 Task: Look for space in Simmerath, Germany from 3rd June, 2023 to 9th June, 2023 for 2 adults in price range Rs.6000 to Rs.12000. Place can be entire place with 1  bedroom having 1 bed and 1 bathroom. Property type can be house, flat, guest house, hotel. Booking option can be shelf check-in. Required host language is English.
Action: Mouse moved to (311, 171)
Screenshot: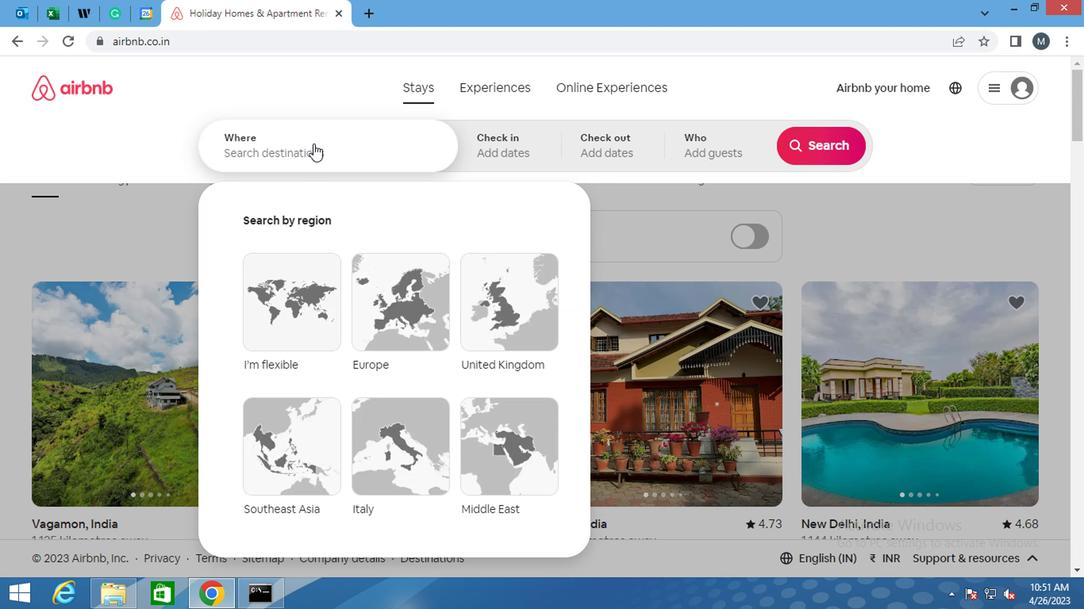
Action: Mouse pressed left at (311, 171)
Screenshot: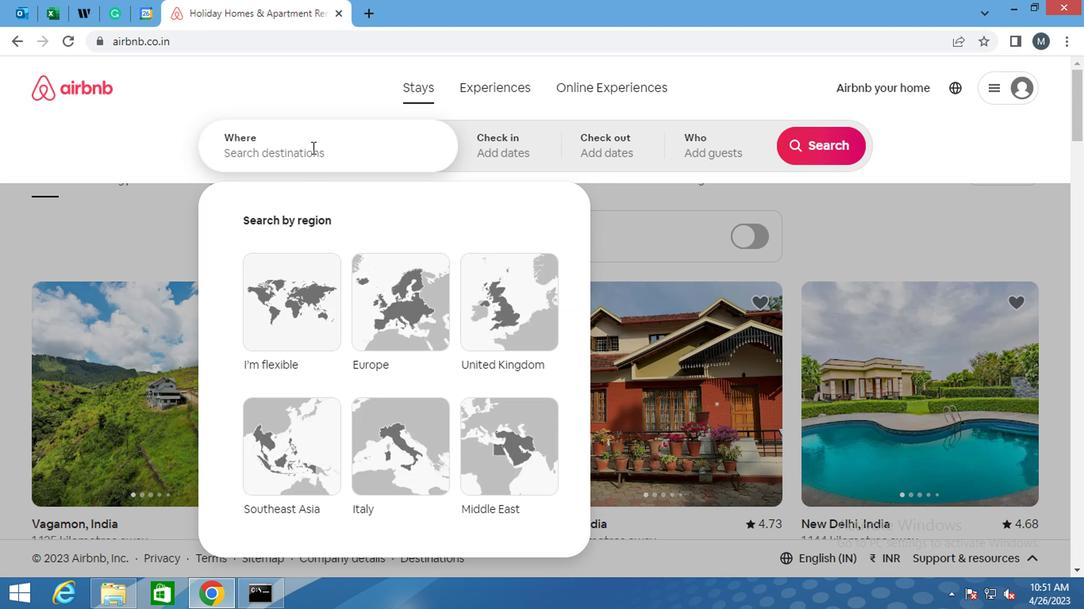 
Action: Mouse moved to (311, 171)
Screenshot: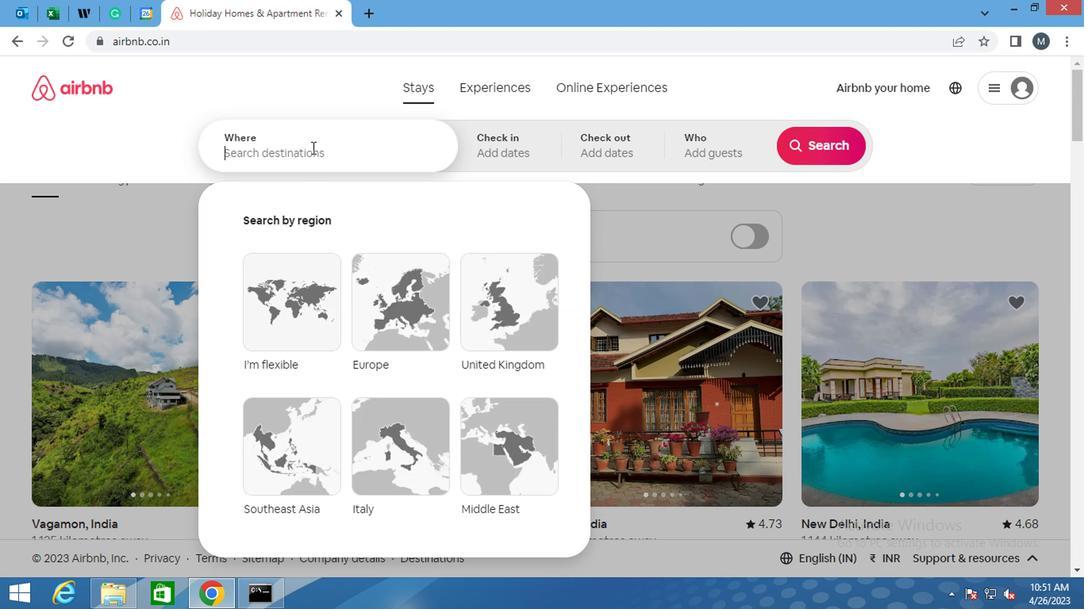 
Action: Key pressed <Key.shift>SIMMERATH,<Key.shift><Key.shift><Key.shift><Key.shift><Key.shift><Key.shift><Key.shift><Key.shift><Key.shift><Key.shift><Key.shift><Key.shift><Key.shift><Key.shift><Key.shift><Key.shift><Key.shift><Key.shift>GERE<Key.backspace>MANY
Screenshot: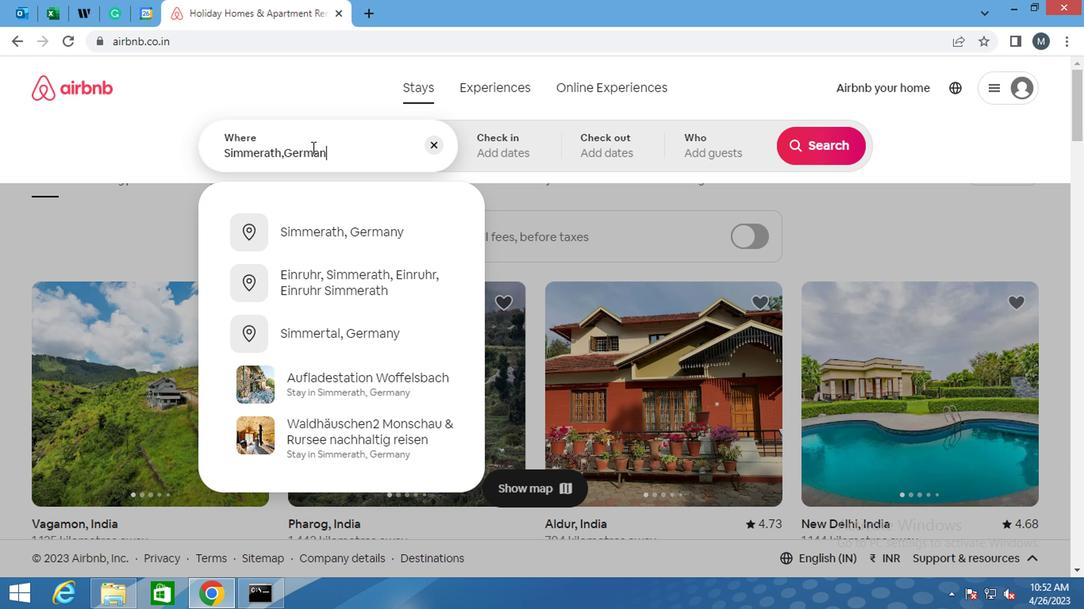 
Action: Mouse moved to (297, 253)
Screenshot: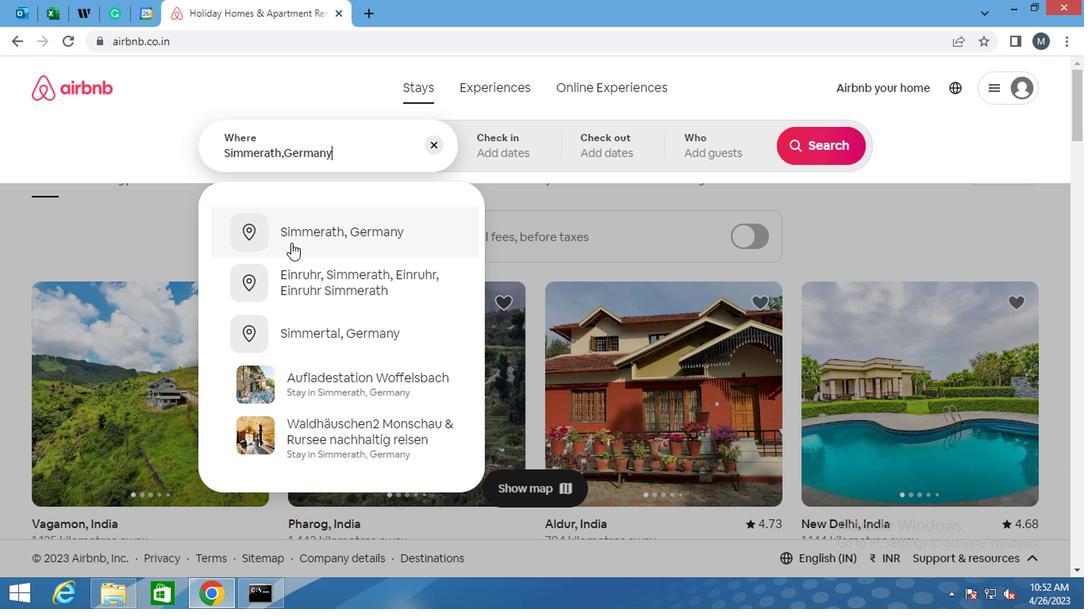 
Action: Mouse pressed left at (297, 253)
Screenshot: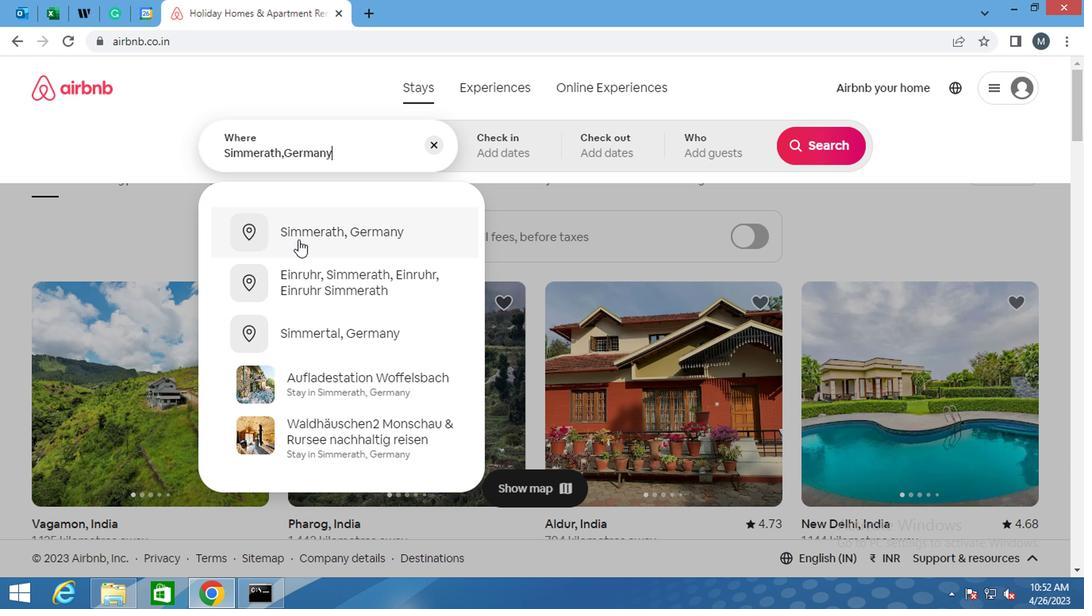 
Action: Mouse moved to (801, 282)
Screenshot: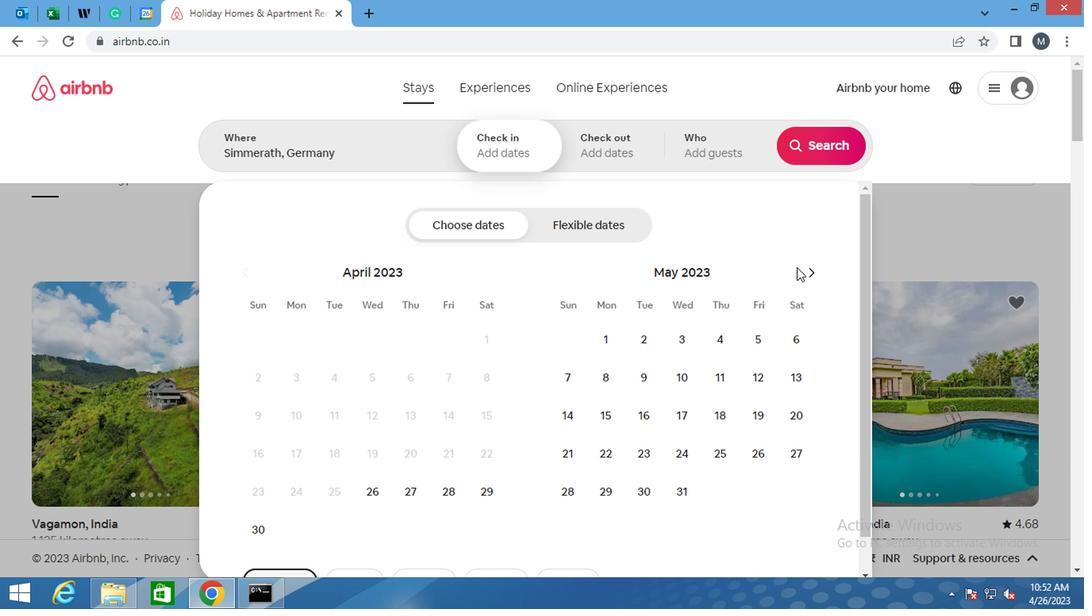 
Action: Mouse pressed left at (801, 282)
Screenshot: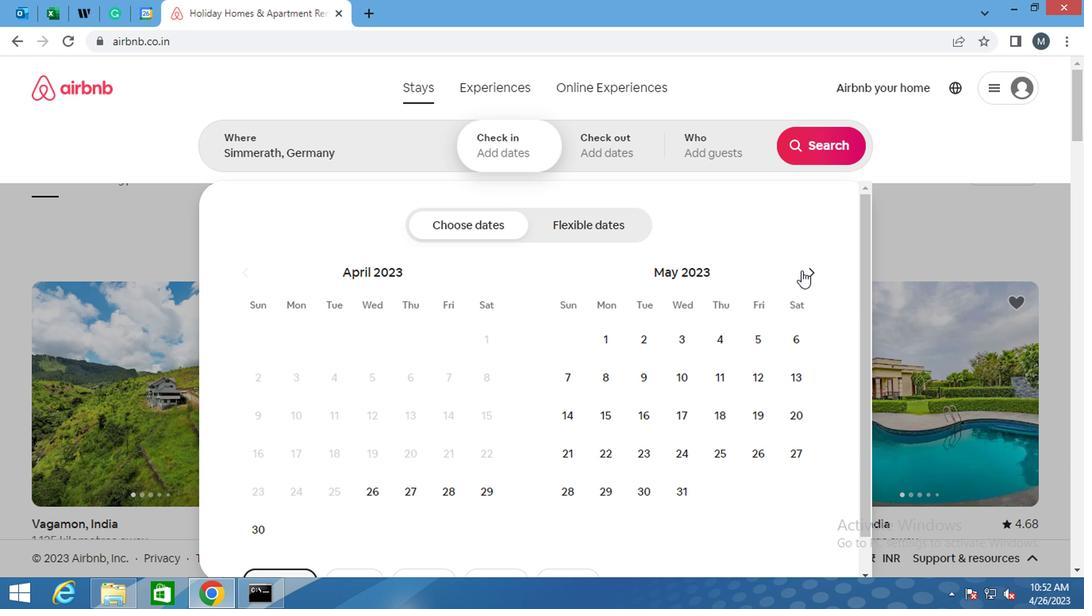 
Action: Mouse moved to (801, 281)
Screenshot: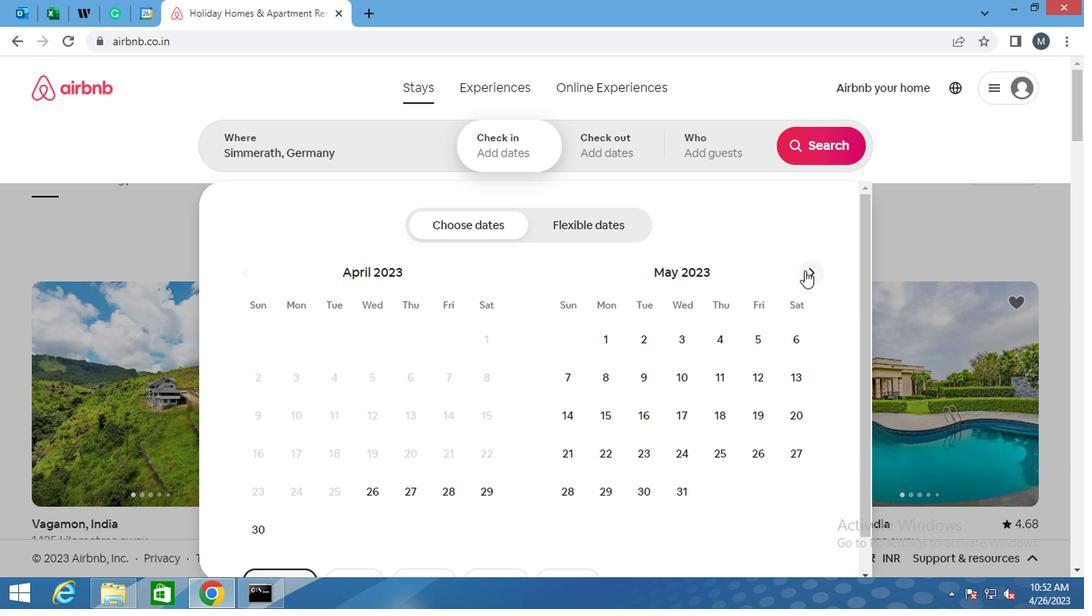 
Action: Mouse pressed left at (801, 281)
Screenshot: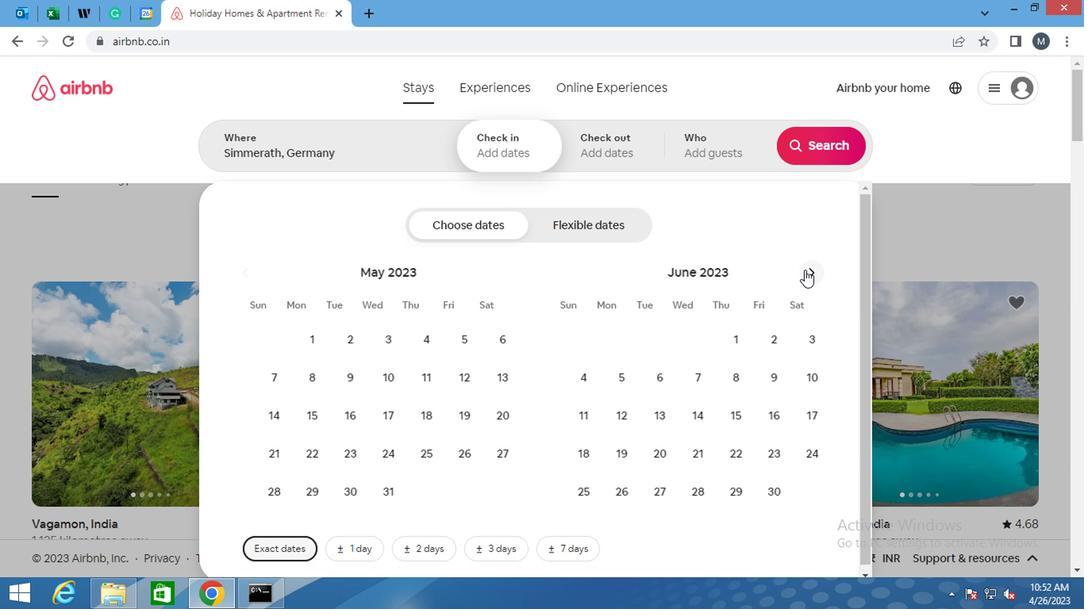 
Action: Mouse moved to (488, 339)
Screenshot: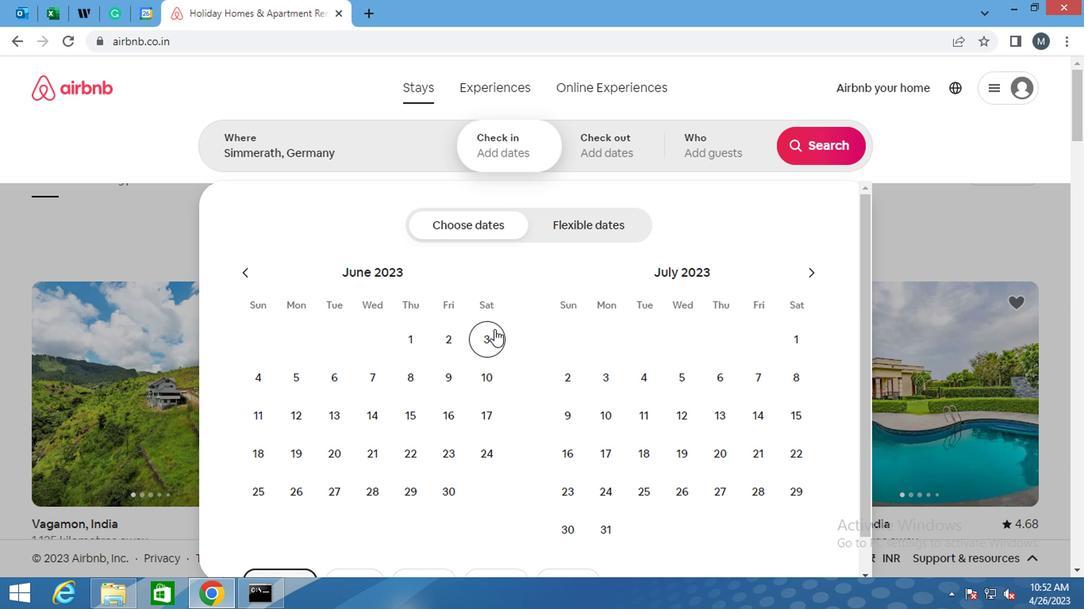 
Action: Mouse pressed left at (488, 339)
Screenshot: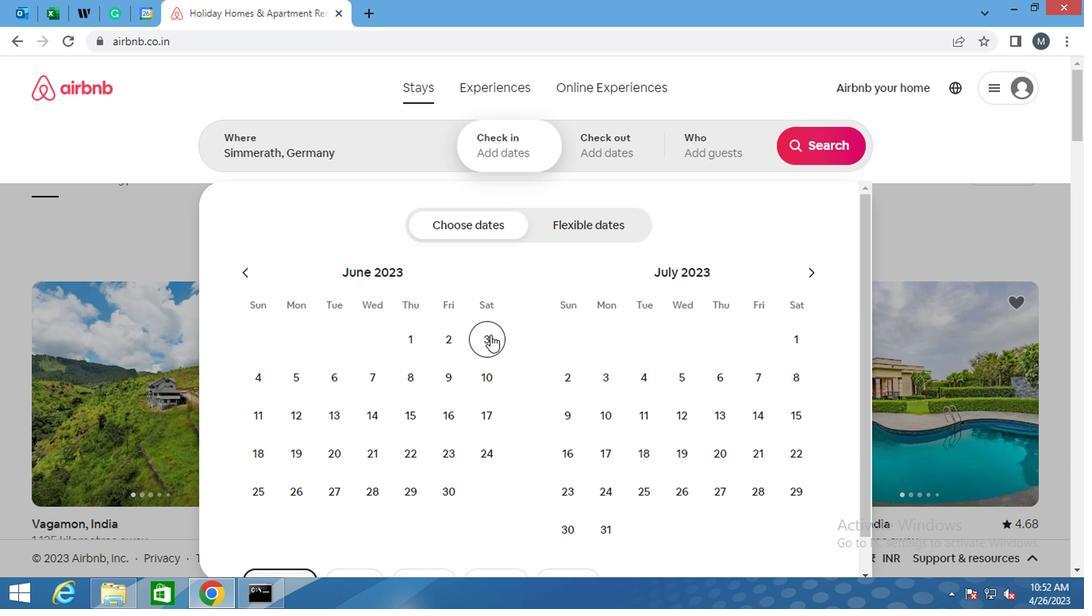 
Action: Mouse moved to (442, 374)
Screenshot: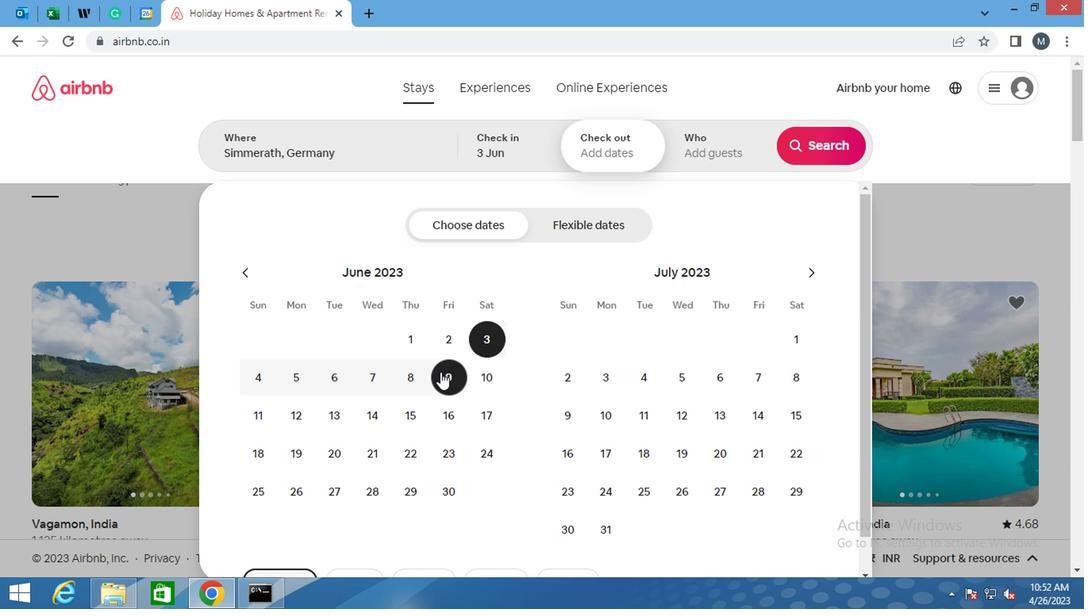 
Action: Mouse pressed left at (442, 374)
Screenshot: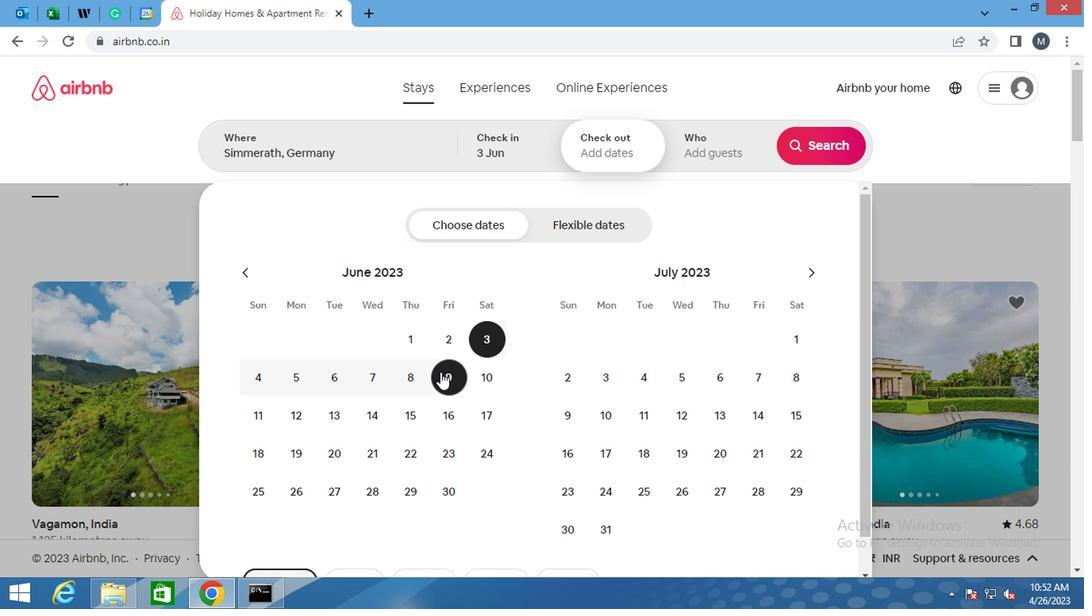 
Action: Mouse moved to (681, 164)
Screenshot: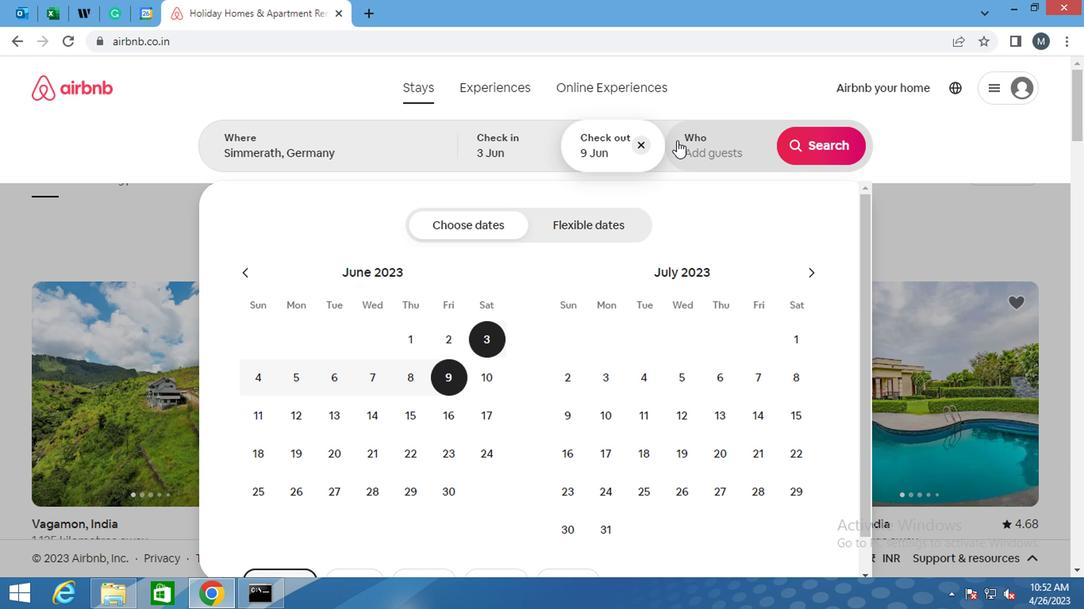 
Action: Mouse pressed left at (681, 164)
Screenshot: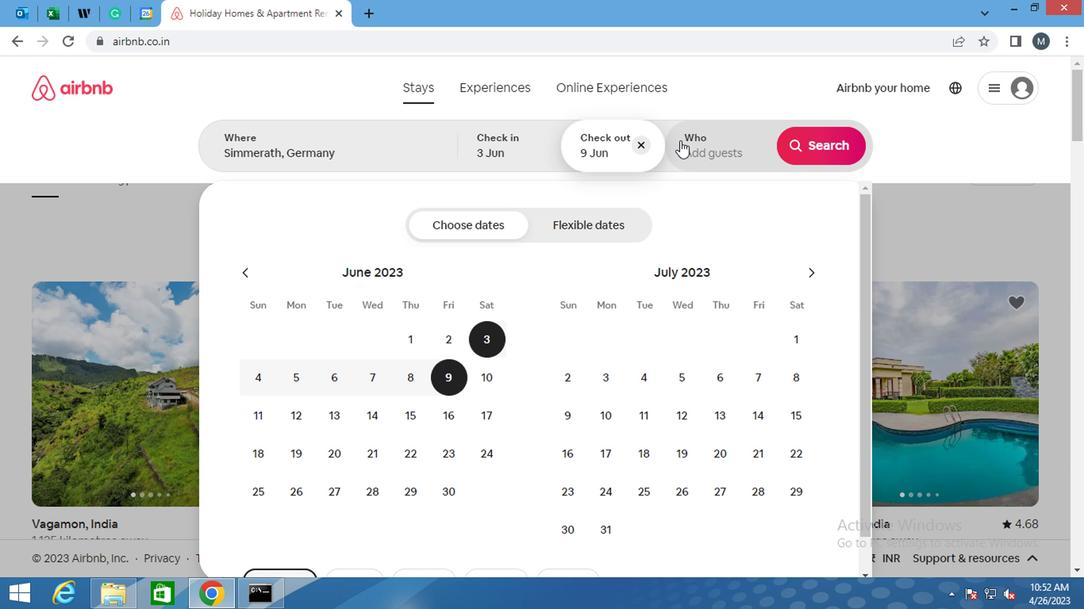 
Action: Mouse moved to (821, 250)
Screenshot: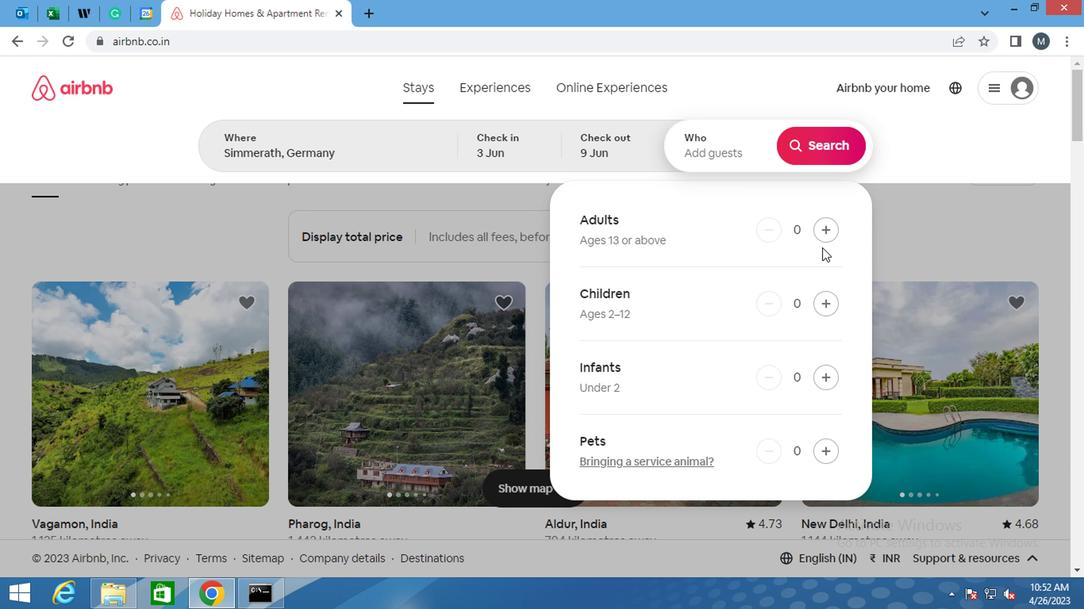 
Action: Mouse pressed left at (821, 250)
Screenshot: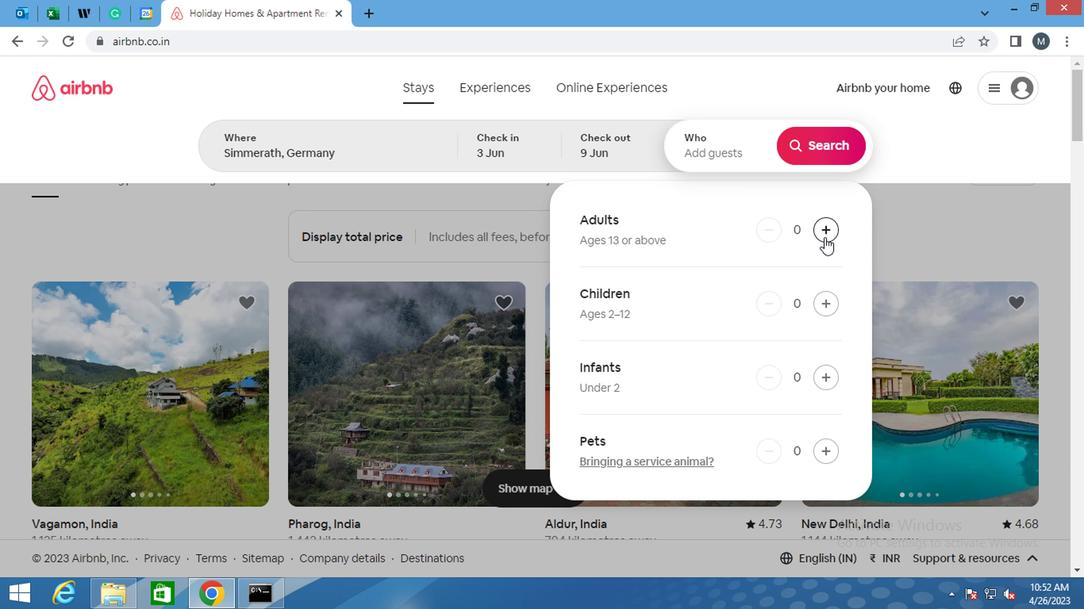 
Action: Mouse pressed left at (821, 250)
Screenshot: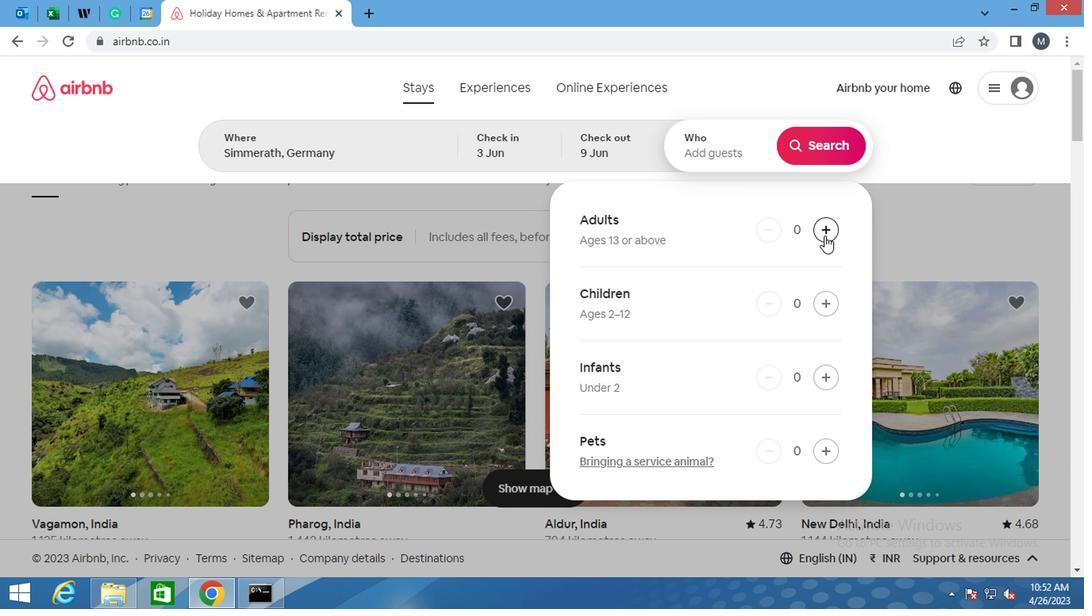 
Action: Mouse moved to (834, 170)
Screenshot: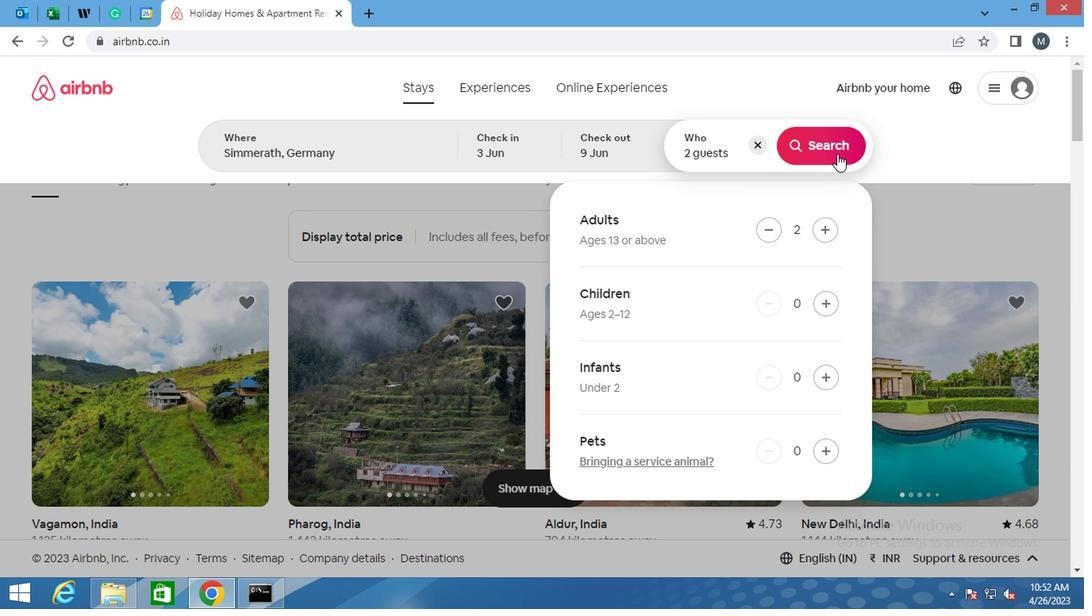 
Action: Mouse pressed left at (834, 170)
Screenshot: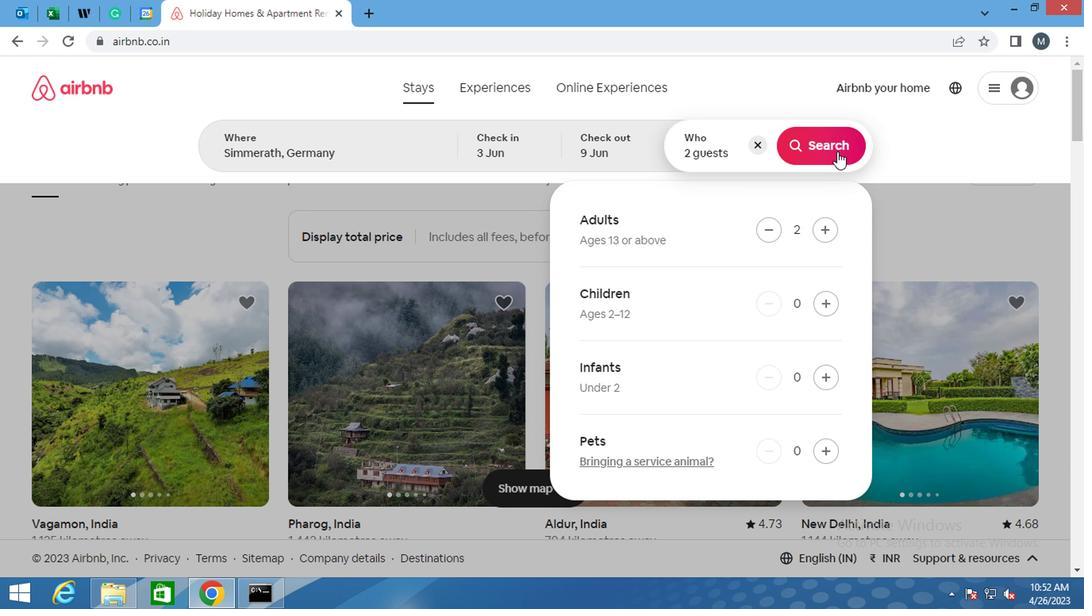 
Action: Mouse moved to (1034, 175)
Screenshot: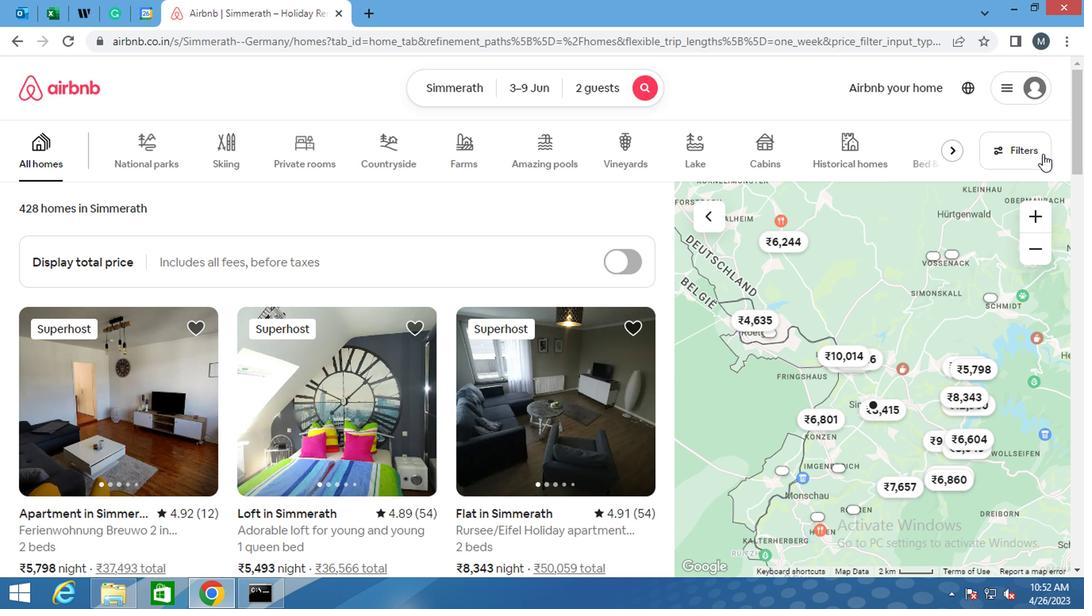 
Action: Mouse pressed left at (1034, 175)
Screenshot: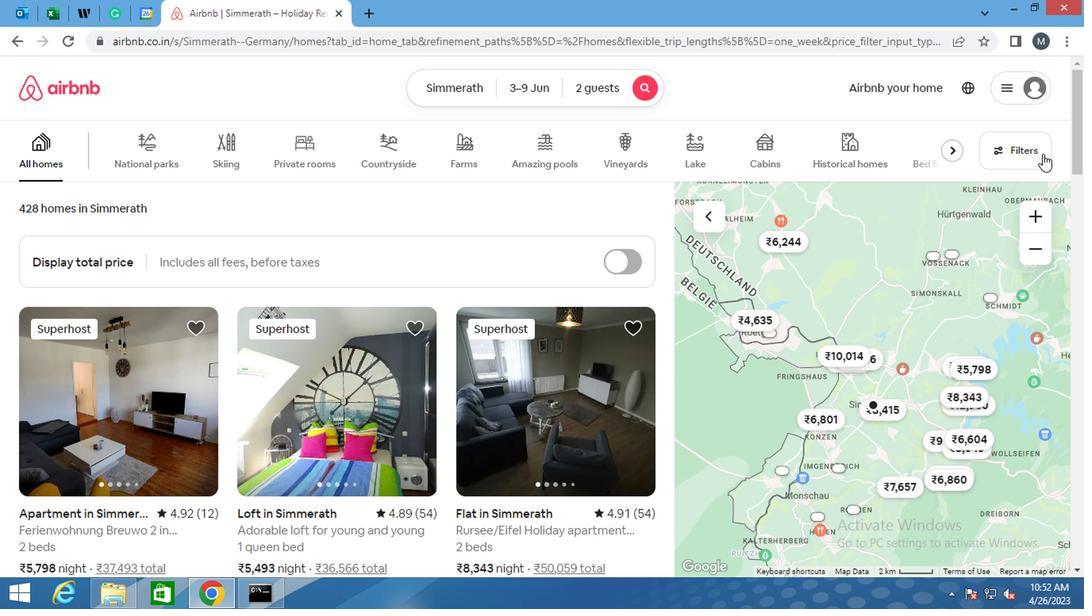 
Action: Mouse moved to (425, 365)
Screenshot: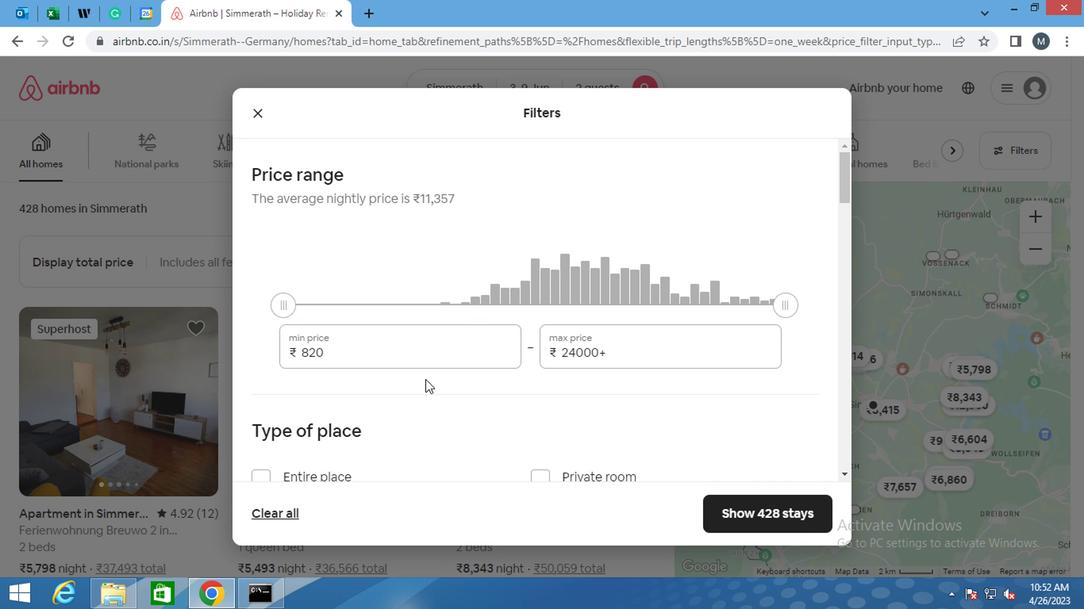 
Action: Mouse pressed left at (425, 365)
Screenshot: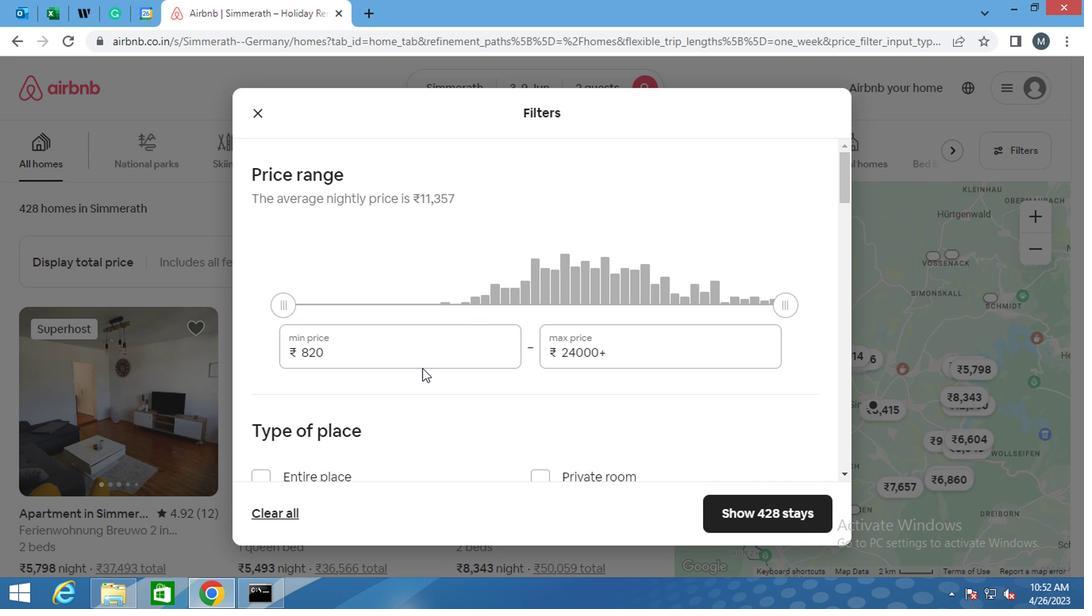 
Action: Mouse moved to (425, 365)
Screenshot: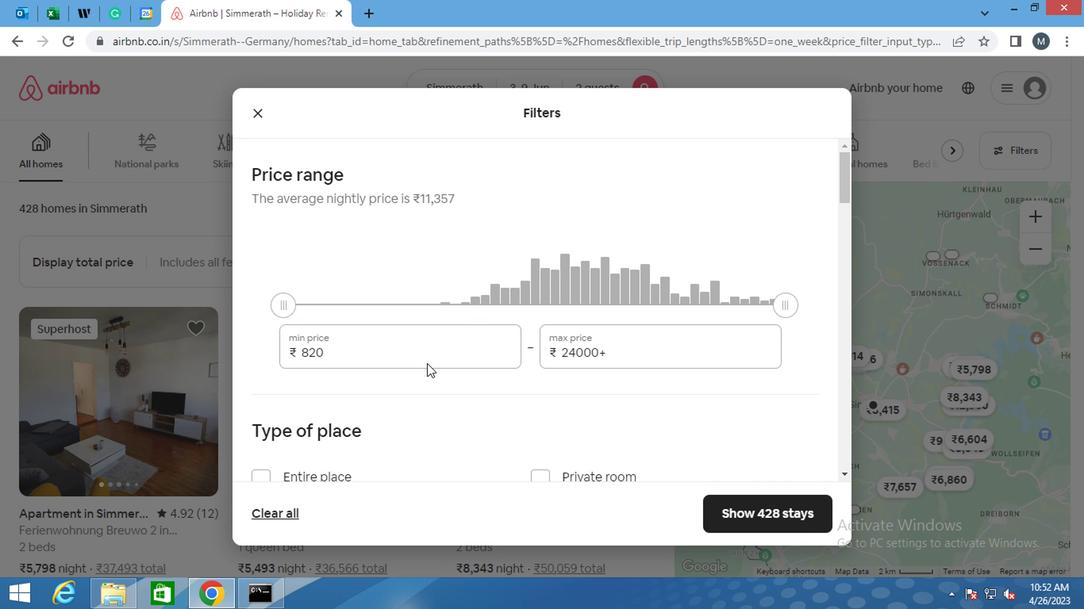 
Action: Mouse pressed left at (425, 365)
Screenshot: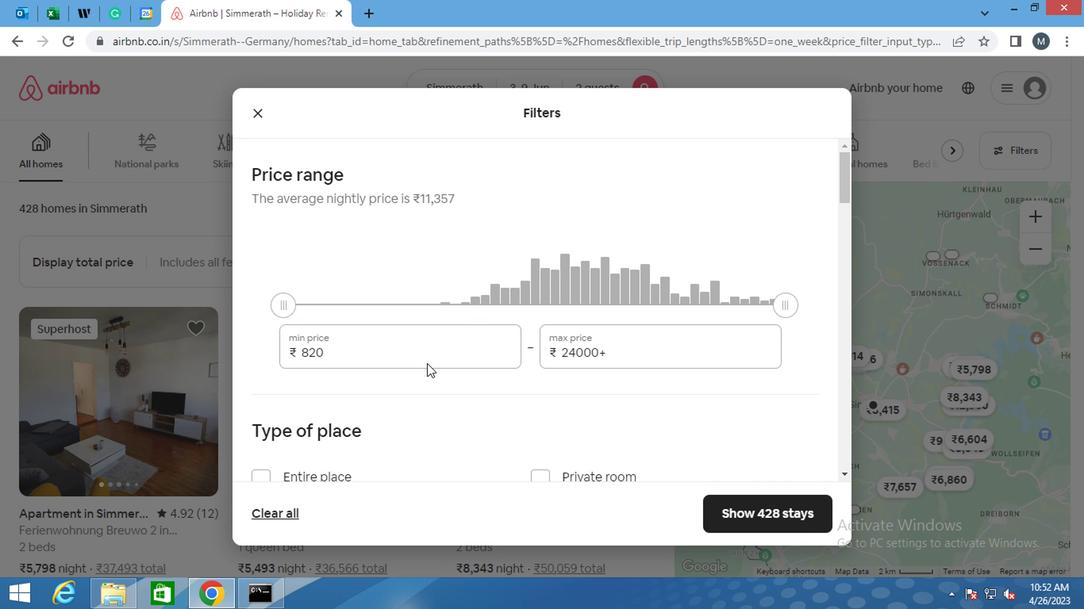 
Action: Mouse moved to (425, 358)
Screenshot: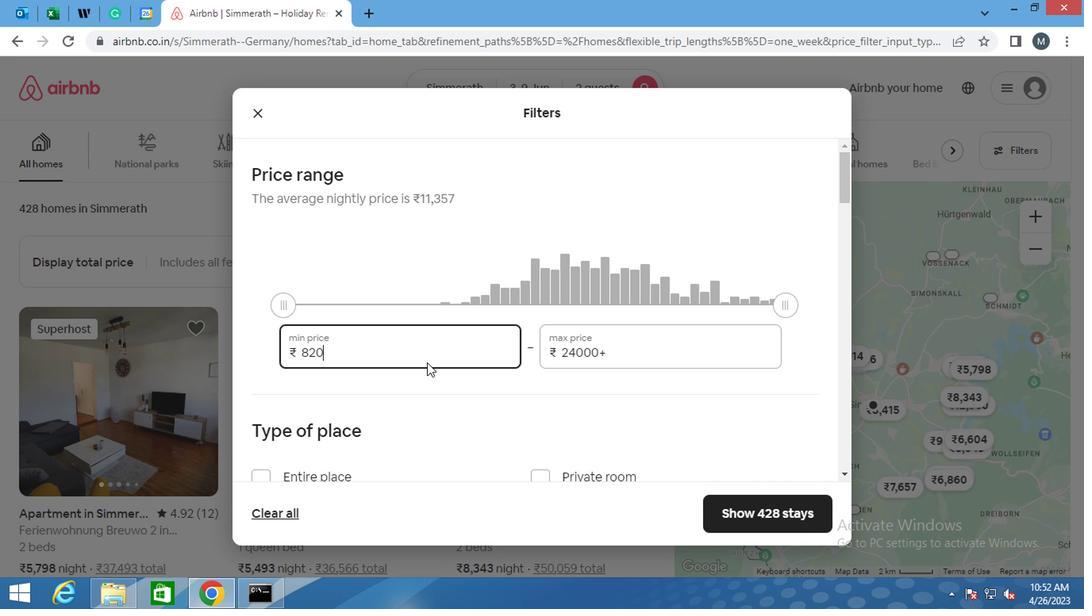 
Action: Mouse pressed left at (425, 358)
Screenshot: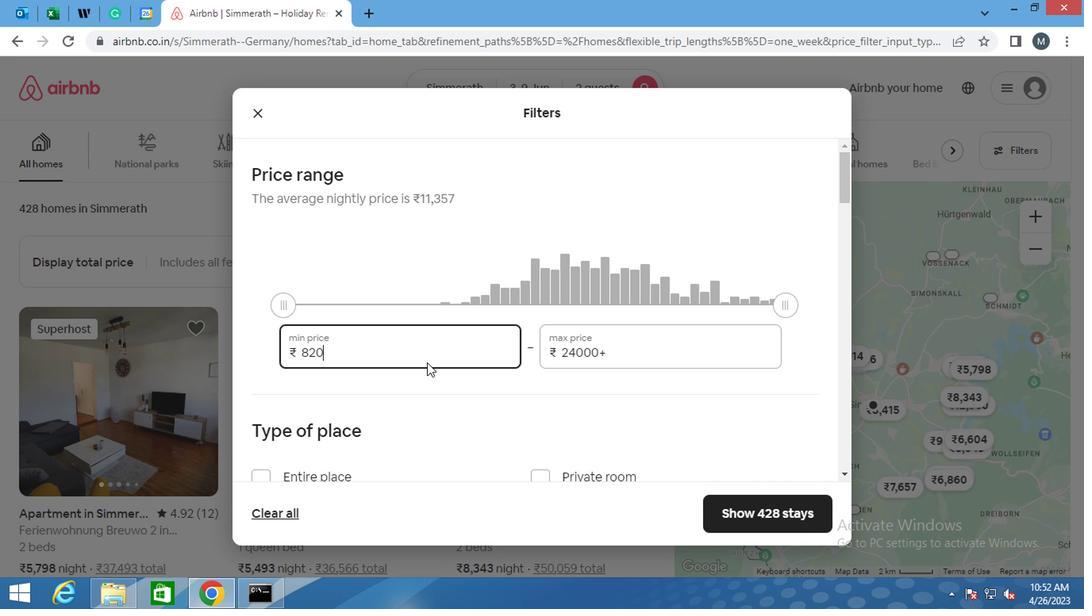 
Action: Mouse pressed left at (425, 358)
Screenshot: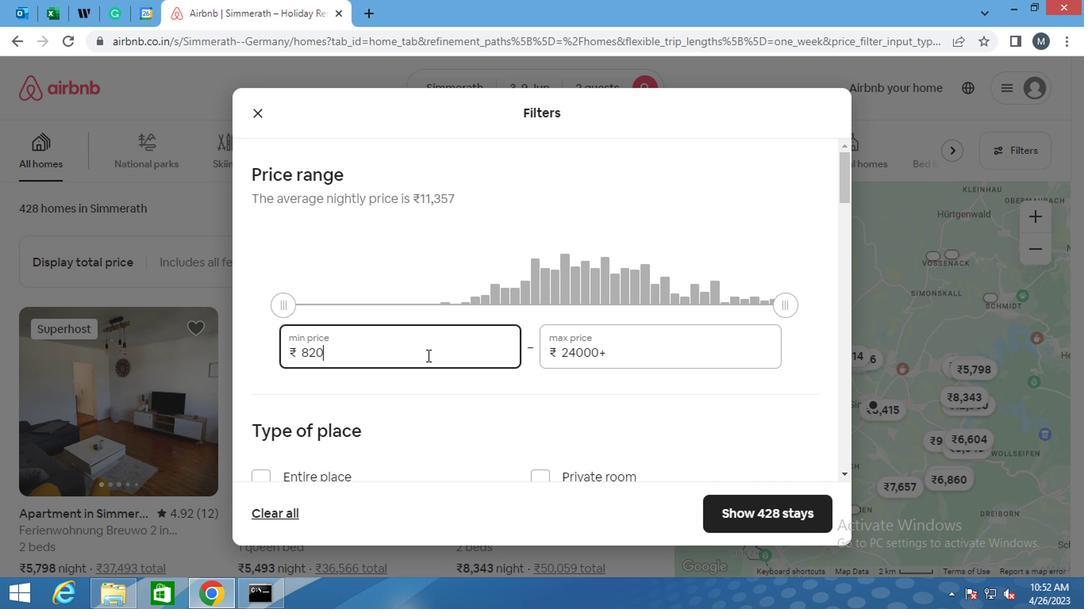 
Action: Key pressed <Key.backspace>6000
Screenshot: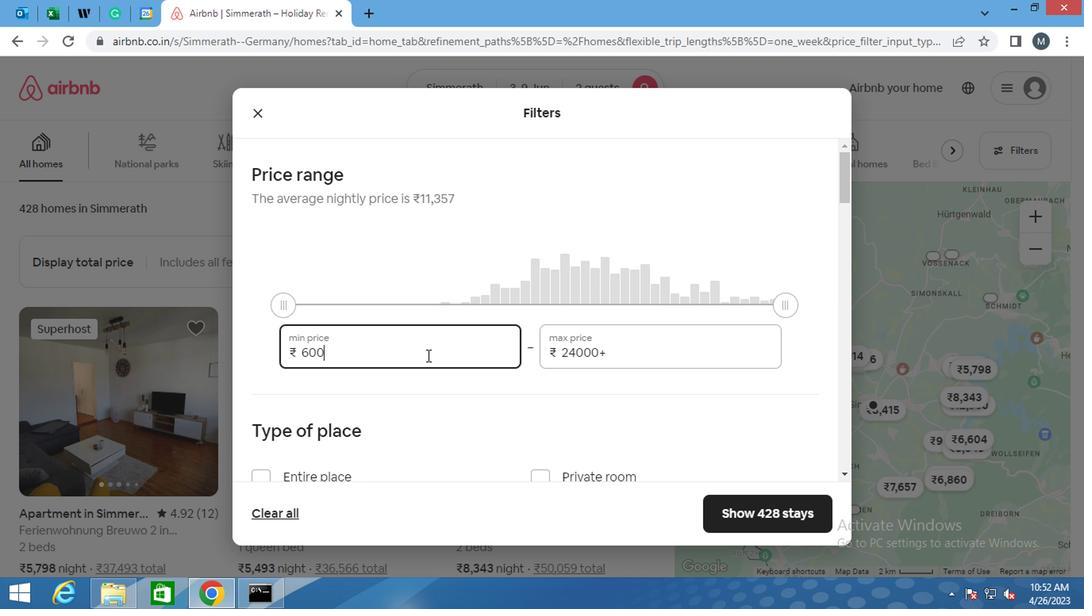 
Action: Mouse moved to (627, 361)
Screenshot: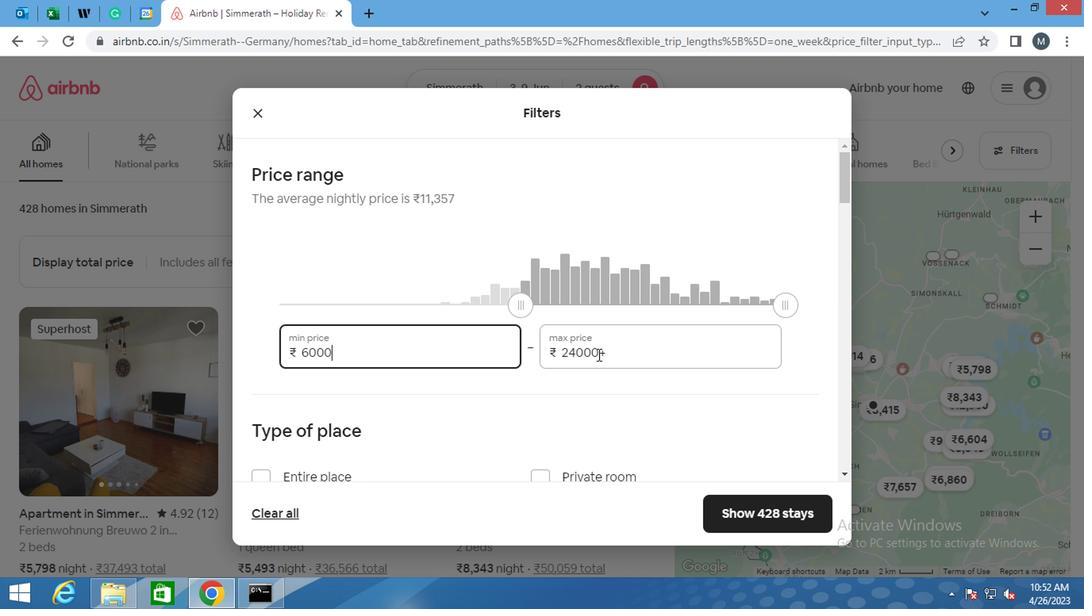 
Action: Mouse pressed left at (627, 361)
Screenshot: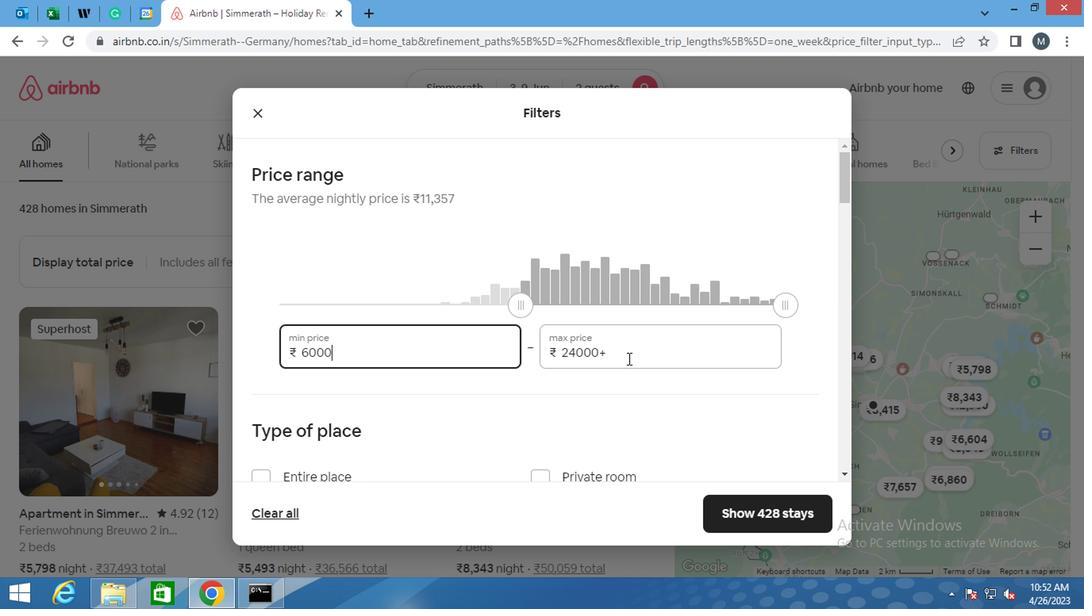 
Action: Mouse moved to (611, 362)
Screenshot: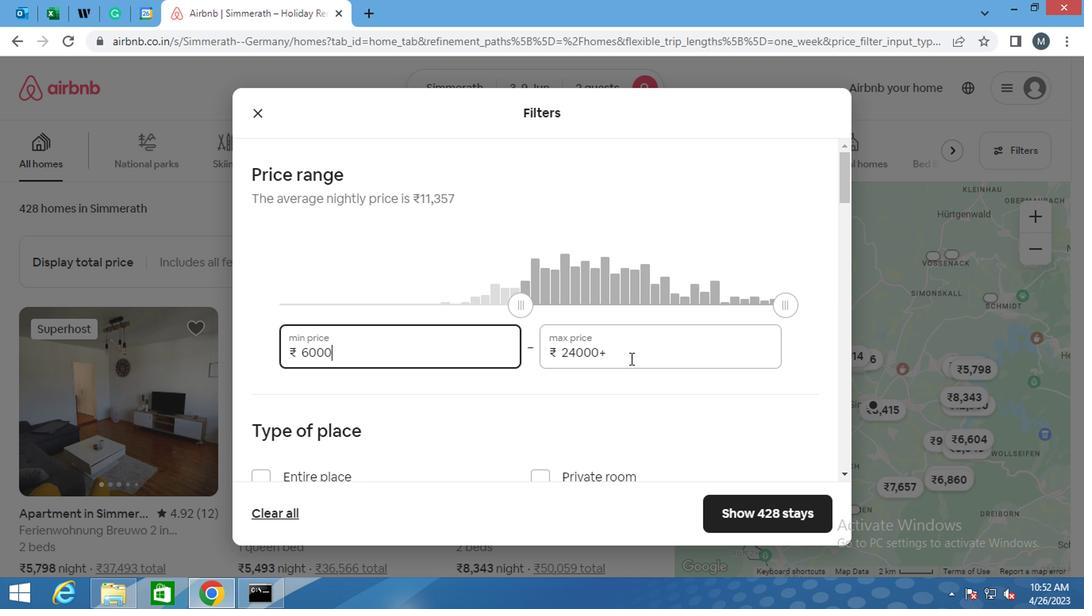 
Action: Key pressed <Key.backspace><Key.backspace><Key.backspace><Key.backspace><Key.backspace><Key.backspace><Key.backspace><Key.backspace><Key.backspace><Key.backspace><Key.backspace><Key.backspace><Key.backspace><Key.backspace><Key.backspace><Key.backspace><Key.backspace><Key.backspace><Key.backspace><Key.backspace><Key.backspace><Key.backspace>12000
Screenshot: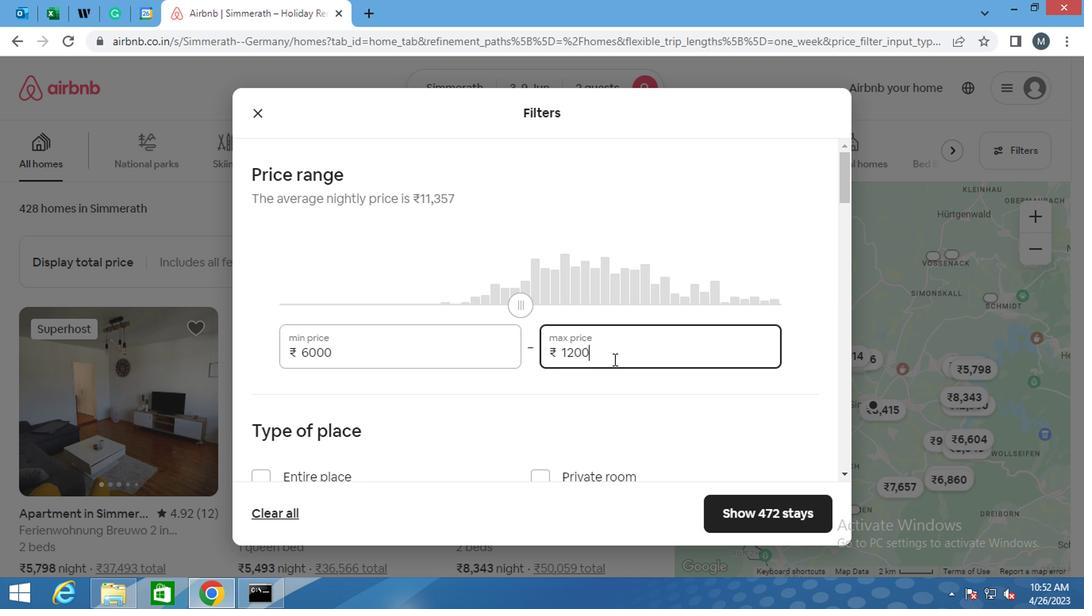 
Action: Mouse moved to (315, 376)
Screenshot: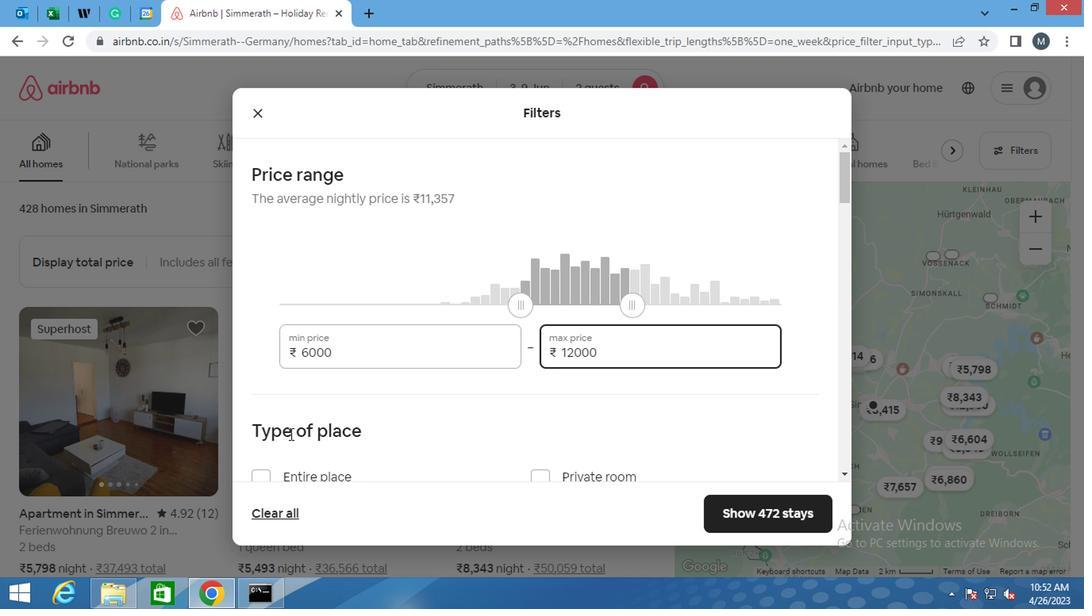 
Action: Mouse scrolled (315, 376) with delta (0, 0)
Screenshot: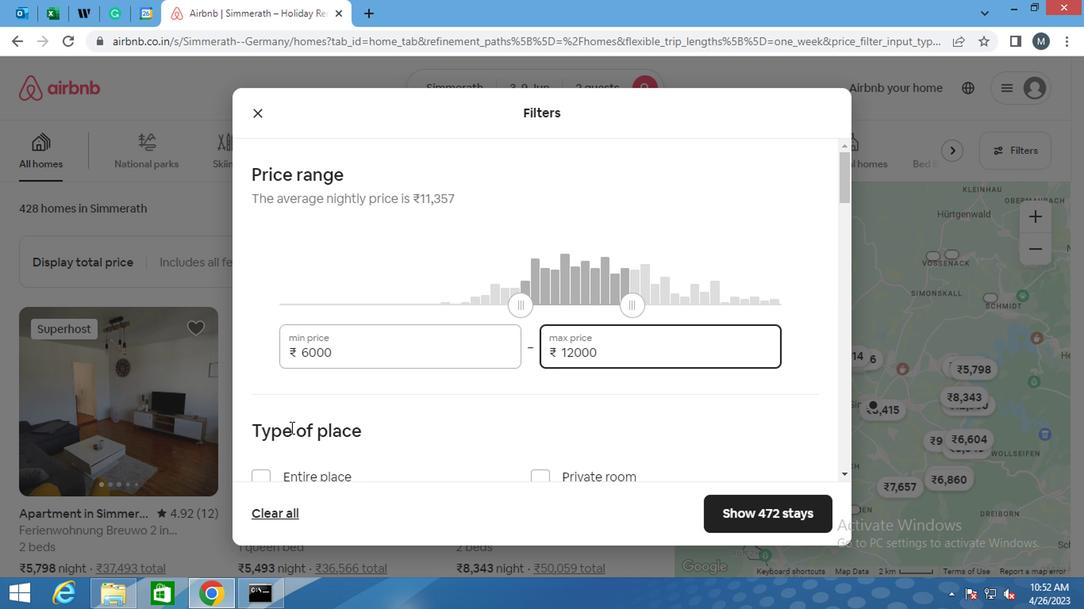 
Action: Mouse moved to (265, 400)
Screenshot: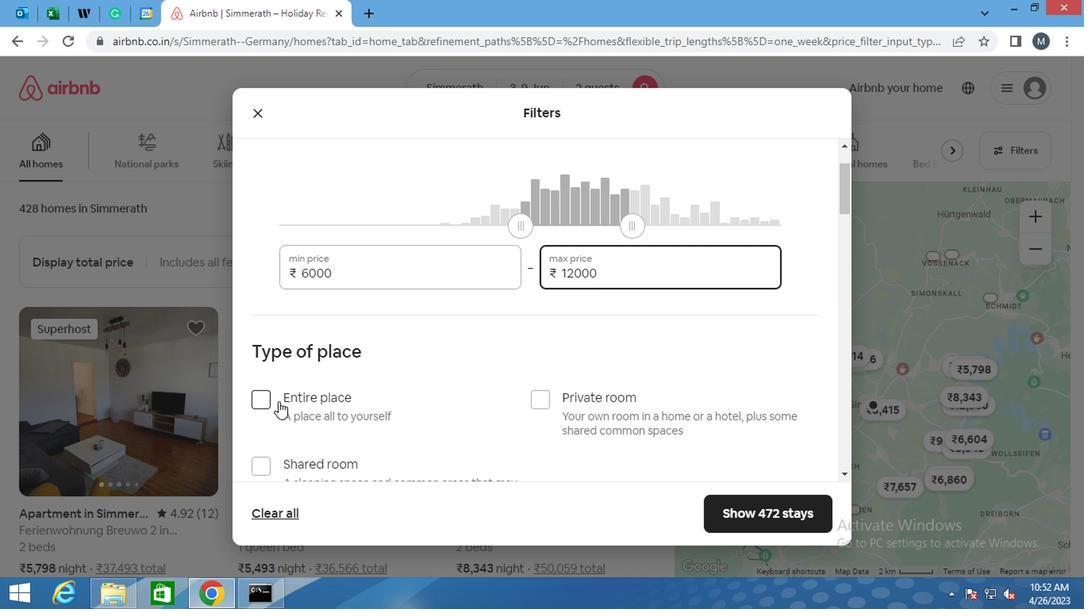 
Action: Mouse pressed left at (265, 400)
Screenshot: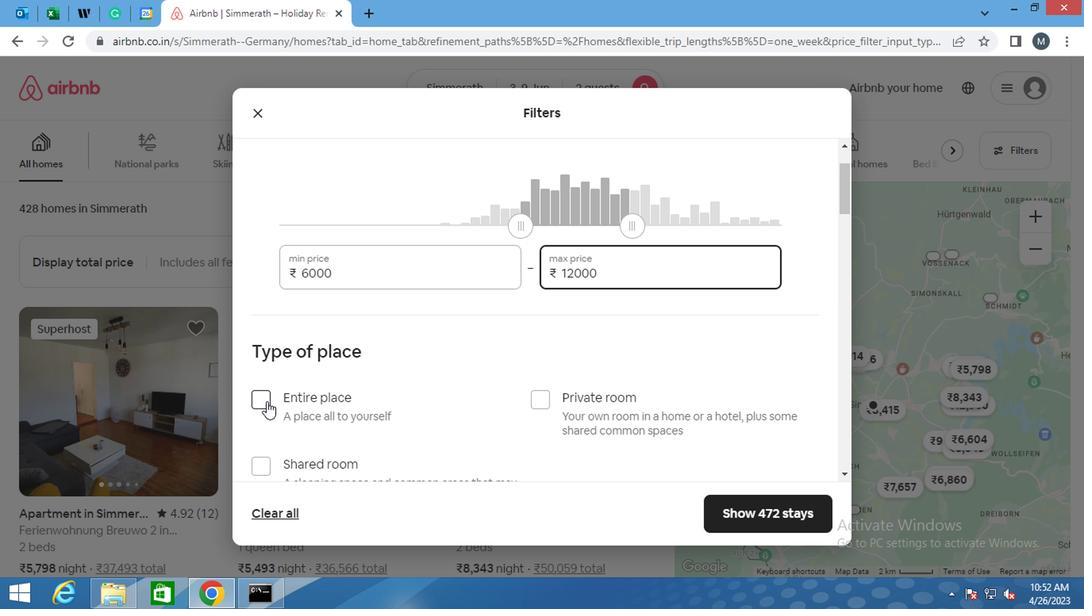 
Action: Mouse moved to (351, 382)
Screenshot: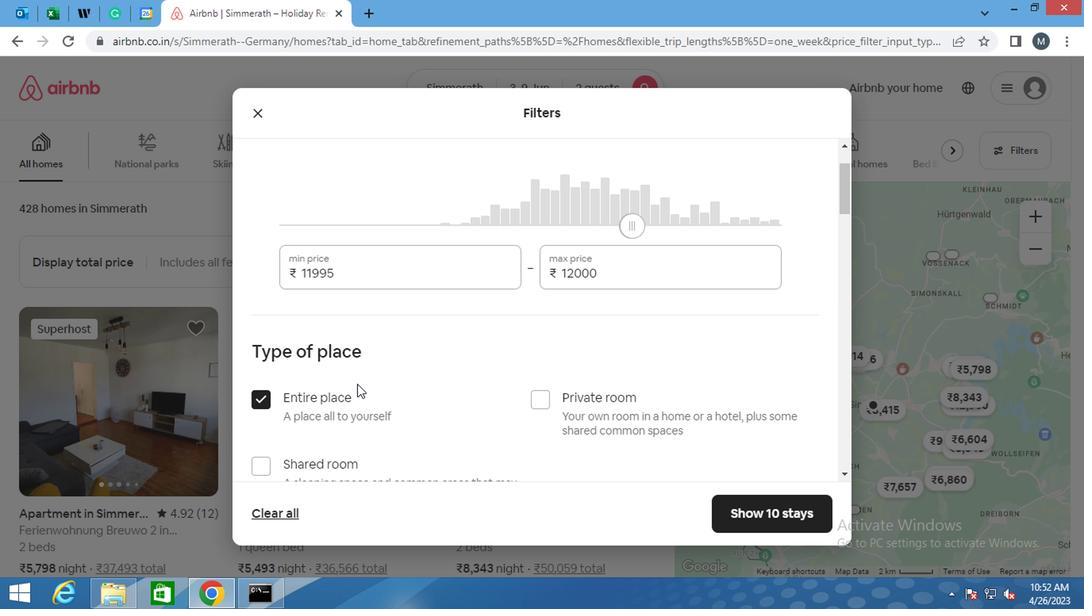 
Action: Mouse scrolled (351, 382) with delta (0, 0)
Screenshot: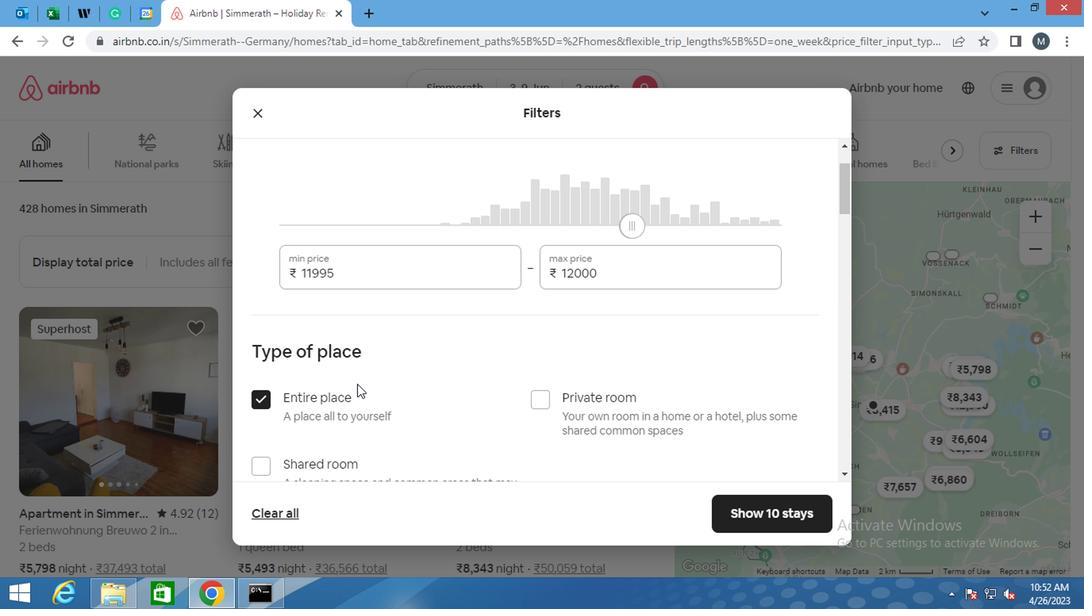 
Action: Mouse moved to (349, 381)
Screenshot: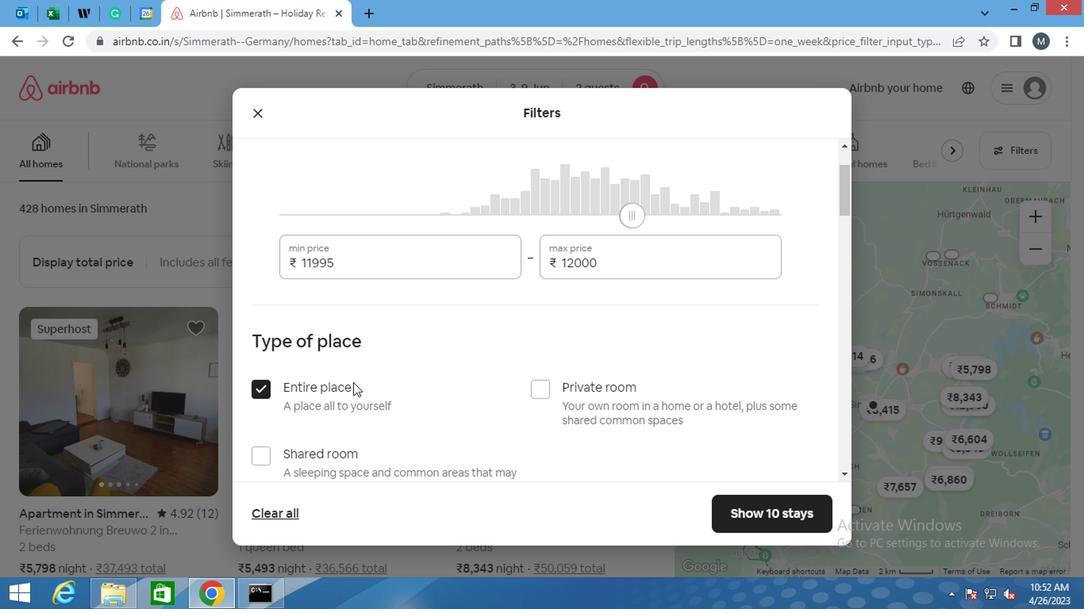 
Action: Mouse scrolled (349, 381) with delta (0, 0)
Screenshot: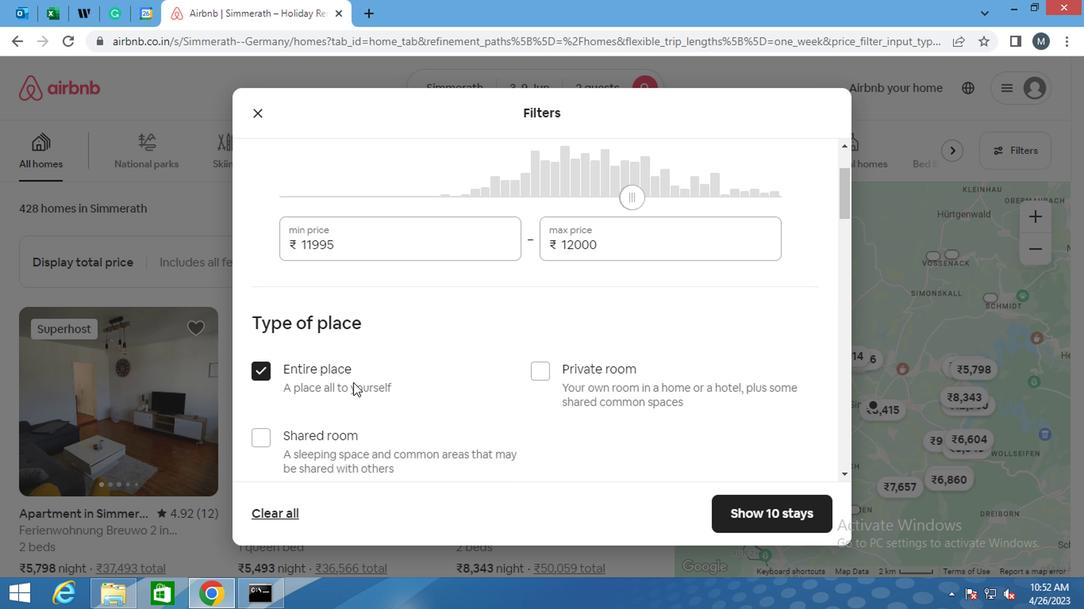 
Action: Mouse moved to (305, 358)
Screenshot: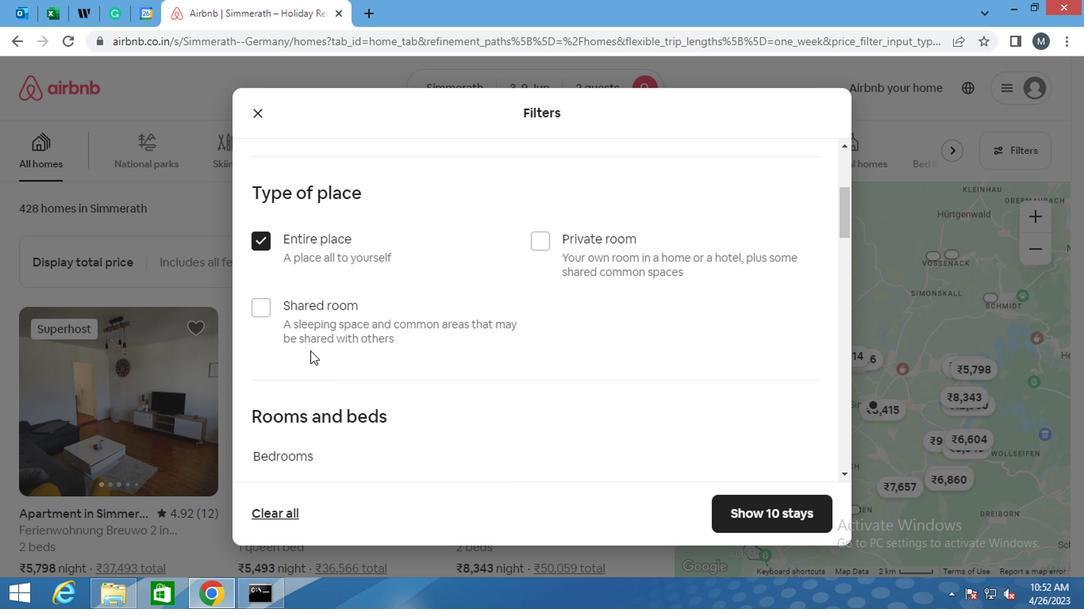 
Action: Mouse scrolled (305, 357) with delta (0, 0)
Screenshot: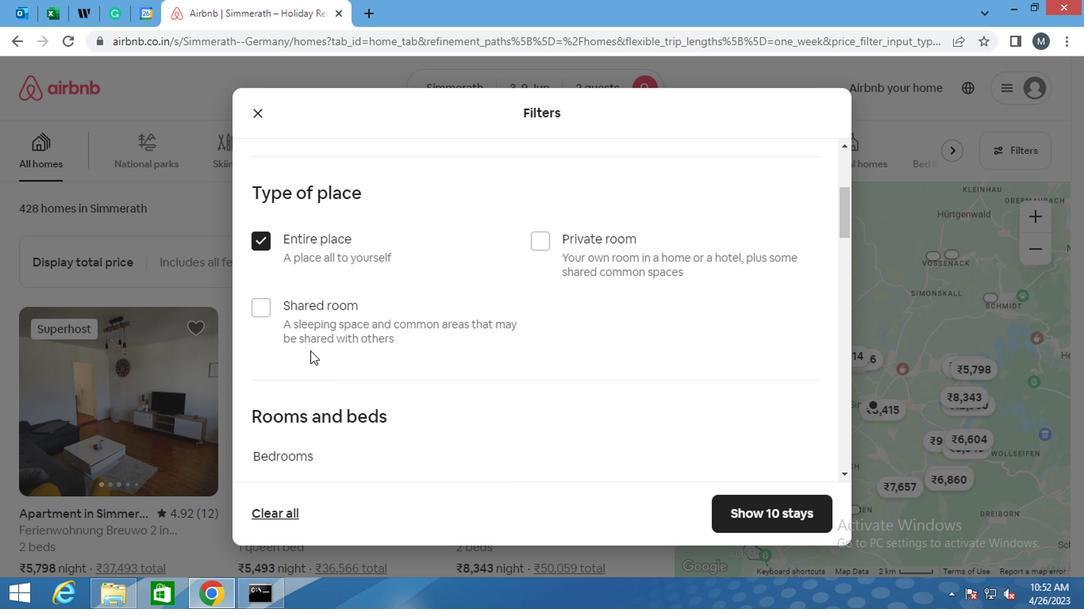 
Action: Mouse moved to (305, 359)
Screenshot: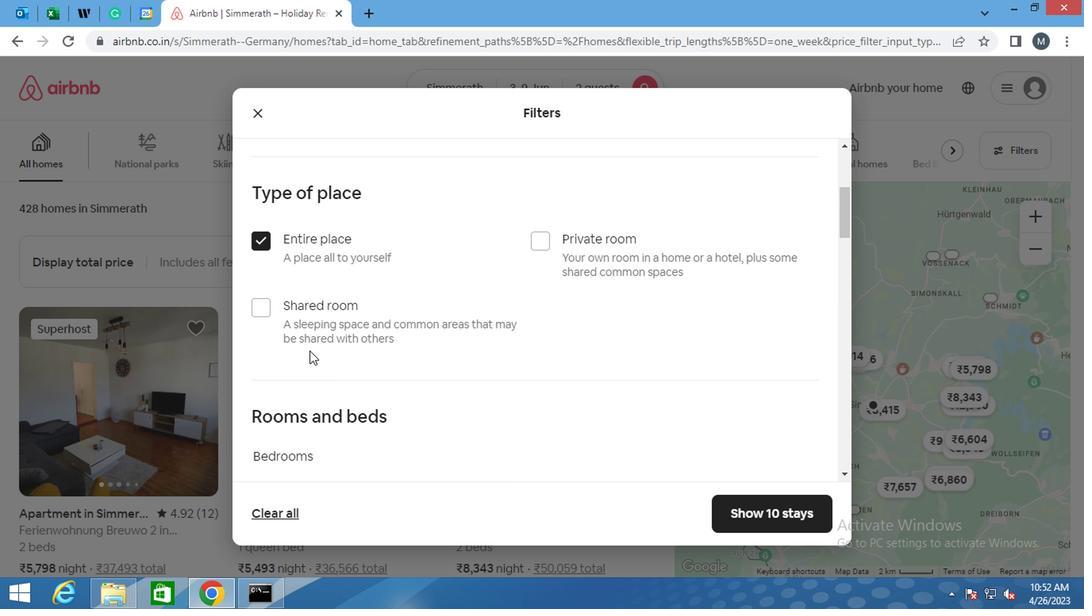 
Action: Mouse scrolled (305, 358) with delta (0, -1)
Screenshot: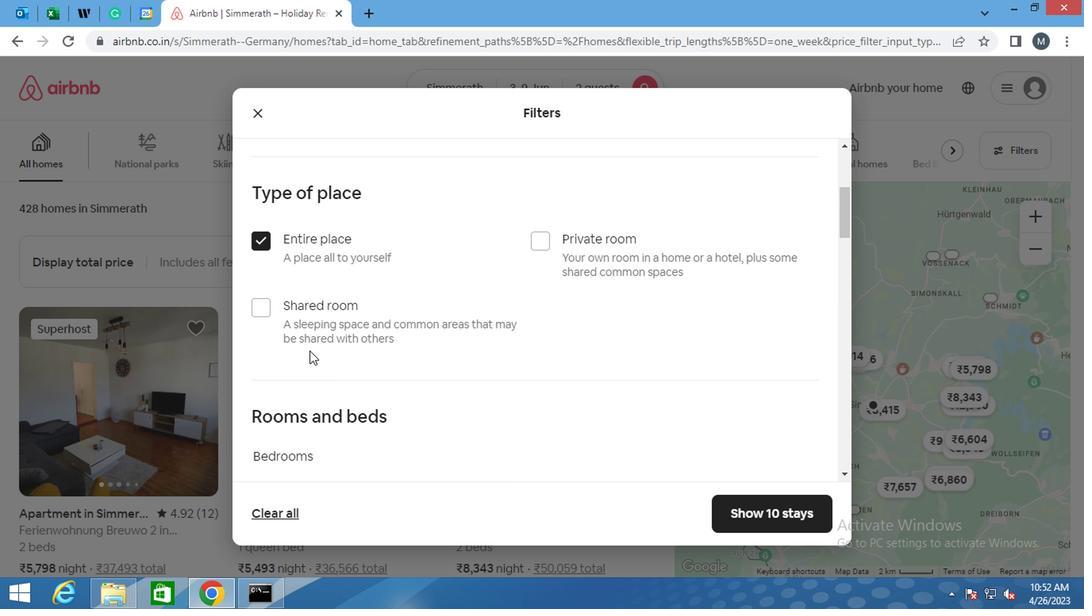 
Action: Mouse scrolled (305, 358) with delta (0, -1)
Screenshot: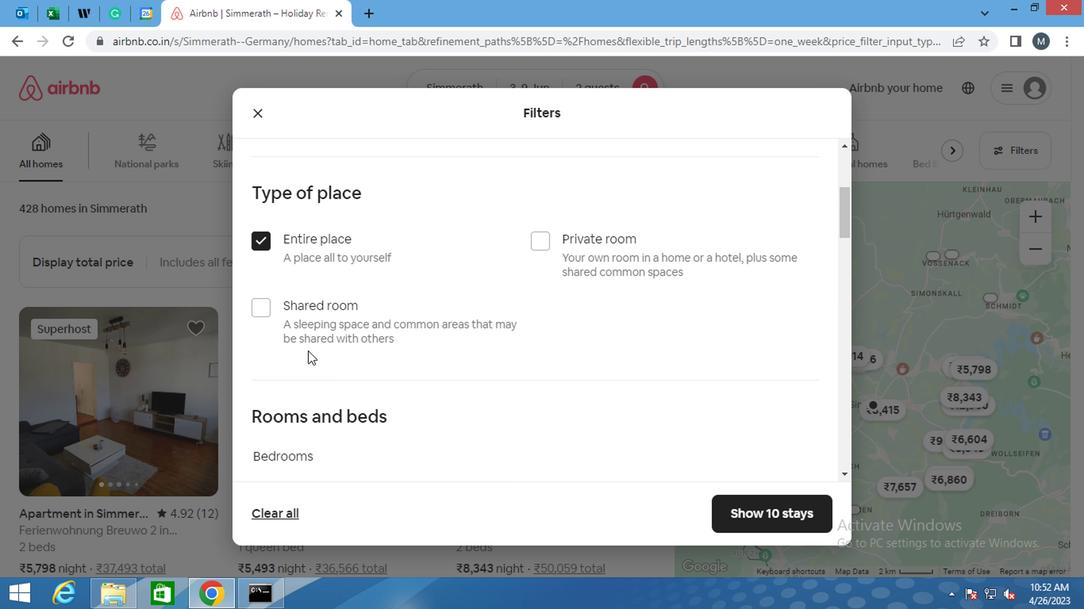 
Action: Mouse moved to (336, 276)
Screenshot: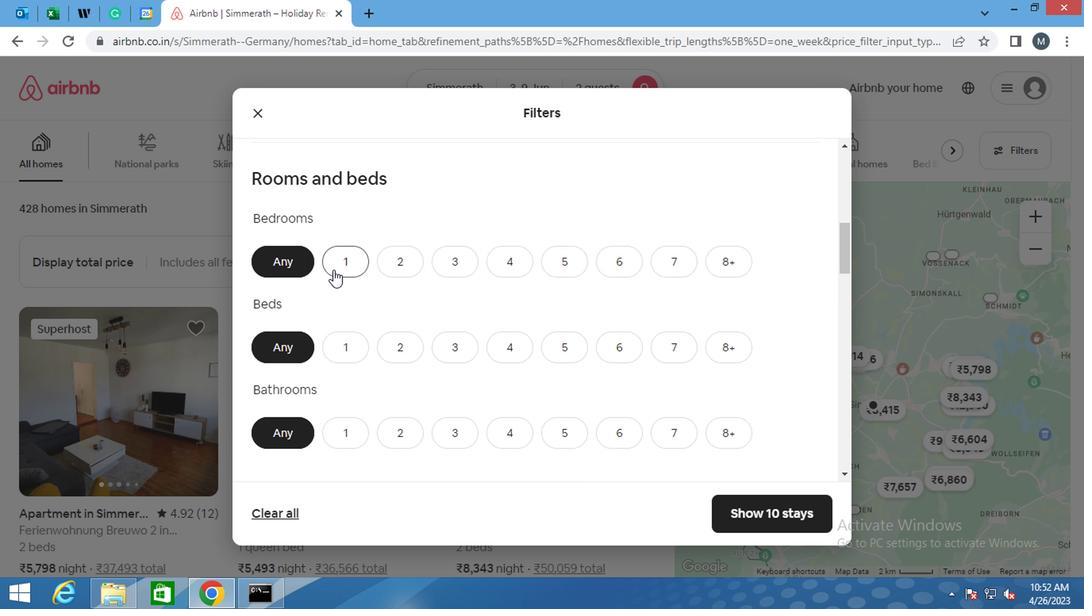 
Action: Mouse pressed left at (336, 276)
Screenshot: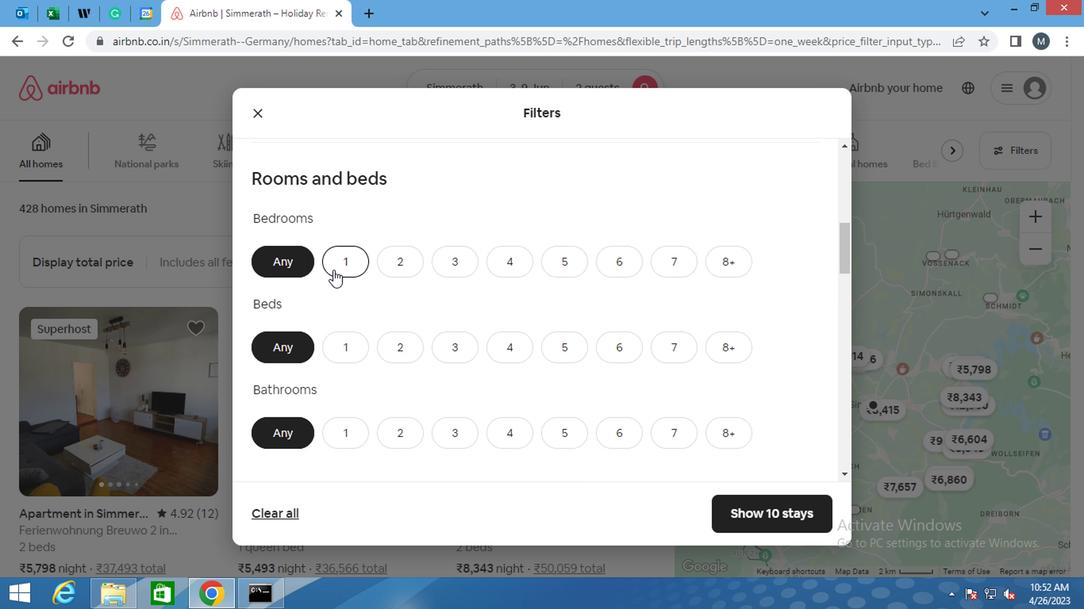 
Action: Mouse moved to (347, 354)
Screenshot: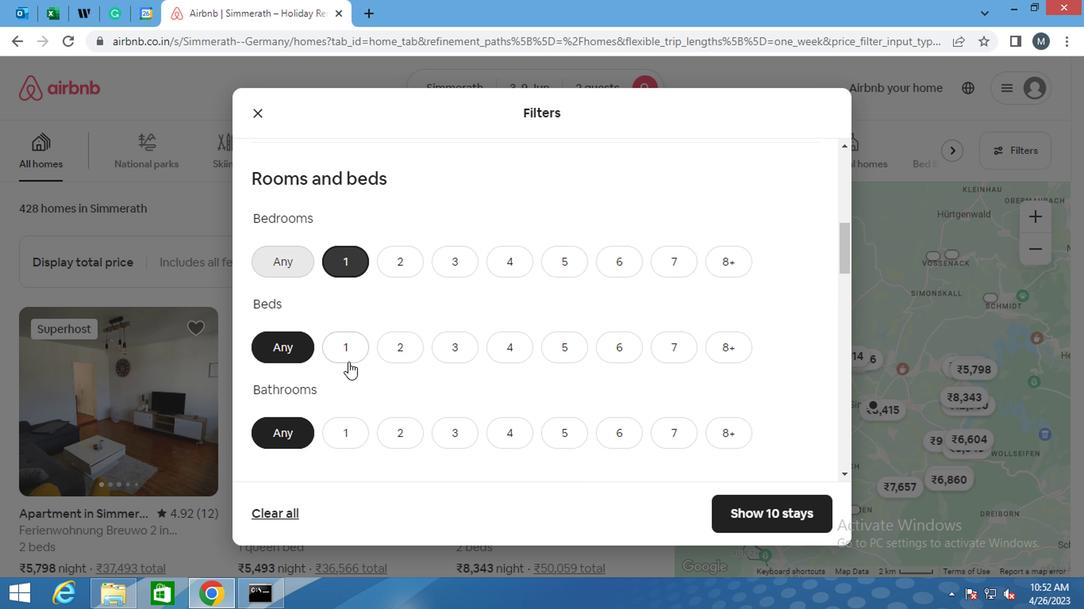 
Action: Mouse pressed left at (347, 354)
Screenshot: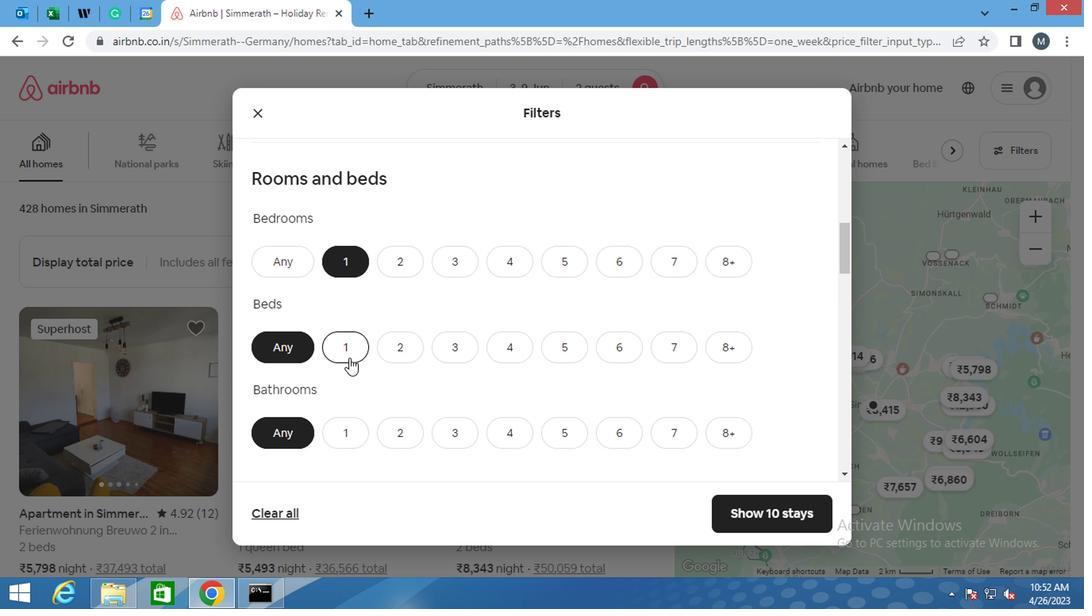 
Action: Mouse moved to (351, 432)
Screenshot: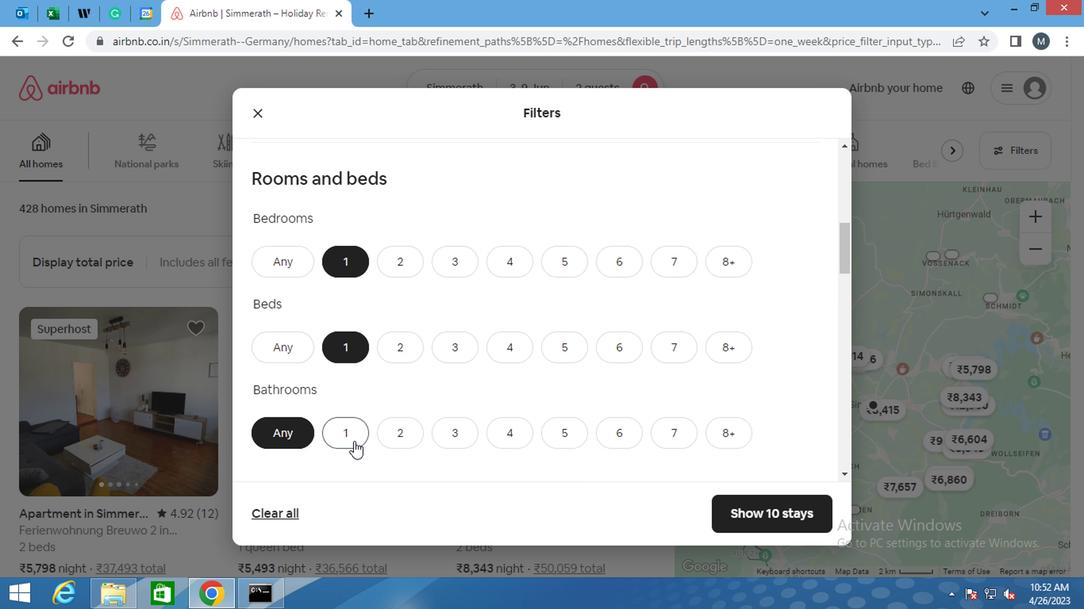 
Action: Mouse pressed left at (351, 432)
Screenshot: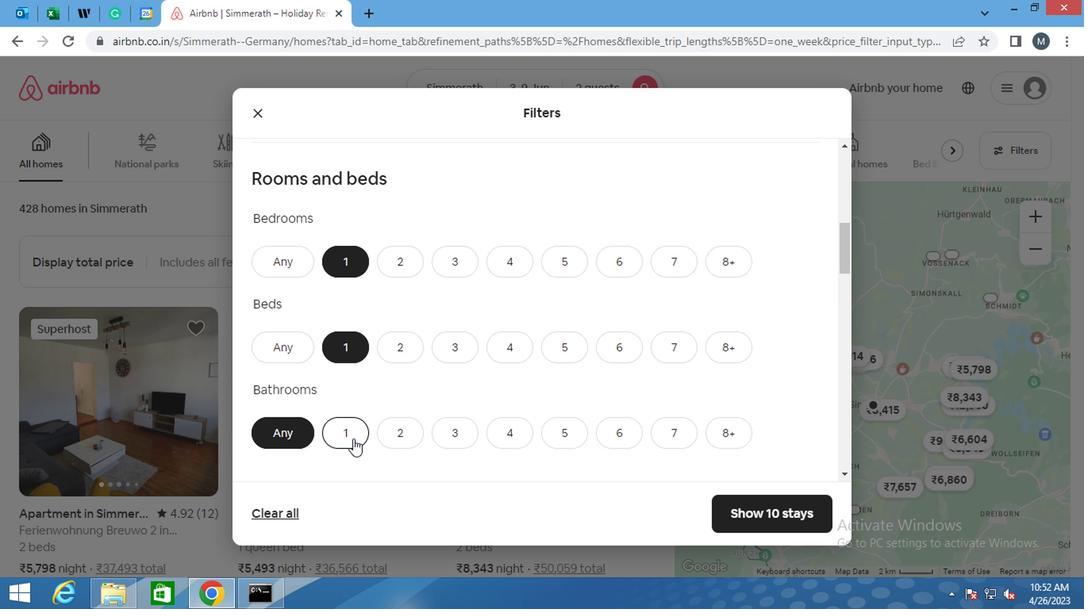 
Action: Mouse moved to (400, 362)
Screenshot: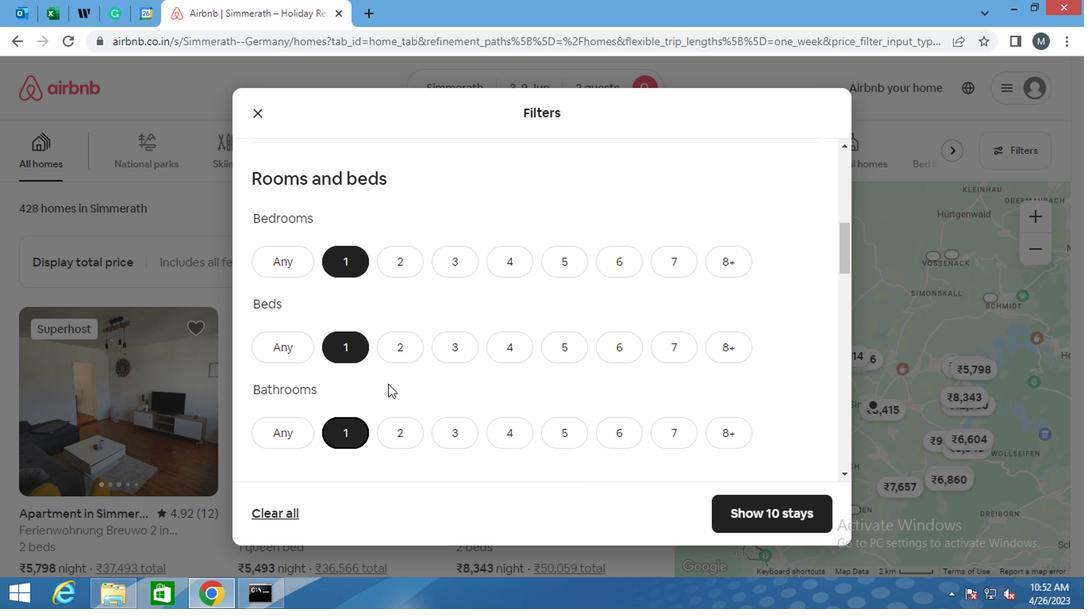 
Action: Mouse scrolled (400, 361) with delta (0, -1)
Screenshot: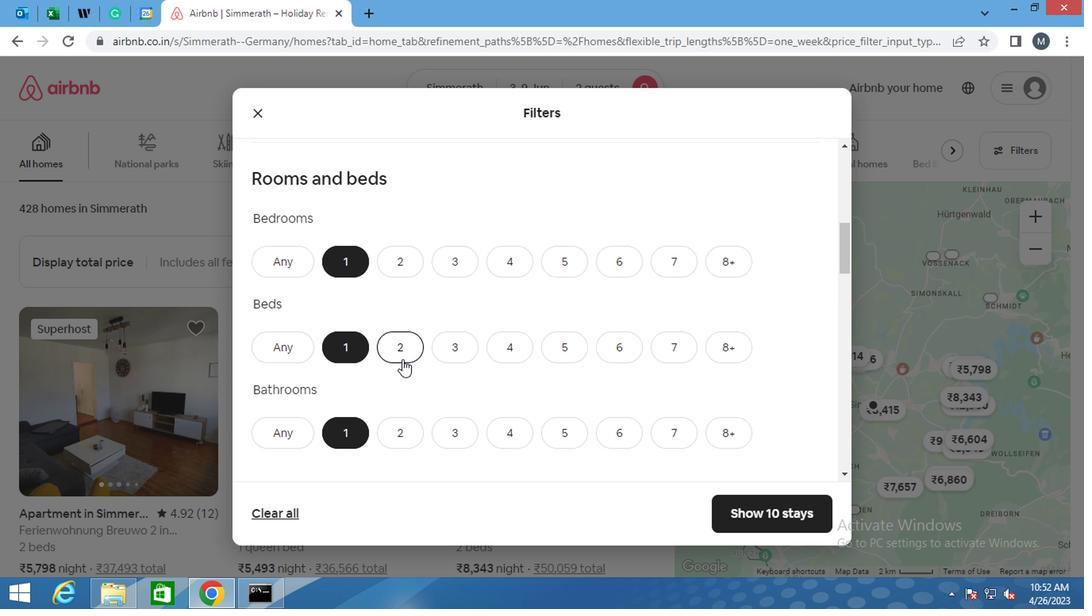 
Action: Mouse scrolled (400, 361) with delta (0, -1)
Screenshot: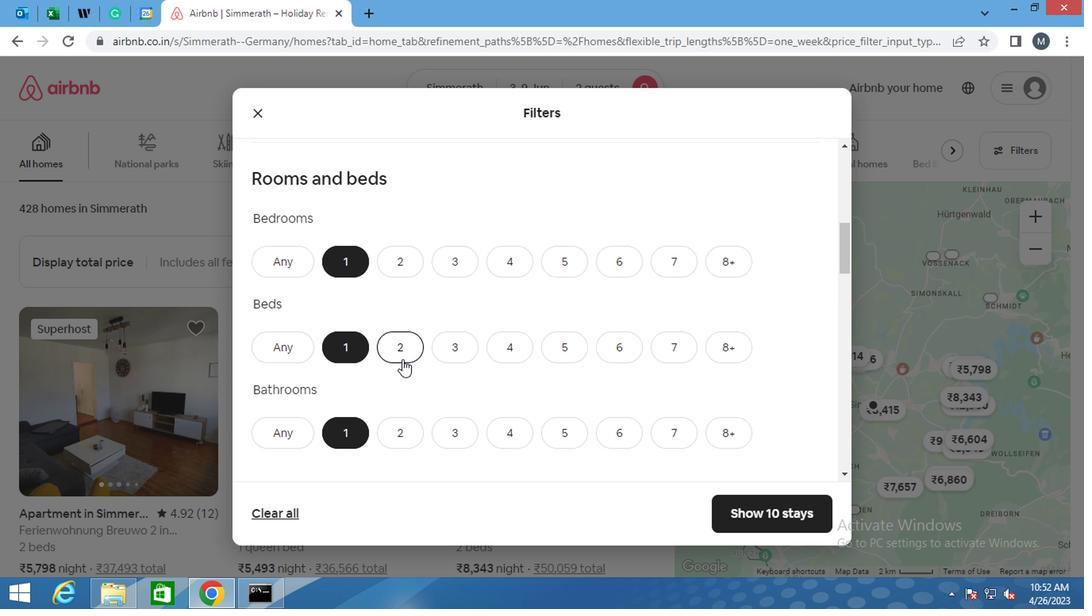 
Action: Mouse moved to (400, 362)
Screenshot: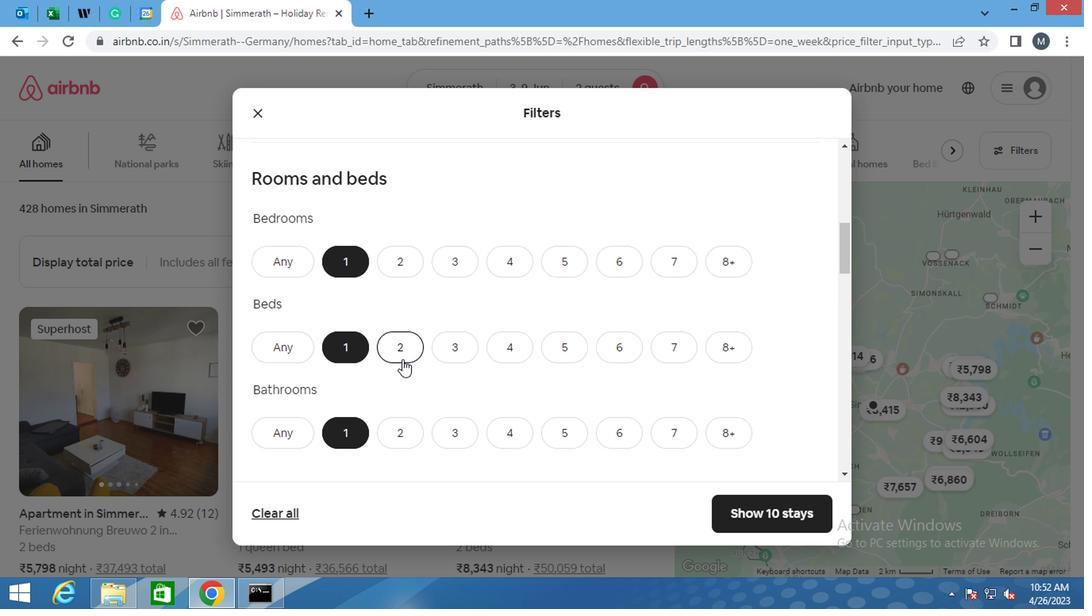 
Action: Mouse scrolled (400, 361) with delta (0, -1)
Screenshot: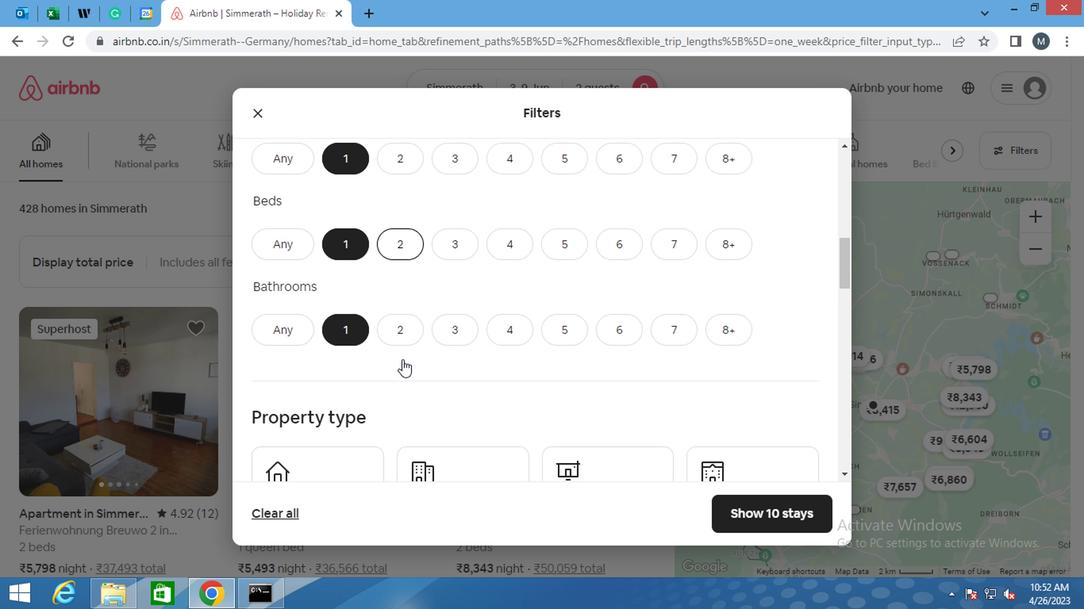 
Action: Mouse moved to (339, 376)
Screenshot: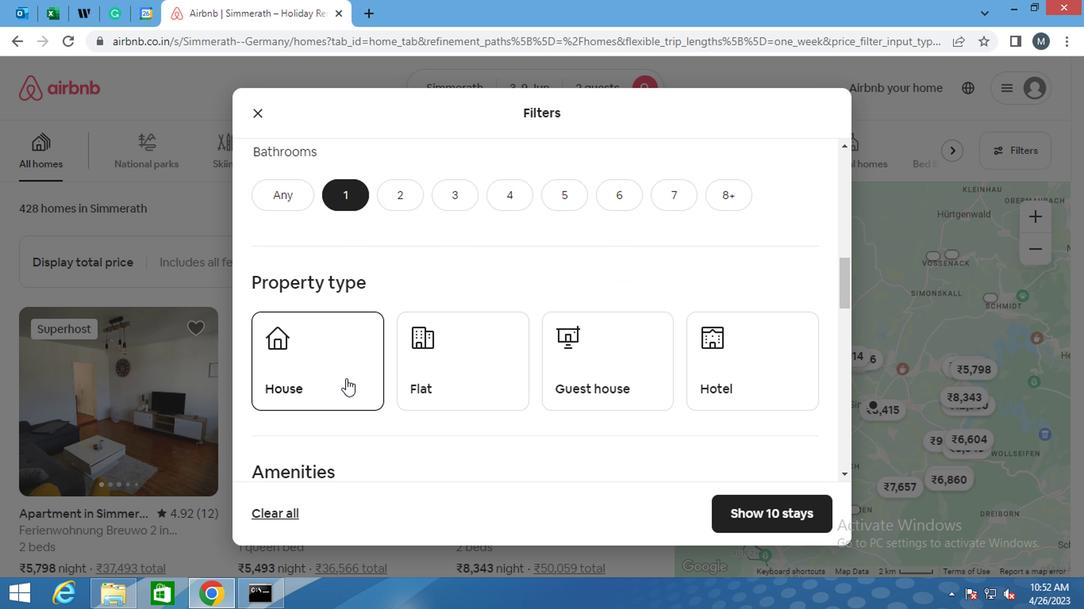 
Action: Mouse pressed left at (339, 376)
Screenshot: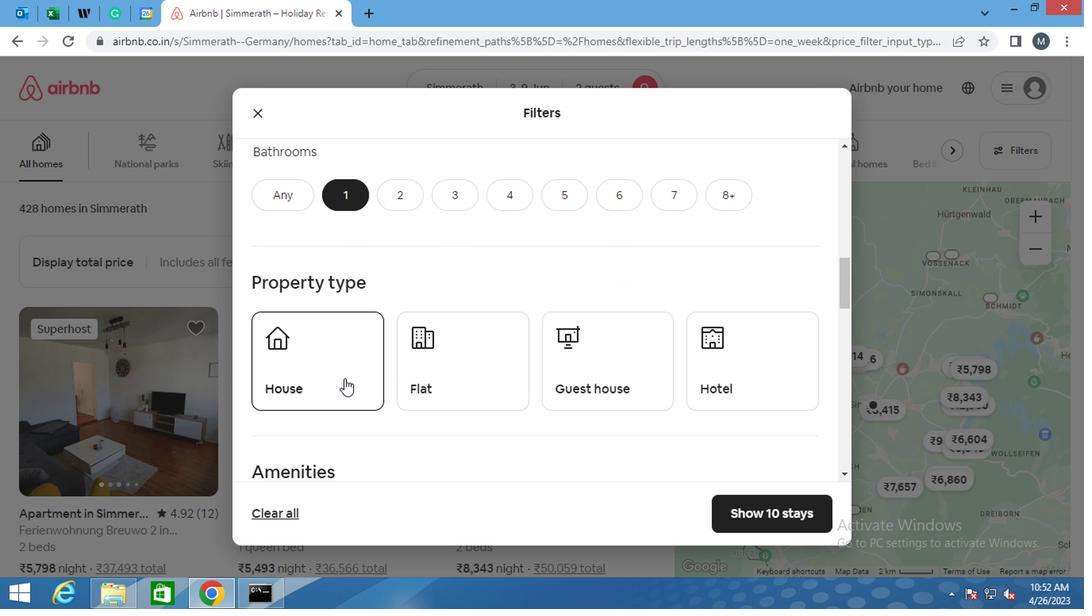 
Action: Mouse moved to (456, 373)
Screenshot: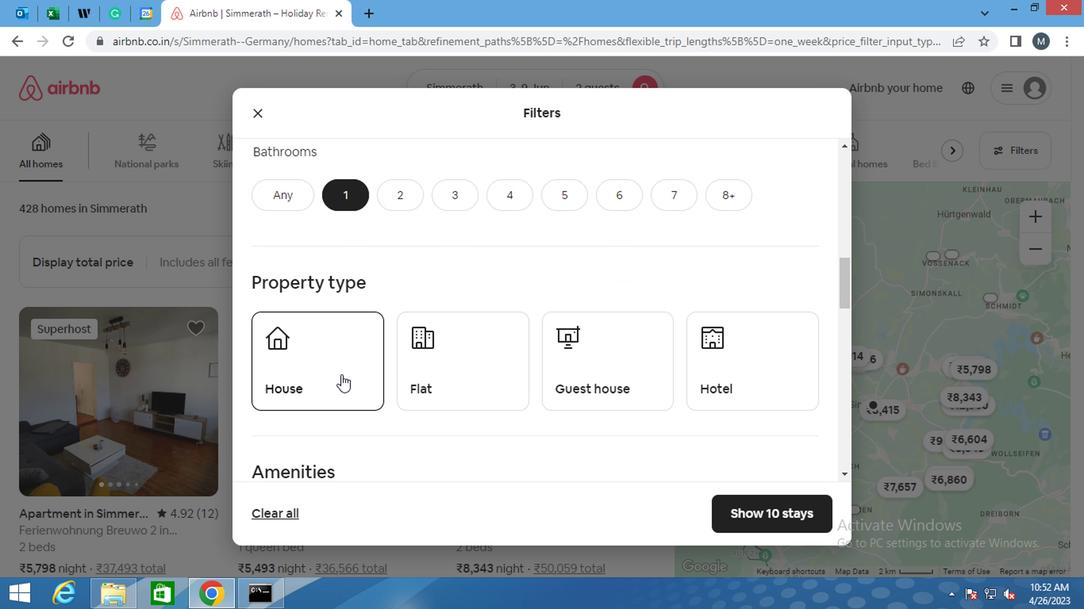
Action: Mouse pressed left at (456, 373)
Screenshot: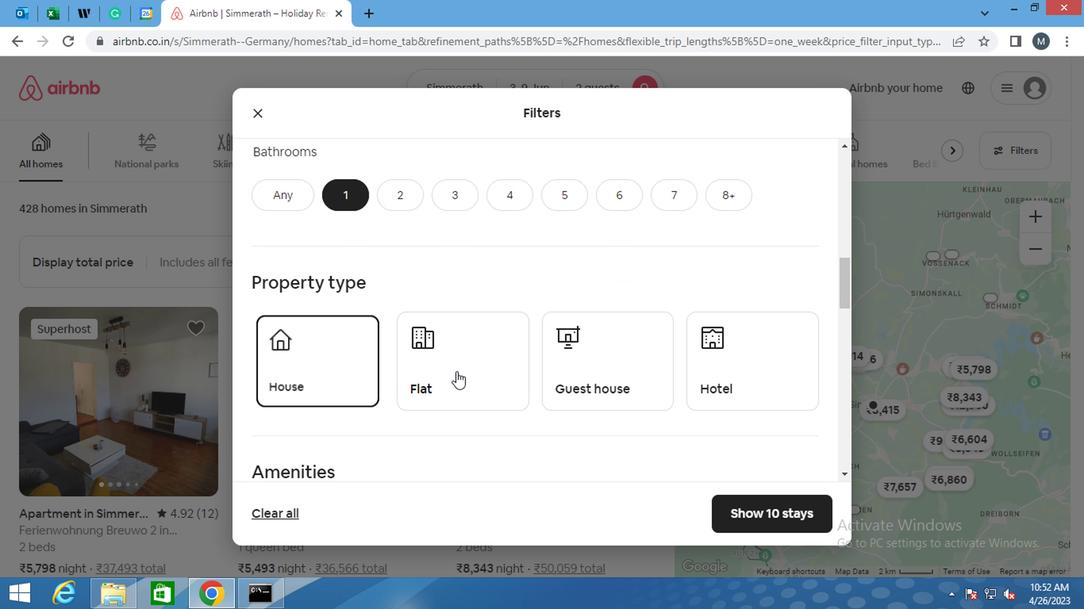 
Action: Mouse moved to (579, 367)
Screenshot: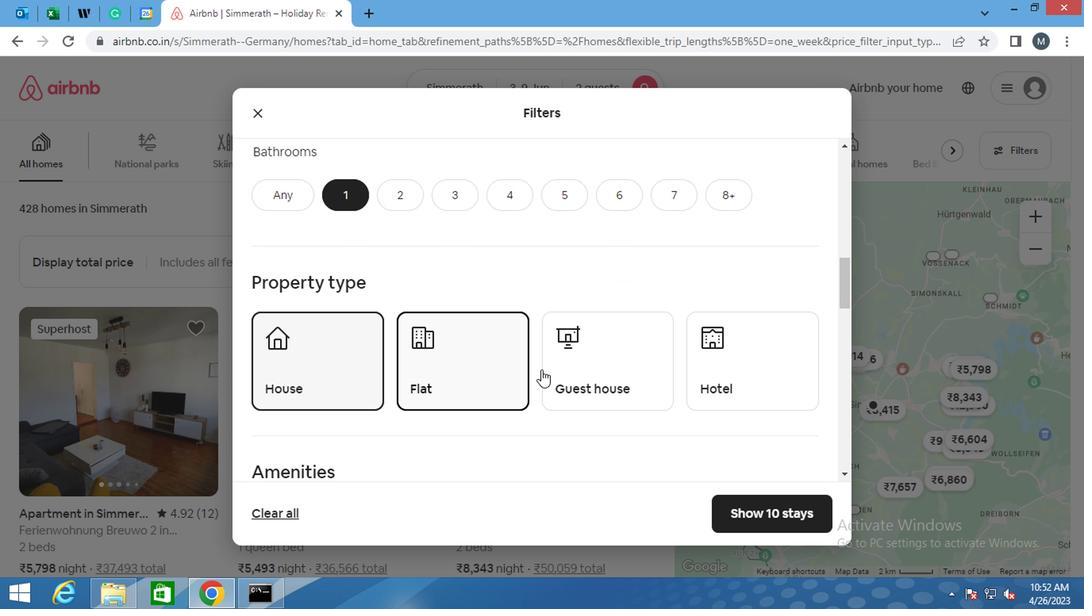 
Action: Mouse pressed left at (579, 367)
Screenshot: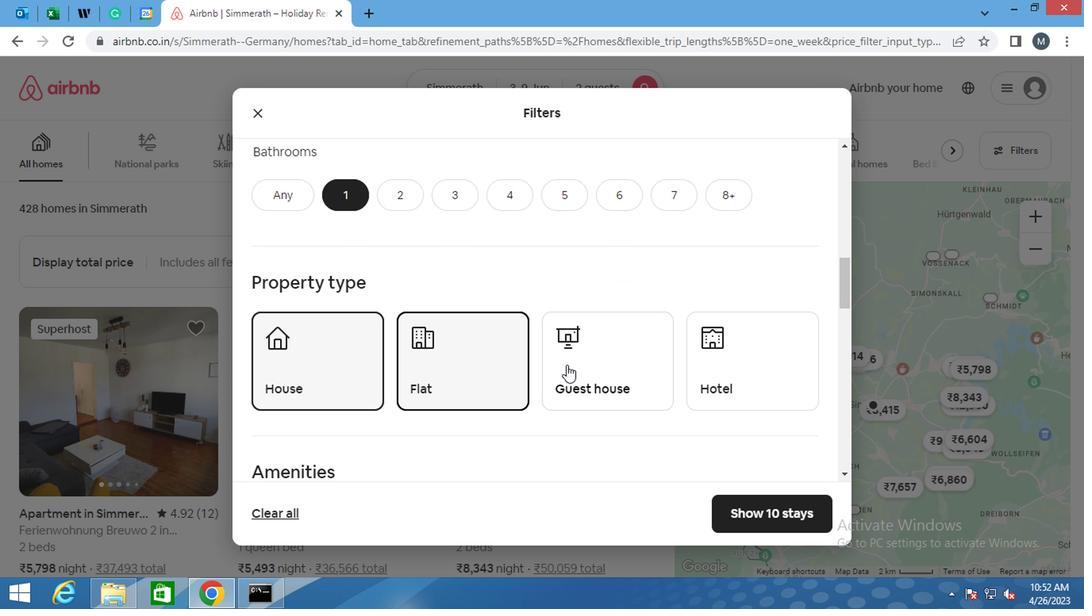 
Action: Mouse moved to (725, 378)
Screenshot: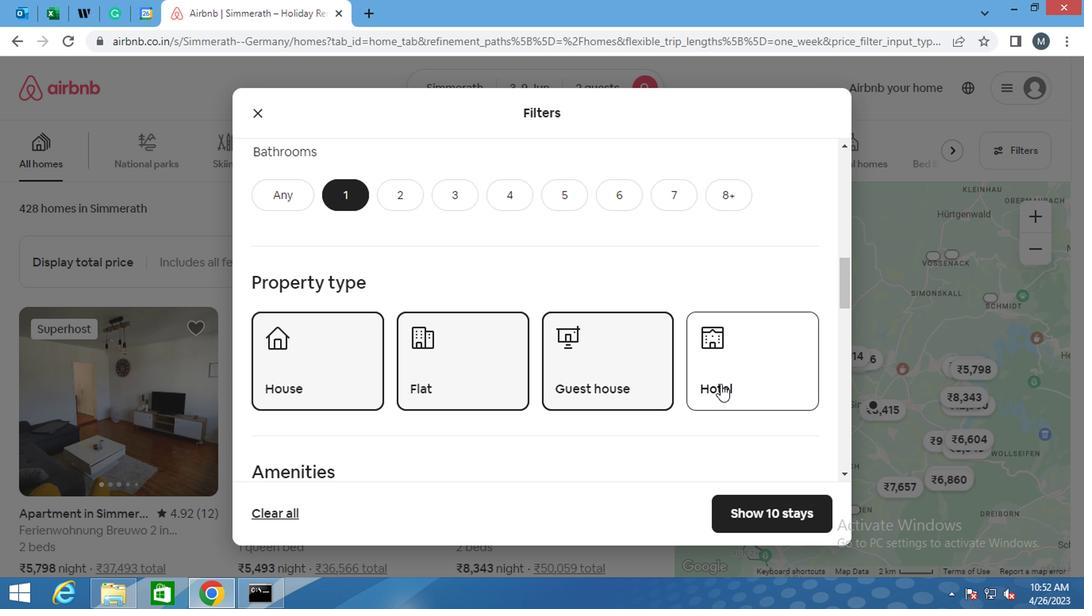 
Action: Mouse pressed left at (725, 378)
Screenshot: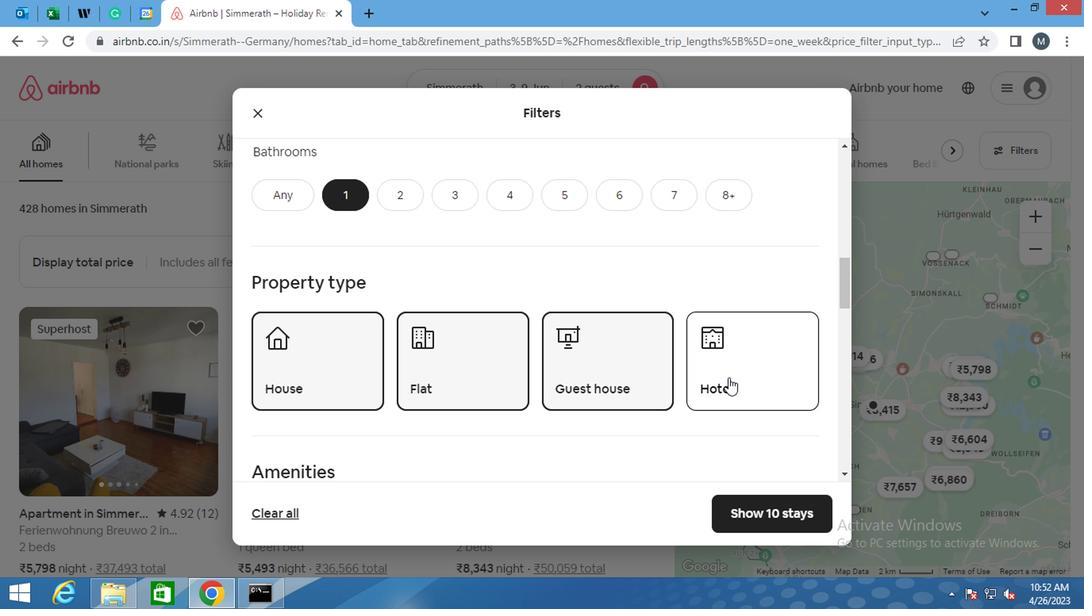 
Action: Mouse moved to (417, 378)
Screenshot: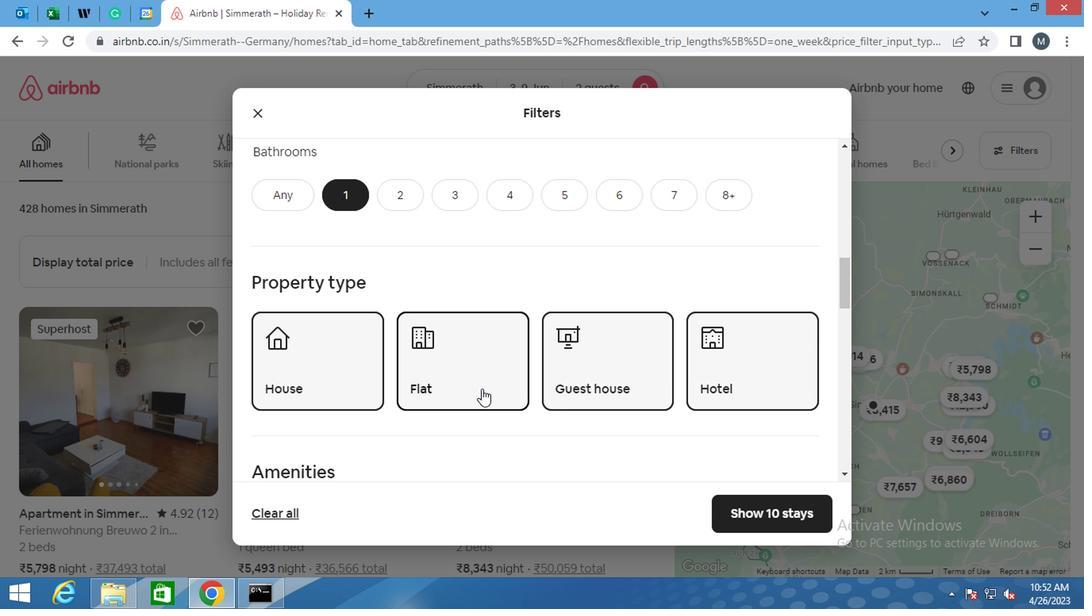 
Action: Mouse scrolled (417, 378) with delta (0, 0)
Screenshot: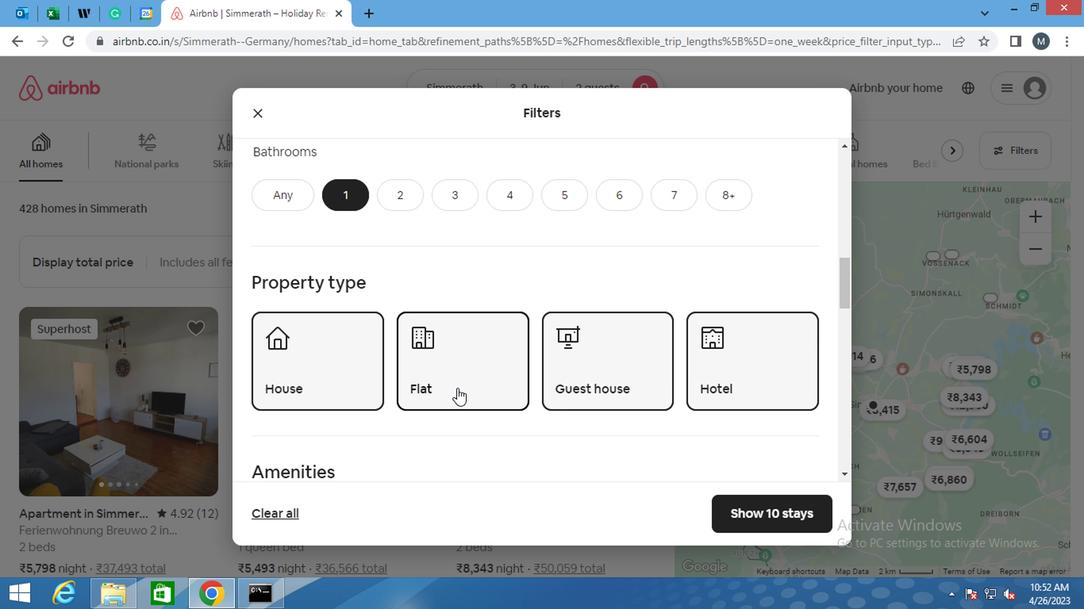 
Action: Mouse scrolled (417, 378) with delta (0, 0)
Screenshot: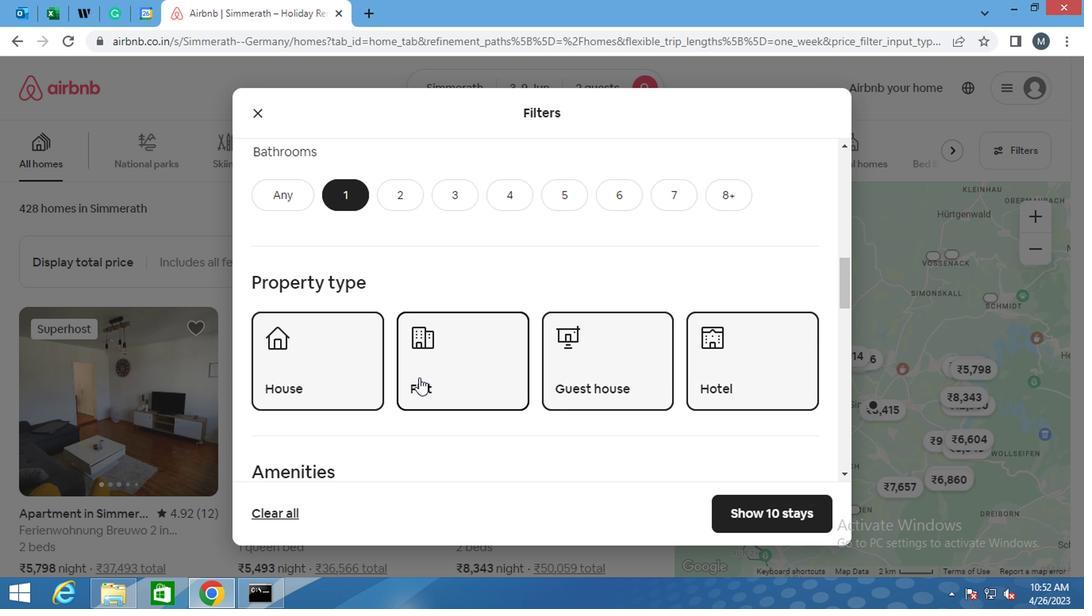 
Action: Mouse moved to (385, 373)
Screenshot: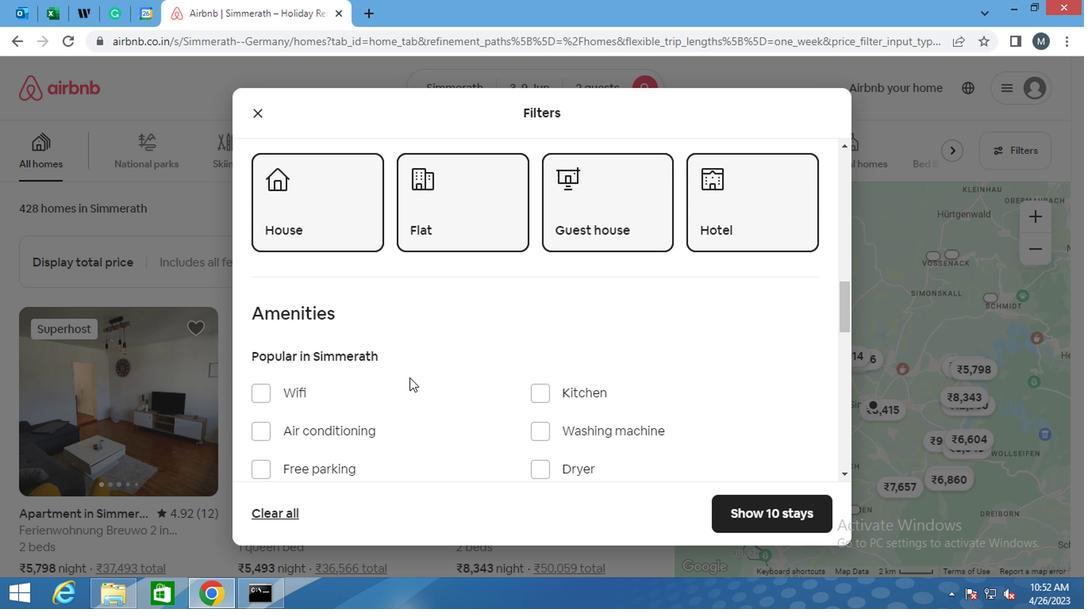 
Action: Mouse scrolled (385, 372) with delta (0, -1)
Screenshot: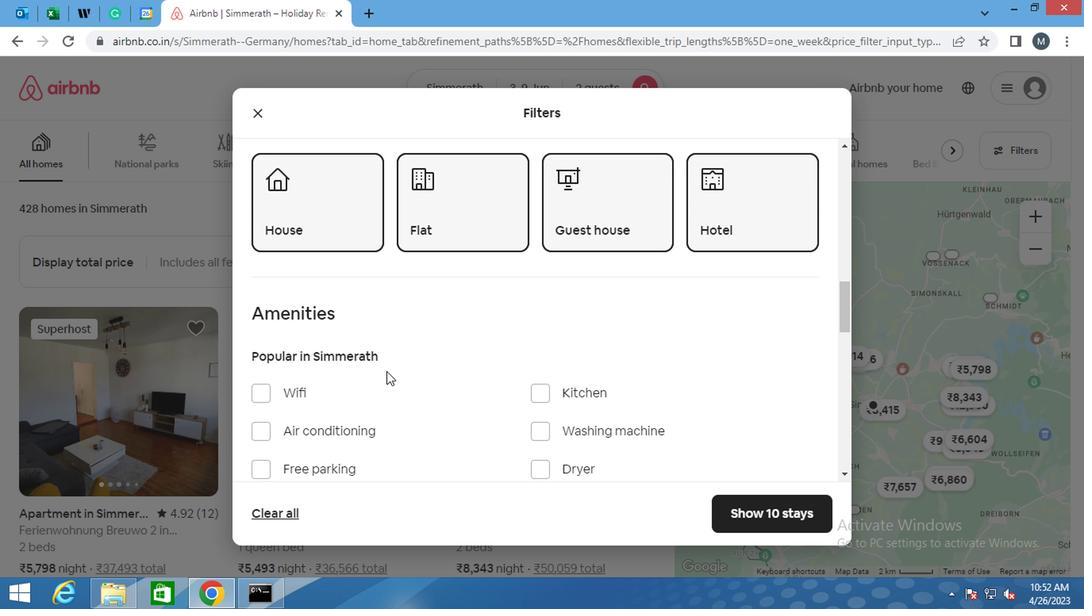 
Action: Mouse moved to (462, 347)
Screenshot: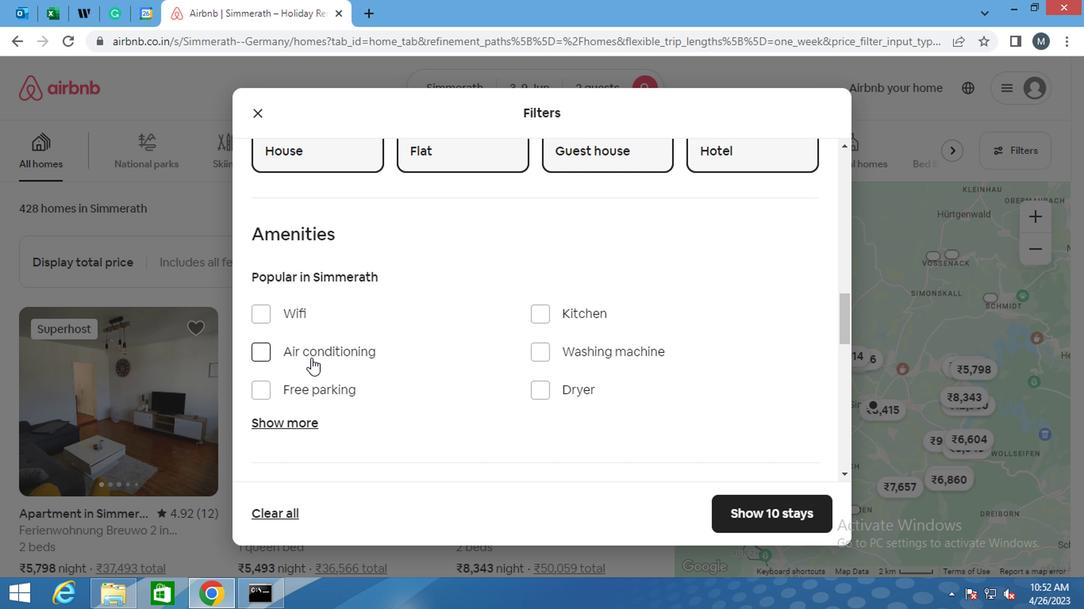 
Action: Mouse scrolled (462, 347) with delta (0, 0)
Screenshot: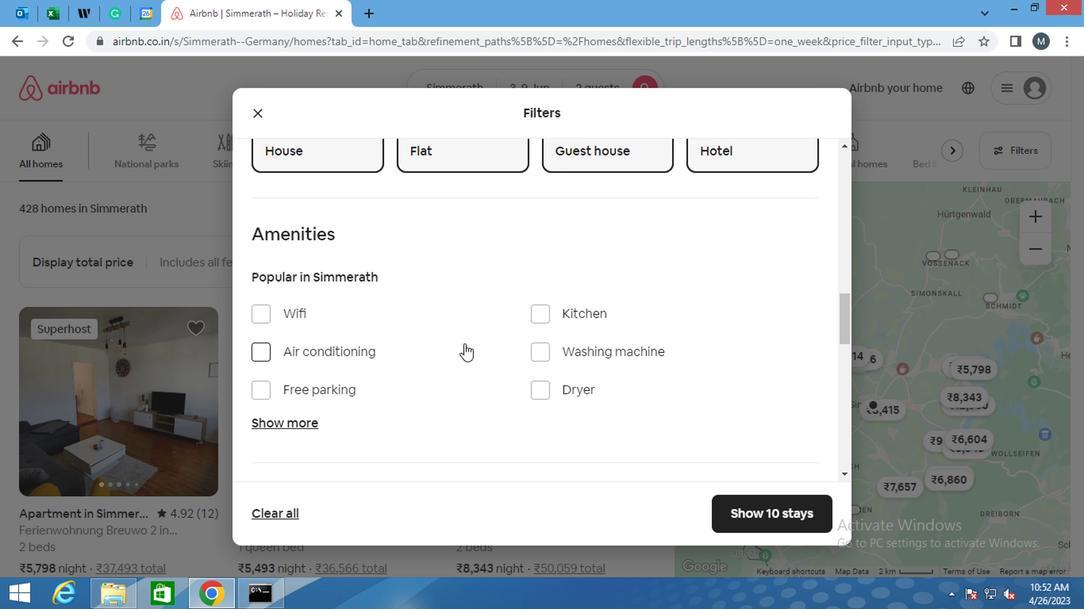 
Action: Mouse scrolled (462, 347) with delta (0, 0)
Screenshot: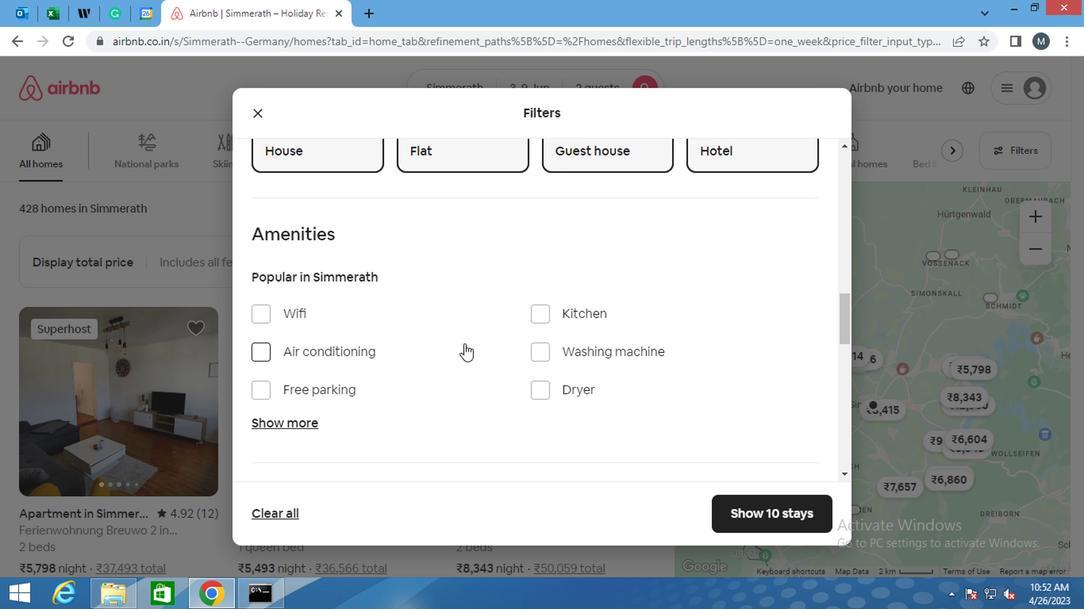 
Action: Mouse moved to (461, 349)
Screenshot: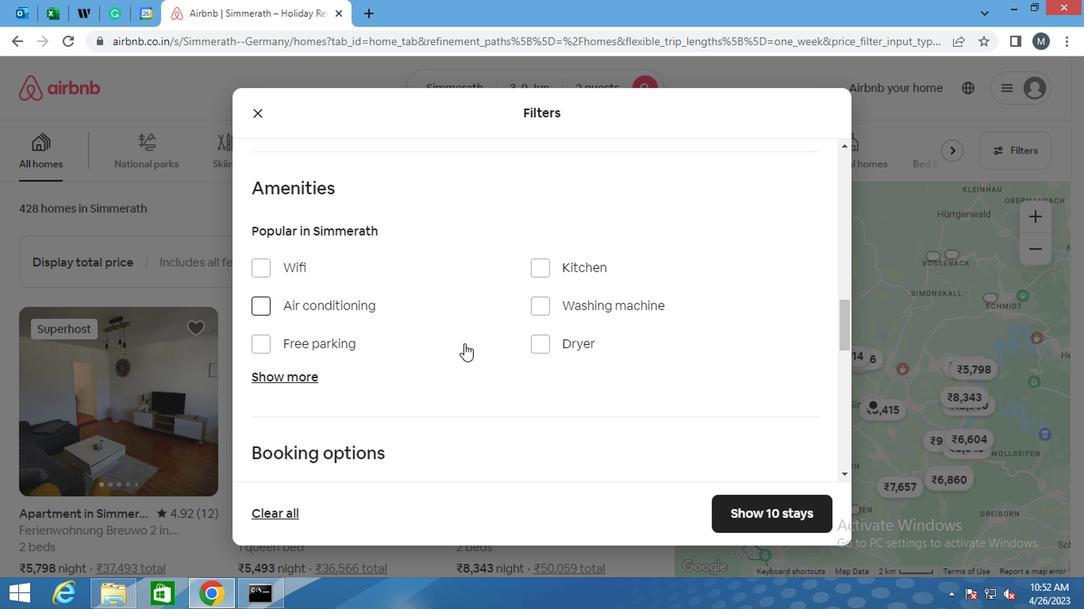
Action: Mouse scrolled (461, 347) with delta (0, -1)
Screenshot: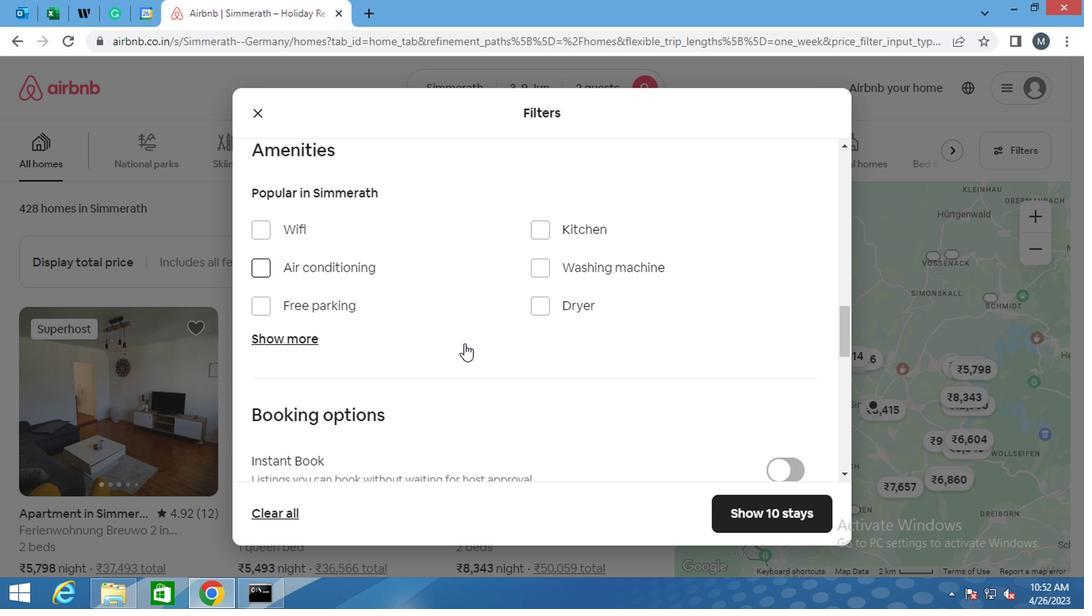 
Action: Mouse moved to (796, 371)
Screenshot: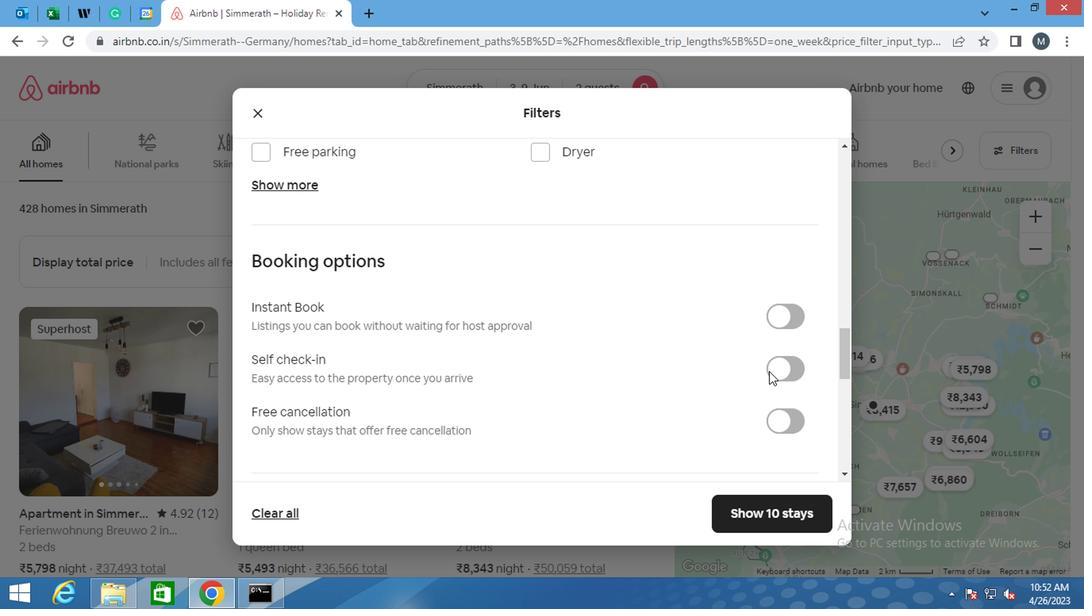 
Action: Mouse pressed left at (796, 371)
Screenshot: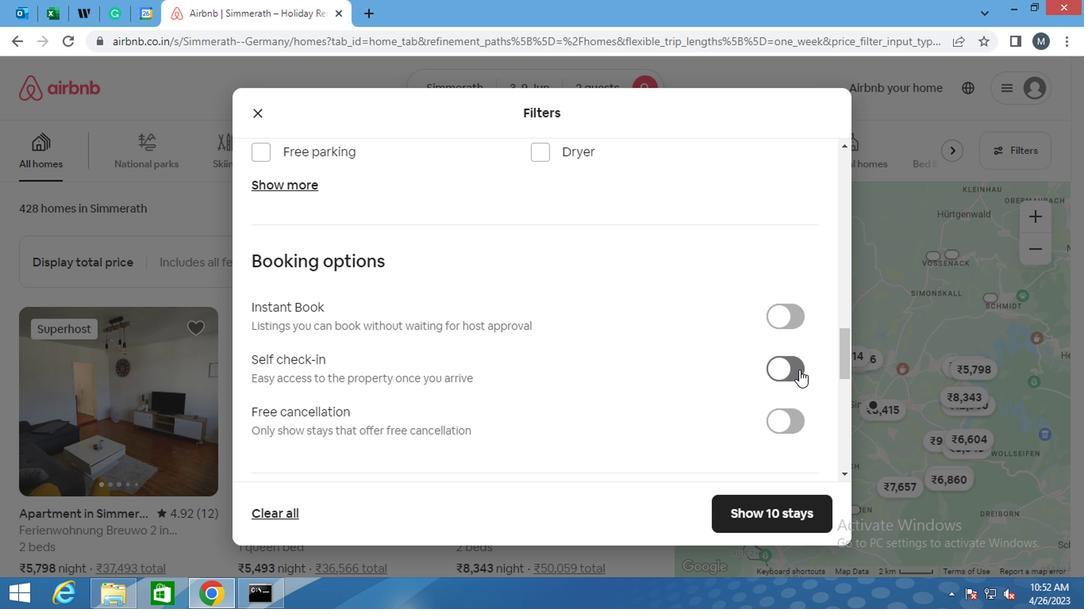 
Action: Mouse moved to (529, 358)
Screenshot: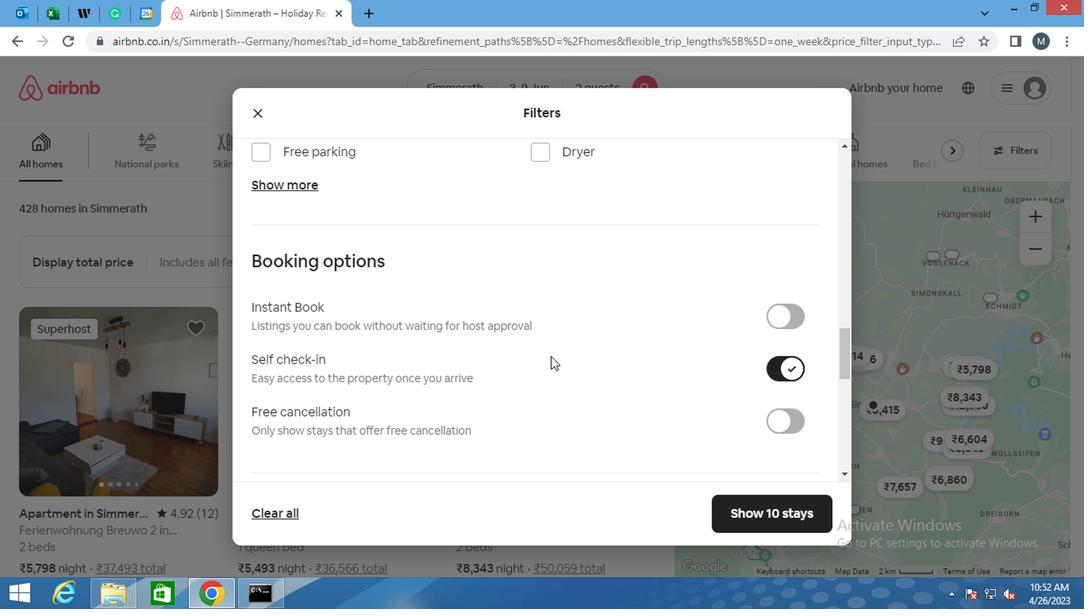
Action: Mouse scrolled (529, 358) with delta (0, 0)
Screenshot: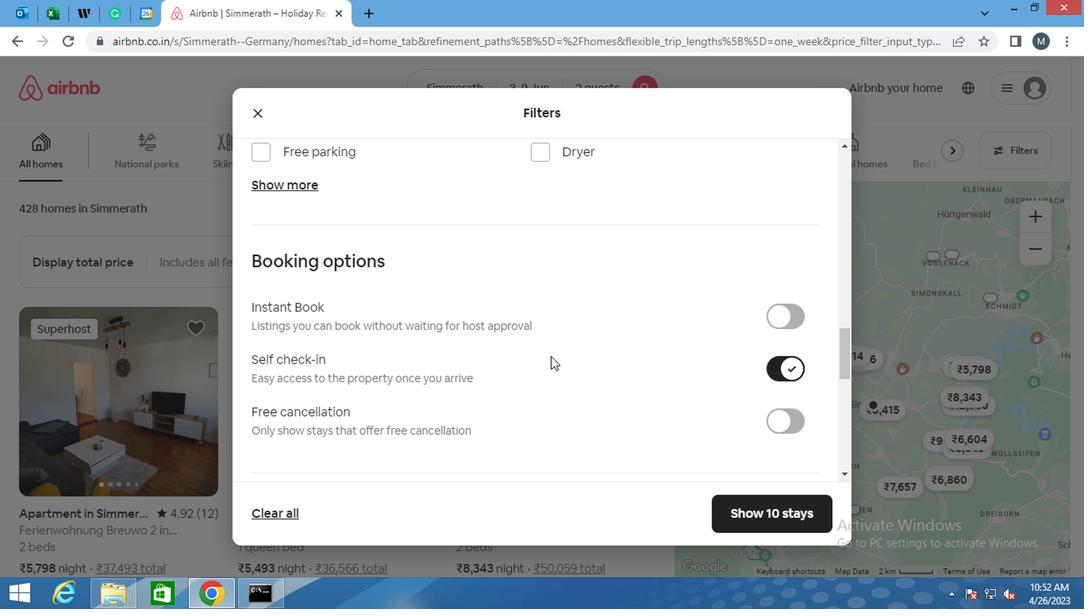 
Action: Mouse moved to (522, 358)
Screenshot: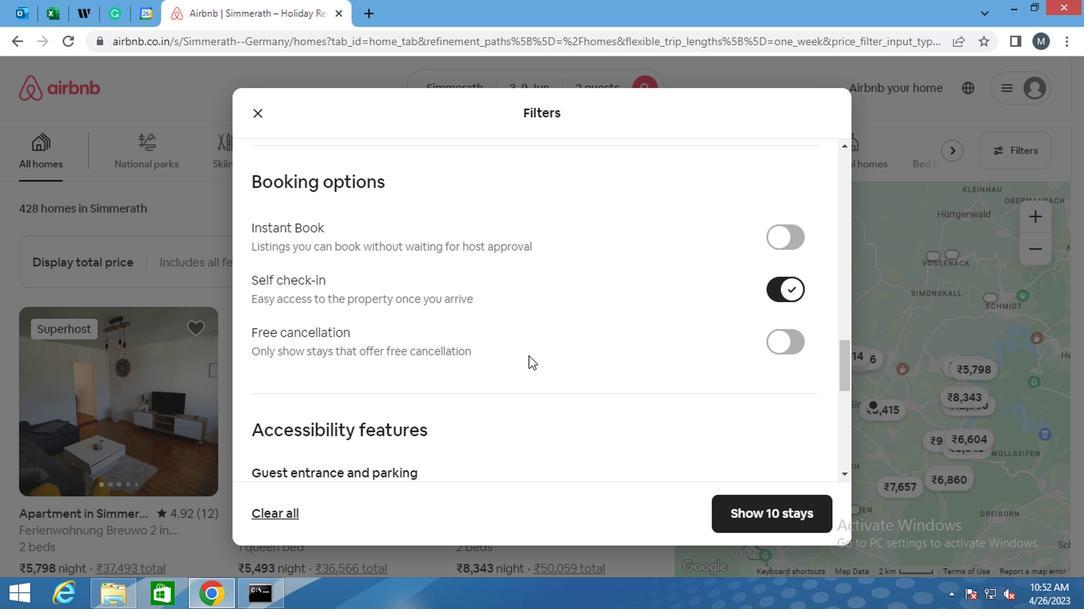 
Action: Mouse scrolled (522, 358) with delta (0, 0)
Screenshot: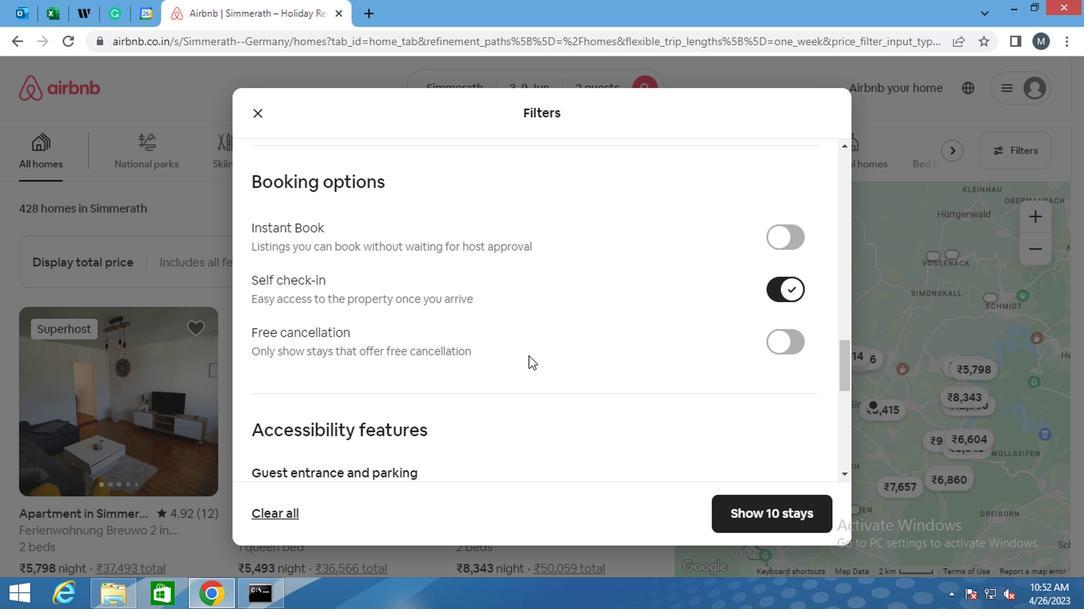 
Action: Mouse moved to (491, 369)
Screenshot: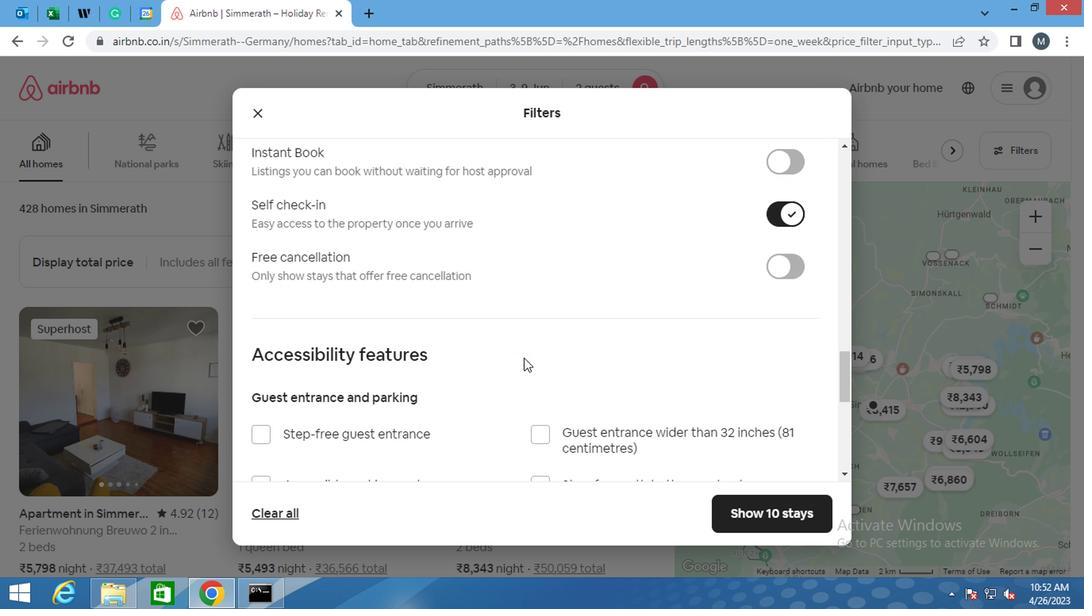 
Action: Mouse scrolled (491, 368) with delta (0, 0)
Screenshot: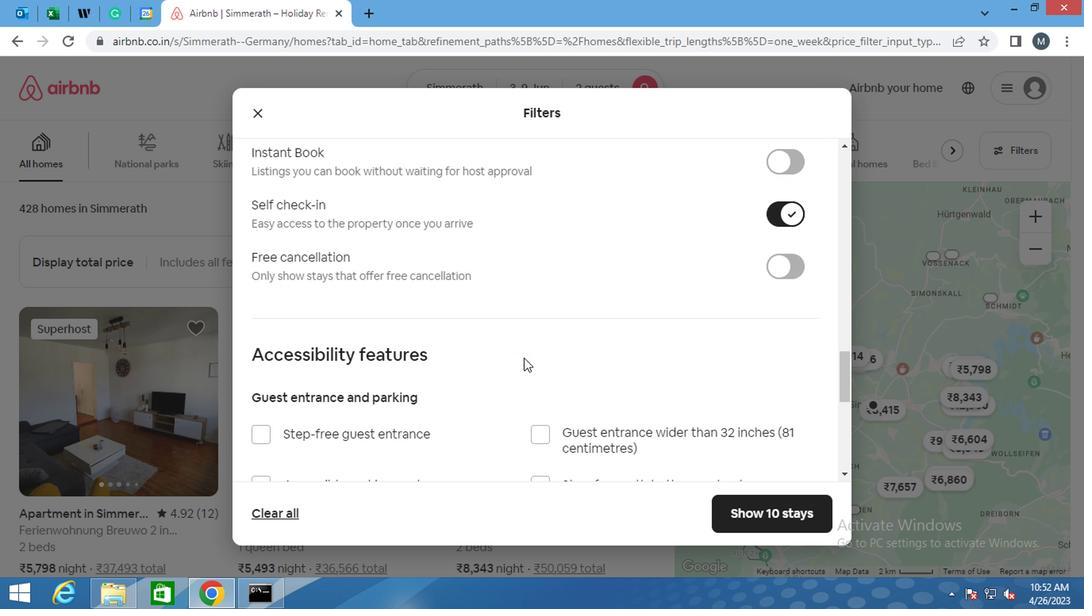 
Action: Mouse moved to (487, 371)
Screenshot: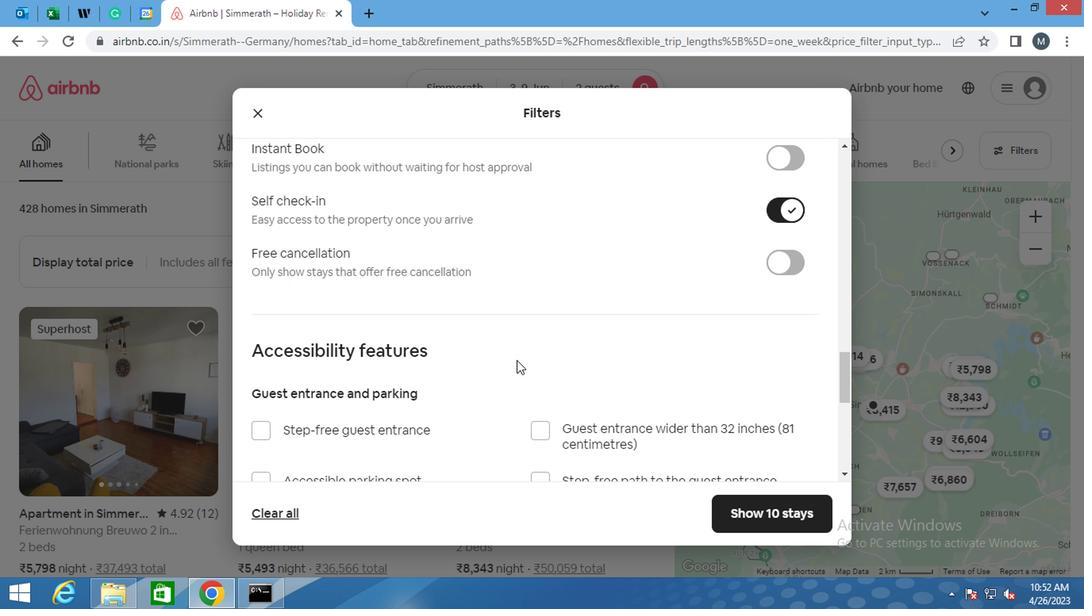 
Action: Mouse scrolled (487, 370) with delta (0, 0)
Screenshot: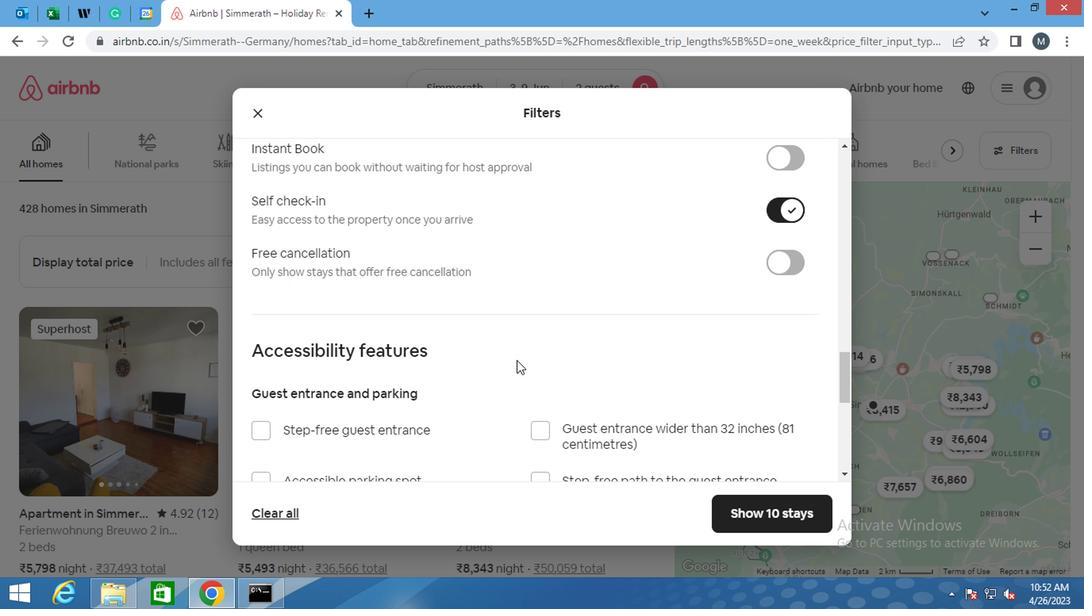
Action: Mouse moved to (360, 393)
Screenshot: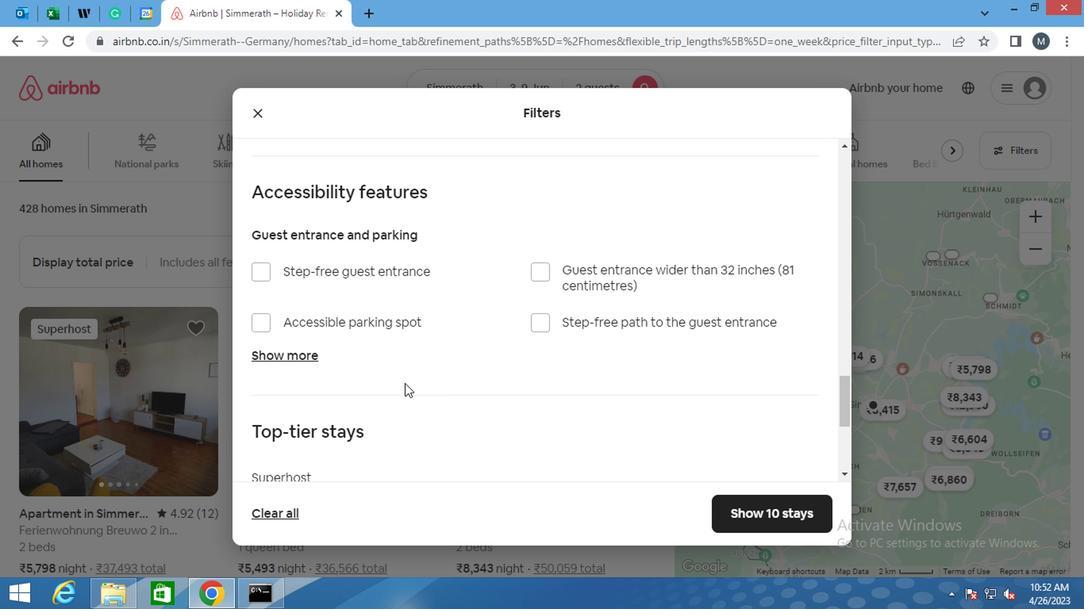 
Action: Mouse scrolled (360, 393) with delta (0, 0)
Screenshot: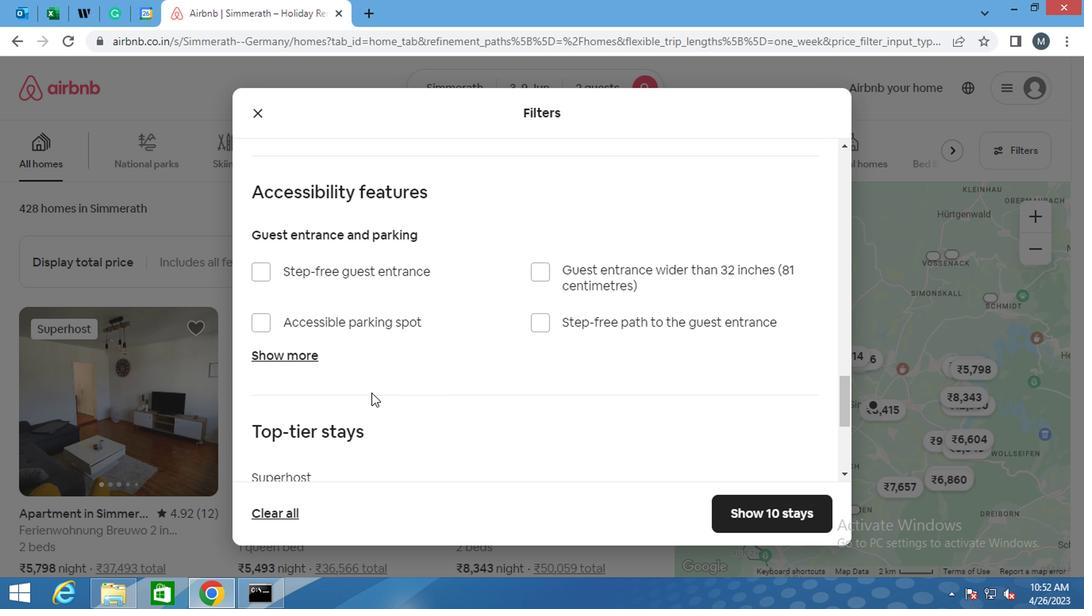 
Action: Mouse moved to (358, 393)
Screenshot: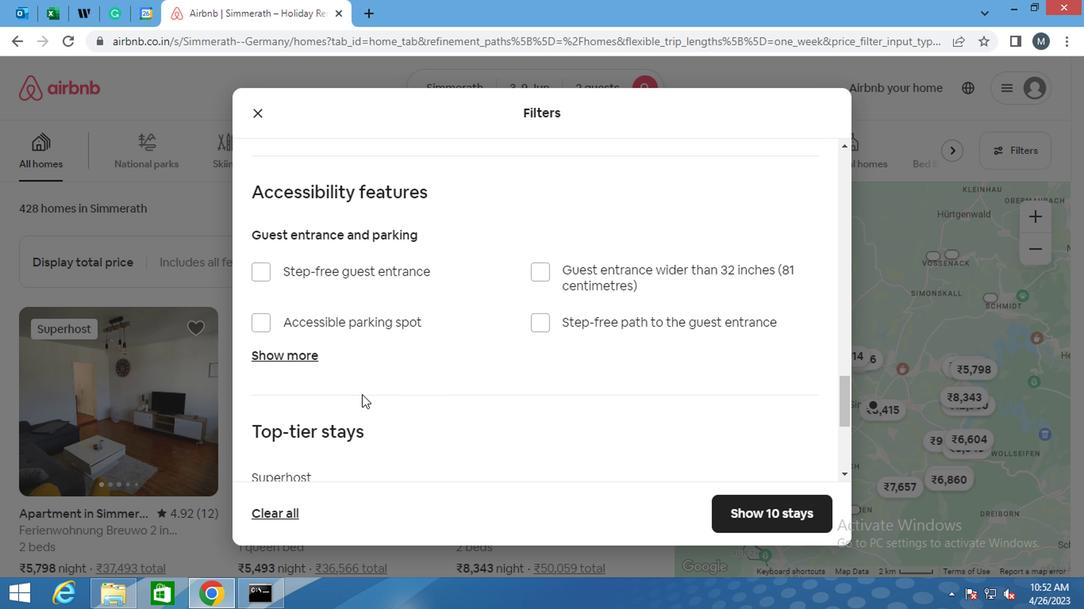 
Action: Mouse scrolled (358, 393) with delta (0, 0)
Screenshot: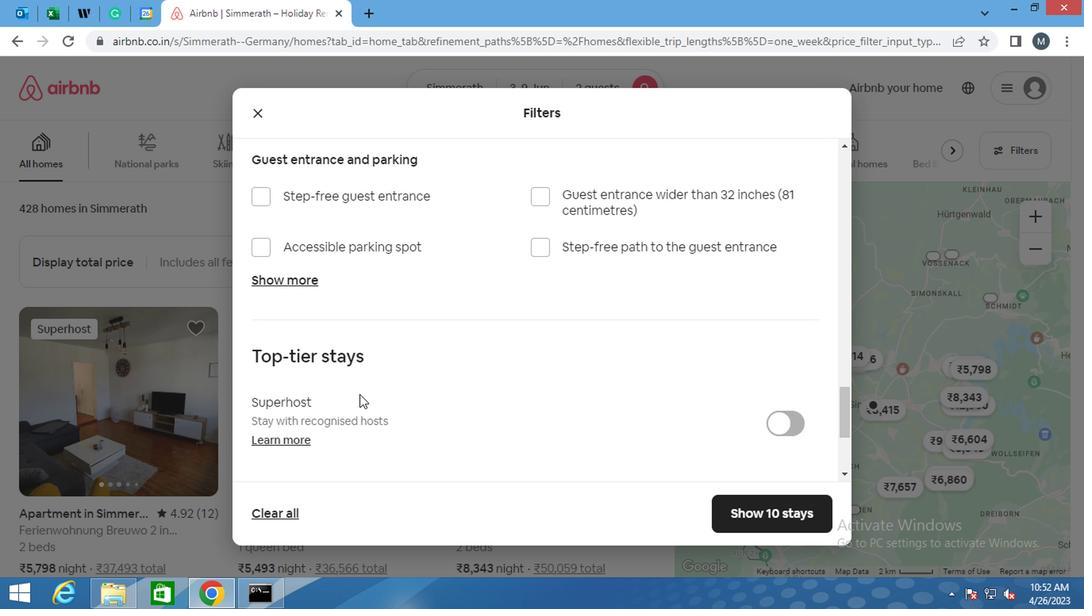 
Action: Mouse scrolled (358, 393) with delta (0, 0)
Screenshot: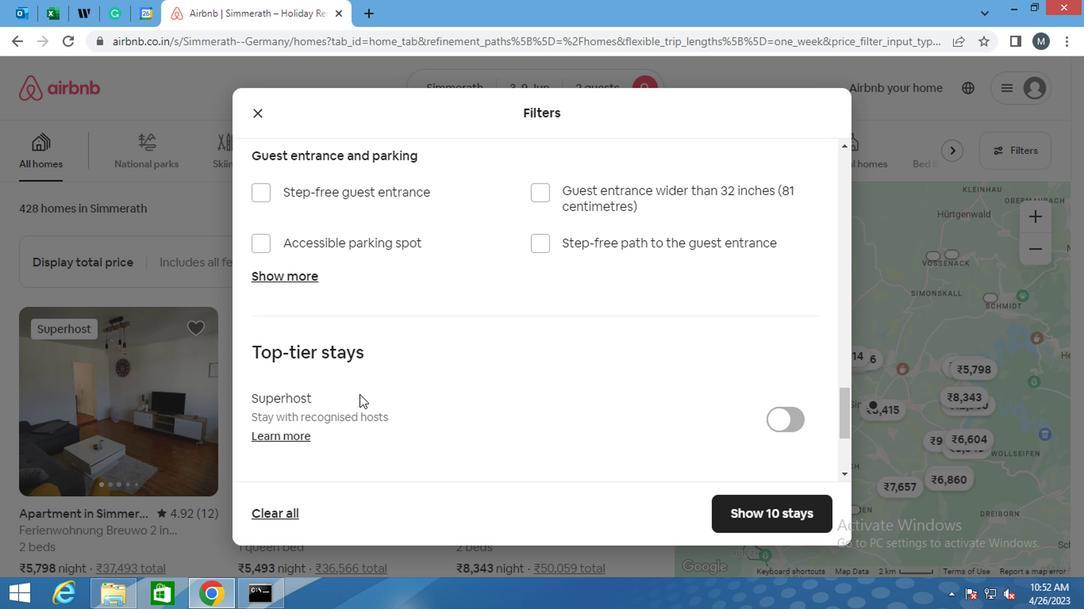 
Action: Mouse moved to (254, 407)
Screenshot: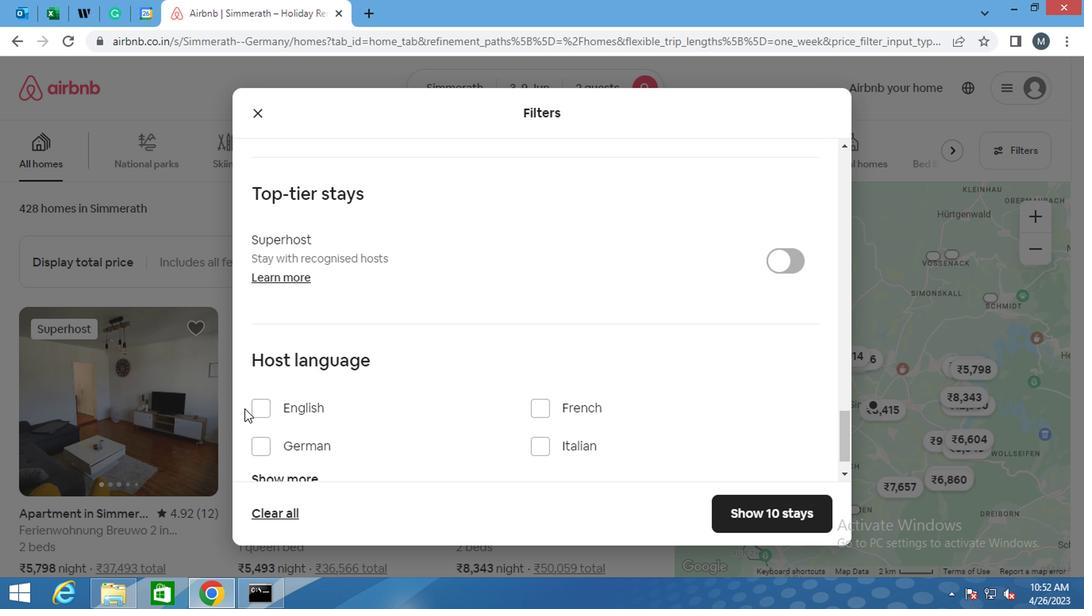 
Action: Mouse pressed left at (254, 407)
Screenshot: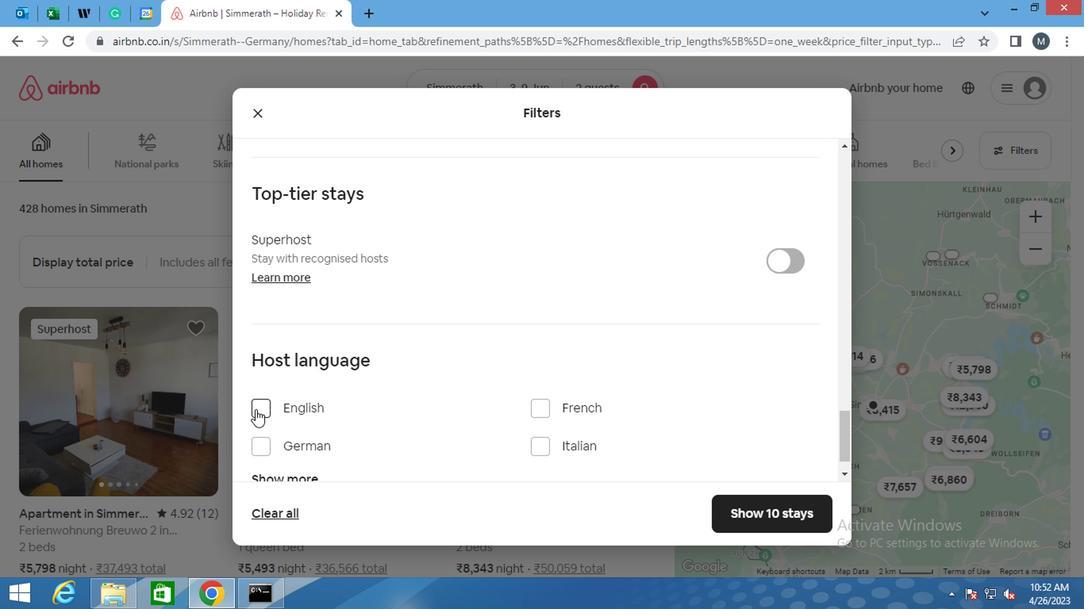 
Action: Mouse moved to (371, 381)
Screenshot: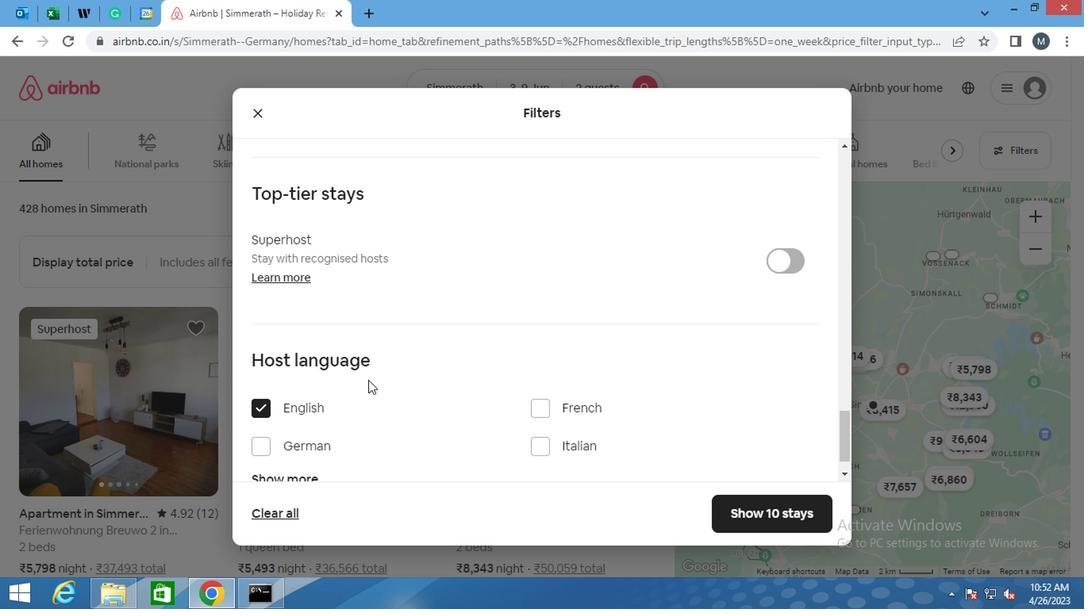 
Action: Mouse scrolled (371, 380) with delta (0, -1)
Screenshot: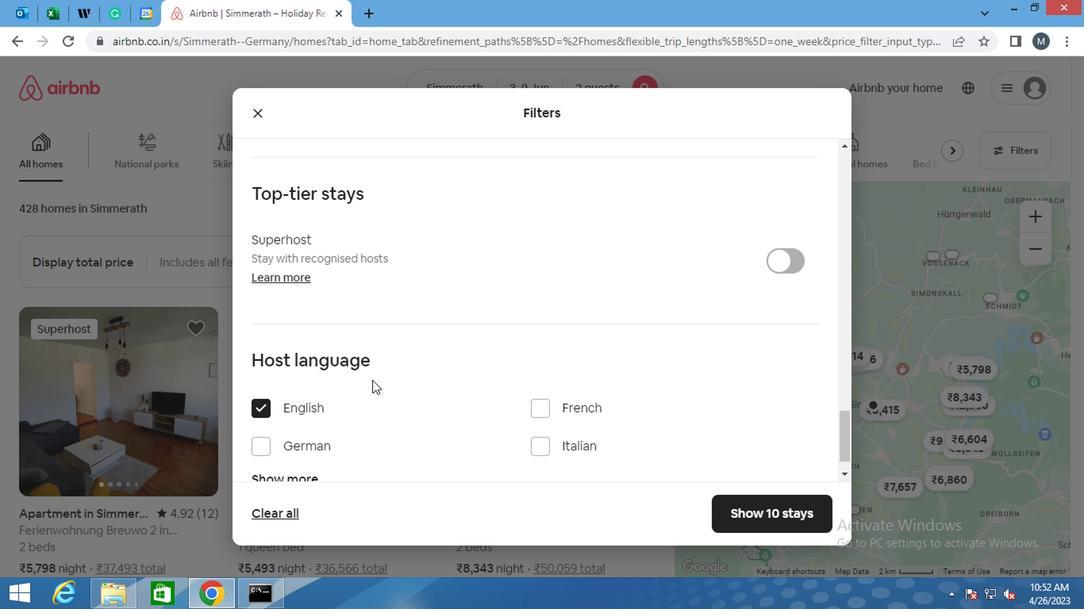 
Action: Mouse scrolled (371, 380) with delta (0, -1)
Screenshot: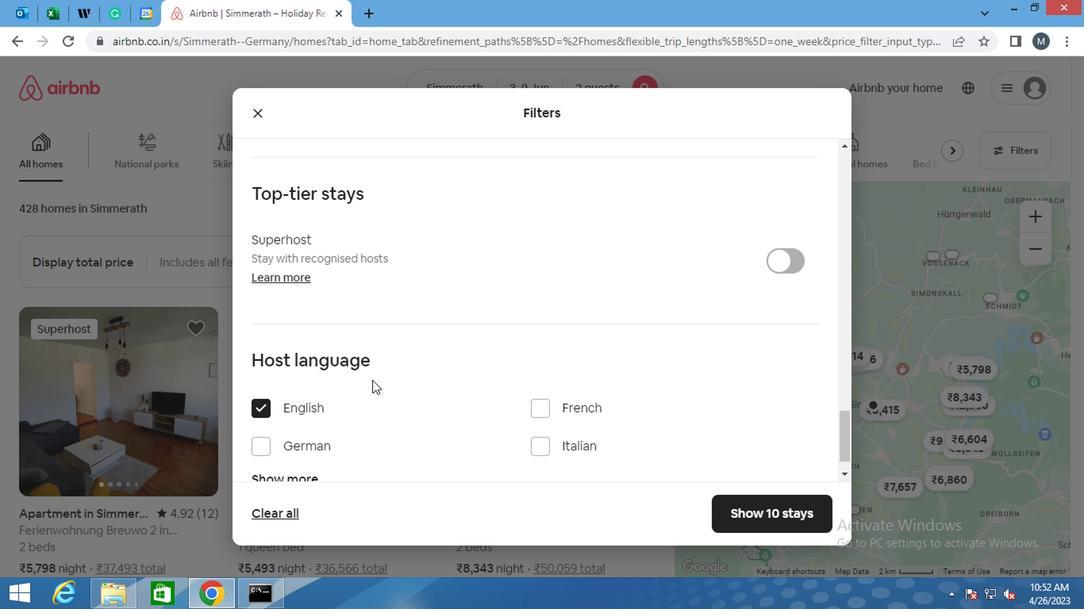 
Action: Mouse scrolled (371, 380) with delta (0, -1)
Screenshot: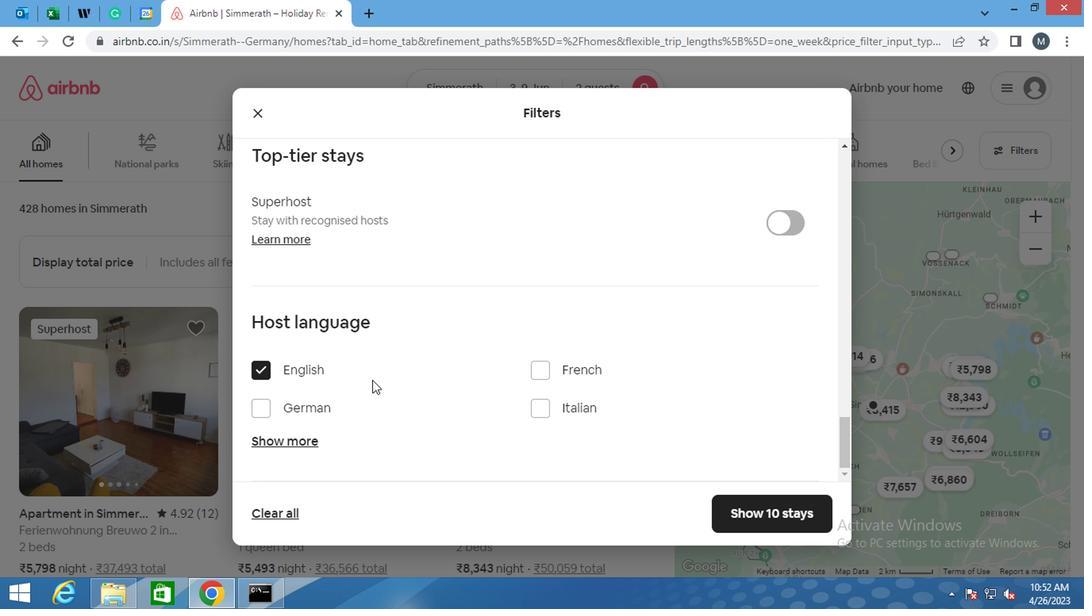 
Action: Mouse moved to (371, 381)
Screenshot: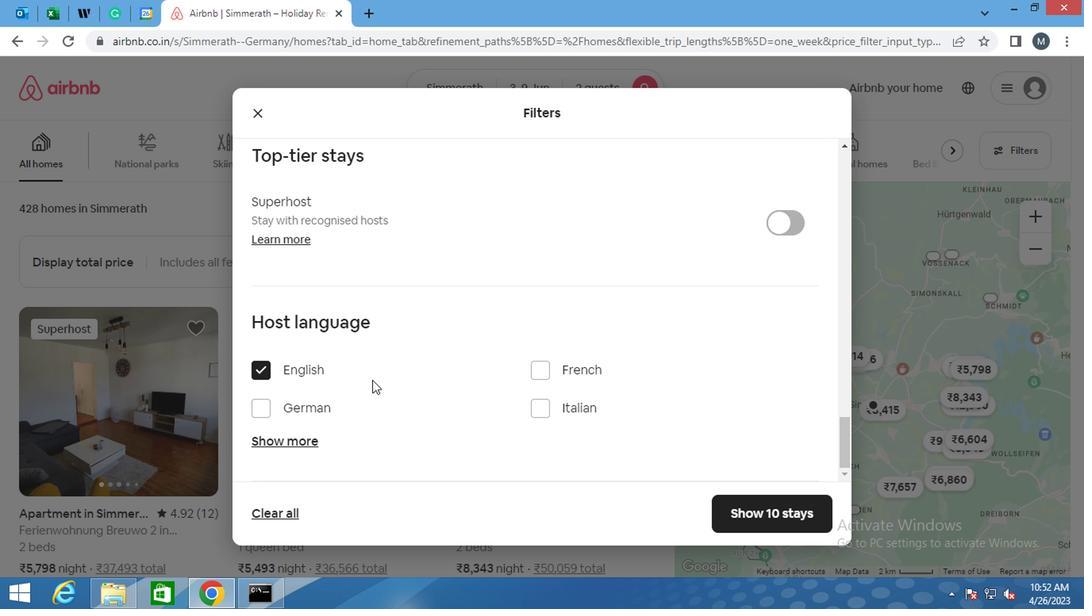 
Action: Mouse scrolled (371, 380) with delta (0, -1)
Screenshot: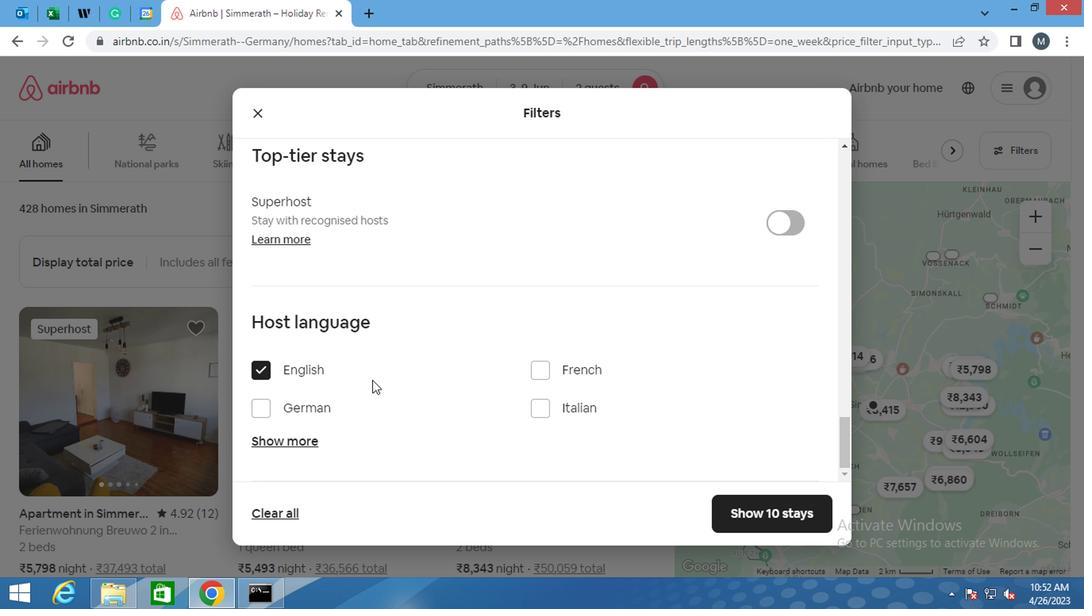 
Action: Mouse moved to (371, 381)
Screenshot: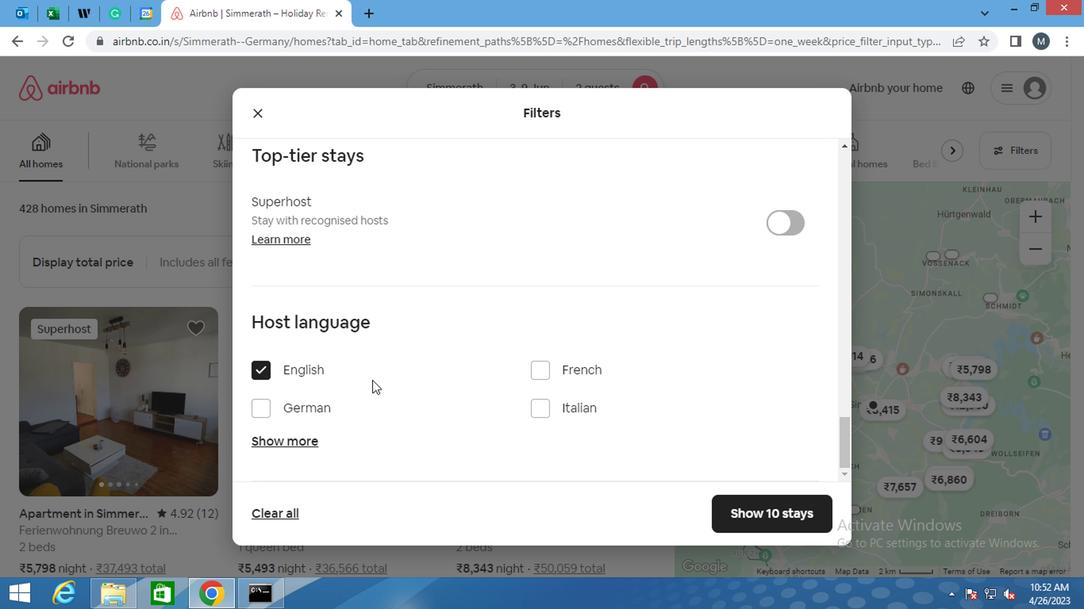 
Action: Mouse scrolled (371, 380) with delta (0, -1)
Screenshot: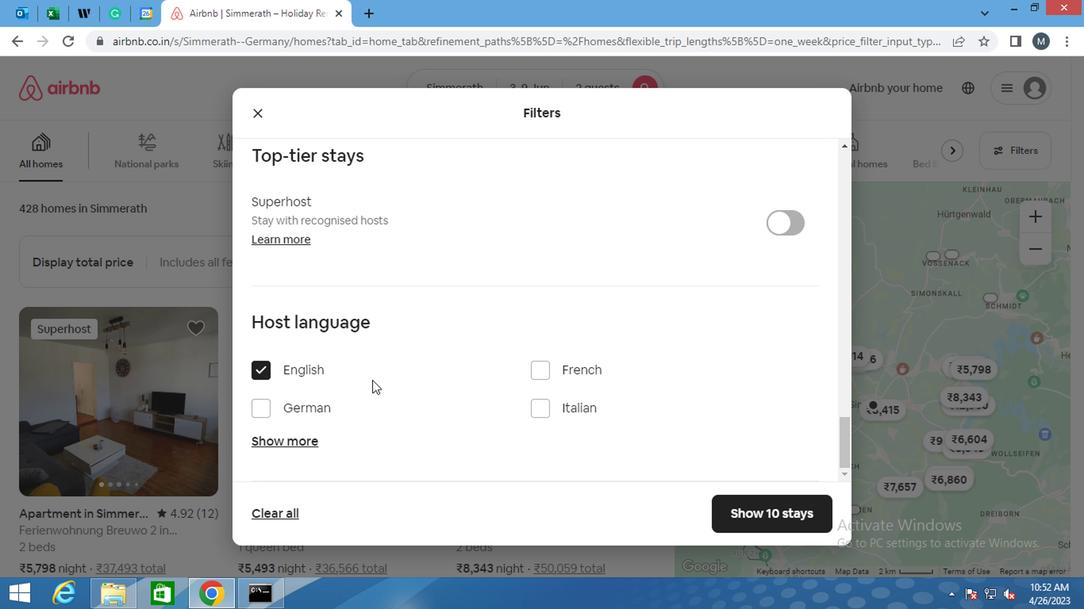 
Action: Mouse moved to (782, 513)
Screenshot: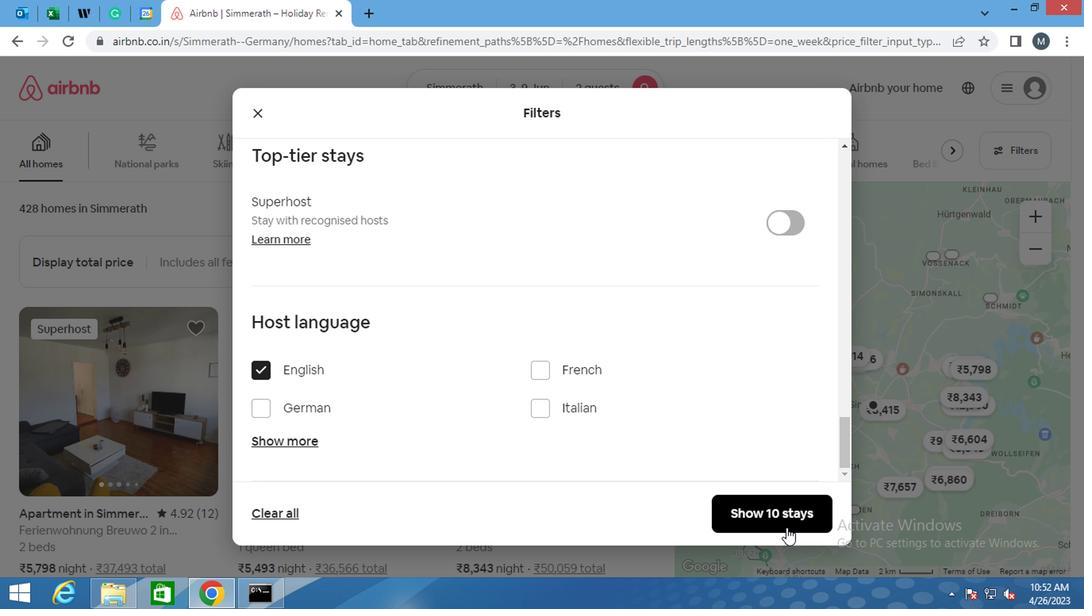 
Action: Mouse pressed left at (782, 513)
Screenshot: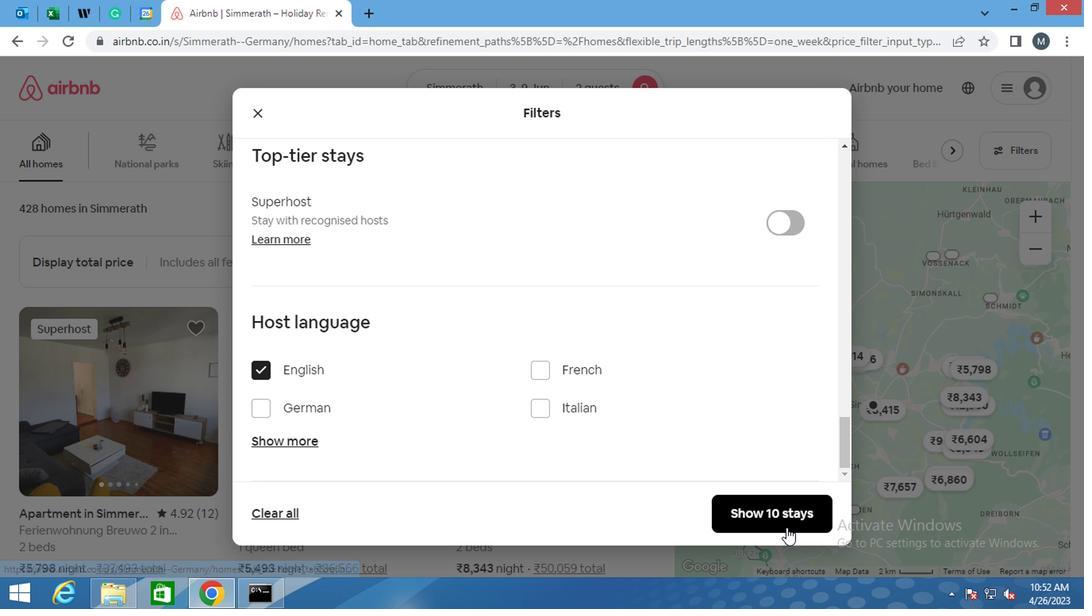 
Action: Mouse moved to (777, 513)
Screenshot: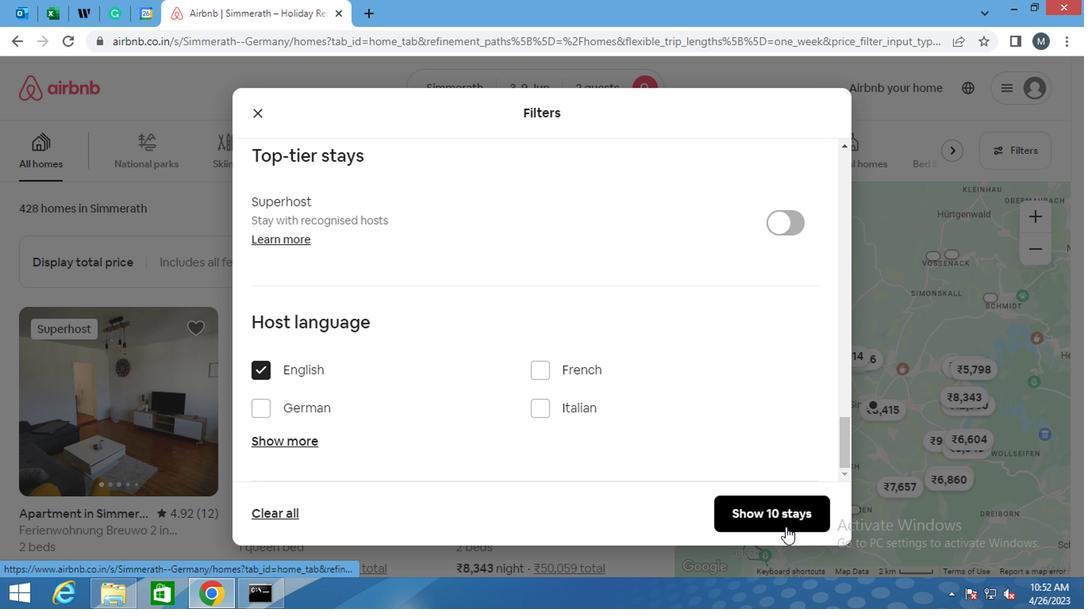 
